 Task: Look for space in Arroyito, Argentina from 5th July, 2023 to 11th July, 2023 for 2 adults in price range Rs.8000 to Rs.16000. Place can be entire place with 2 bedrooms having 2 beds and 1 bathroom. Property type can be flat. Amenities needed are: heating, . Booking option can be shelf check-in. Required host language is English.
Action: Mouse moved to (583, 105)
Screenshot: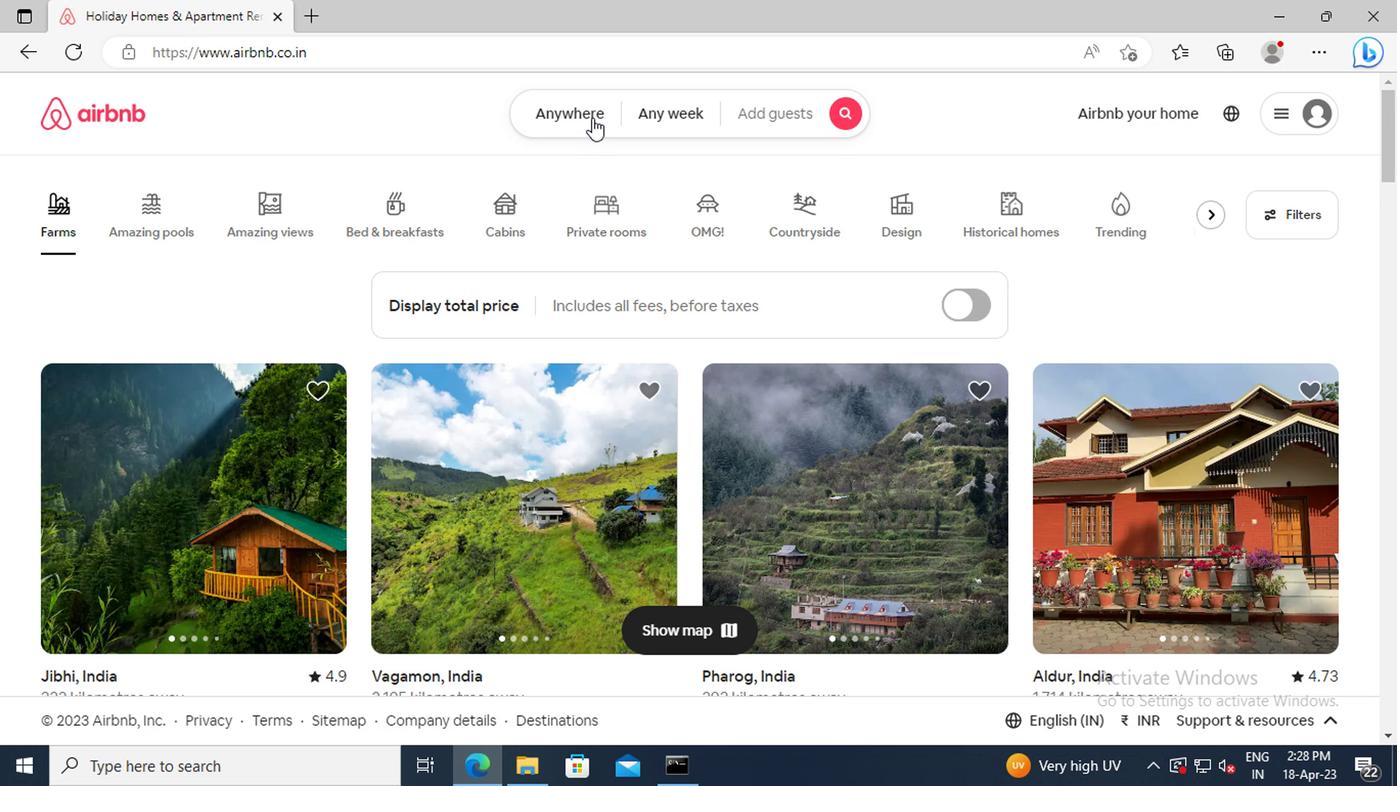 
Action: Mouse pressed left at (583, 105)
Screenshot: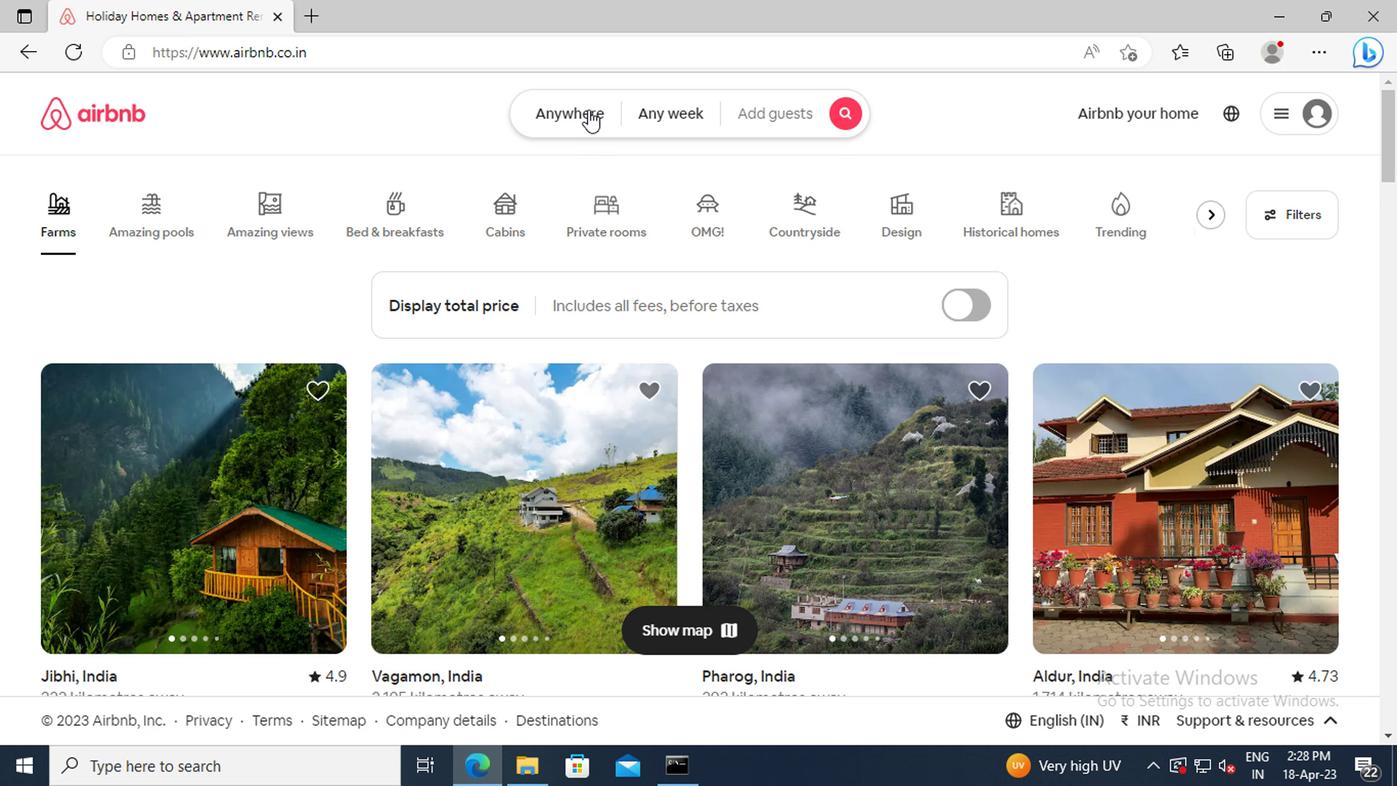 
Action: Mouse moved to (353, 190)
Screenshot: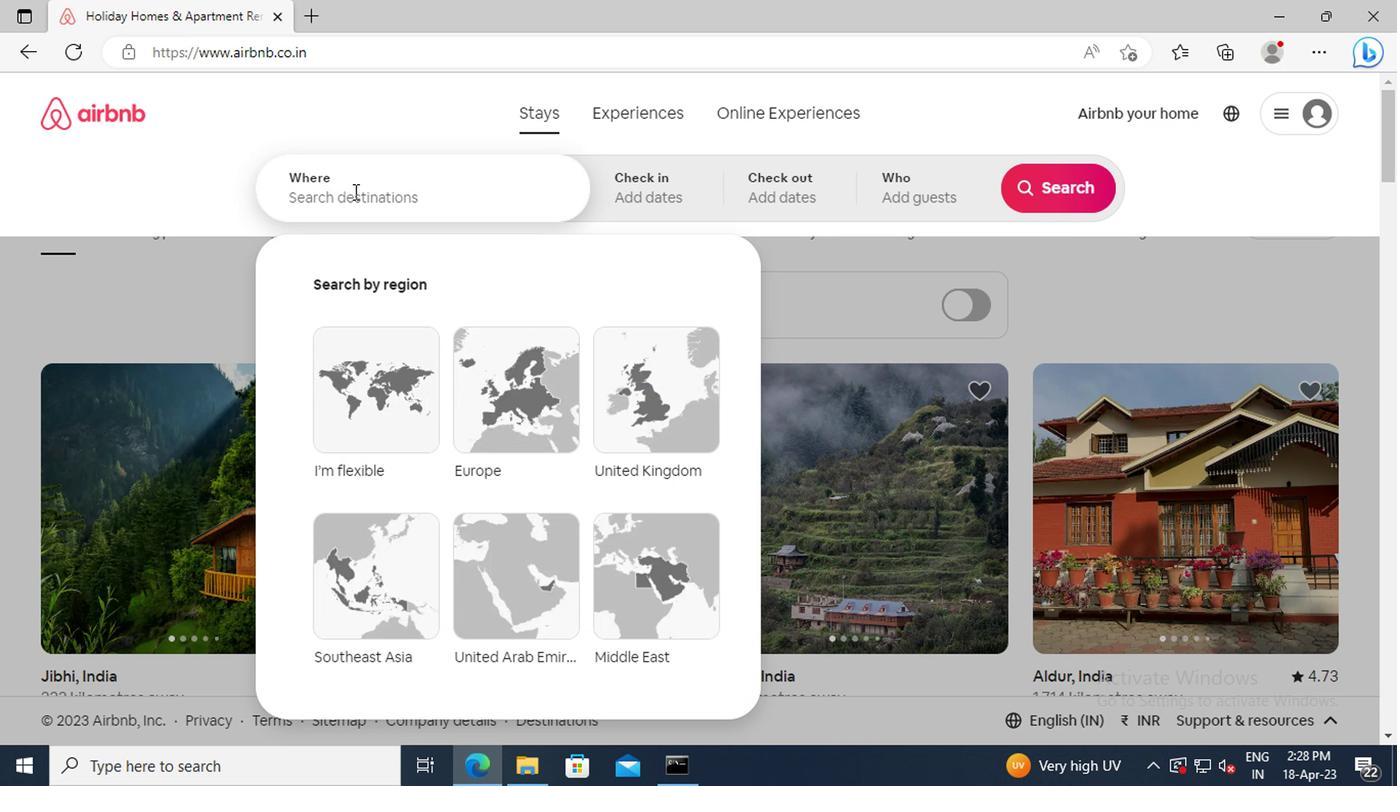 
Action: Mouse pressed left at (353, 190)
Screenshot: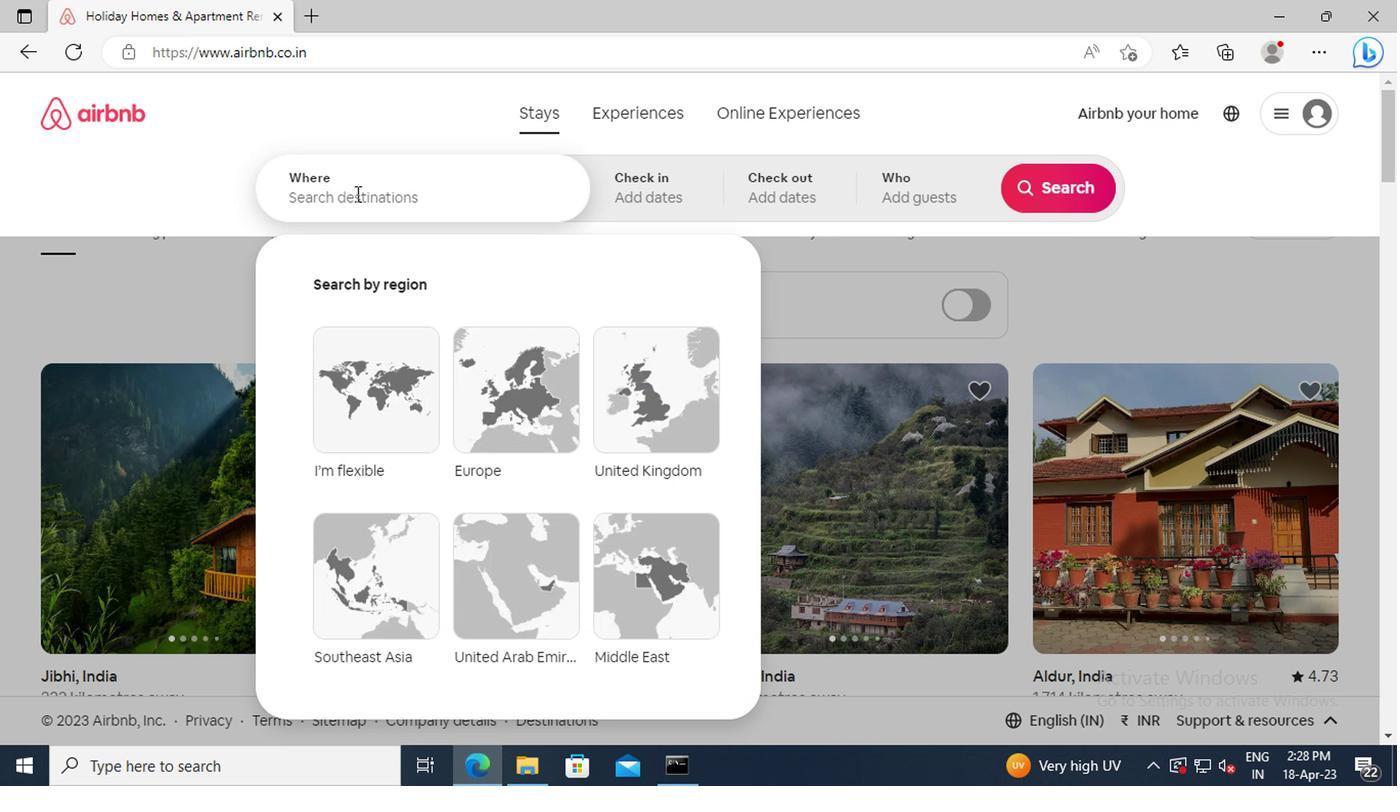 
Action: Key pressed <Key.shift_r>Arroyito,<Key.space><Key.shift_r>Argentina<Key.enter>
Screenshot: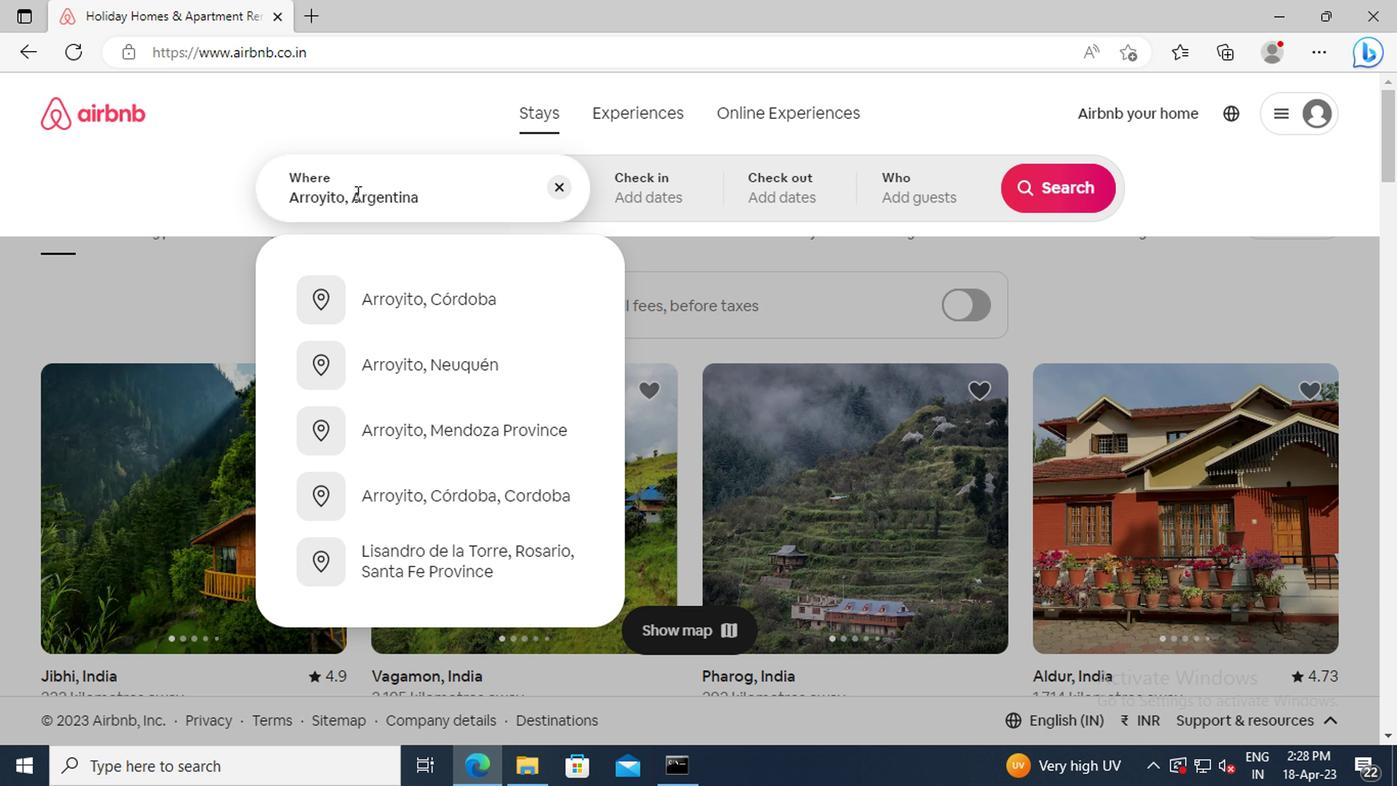 
Action: Mouse moved to (1037, 357)
Screenshot: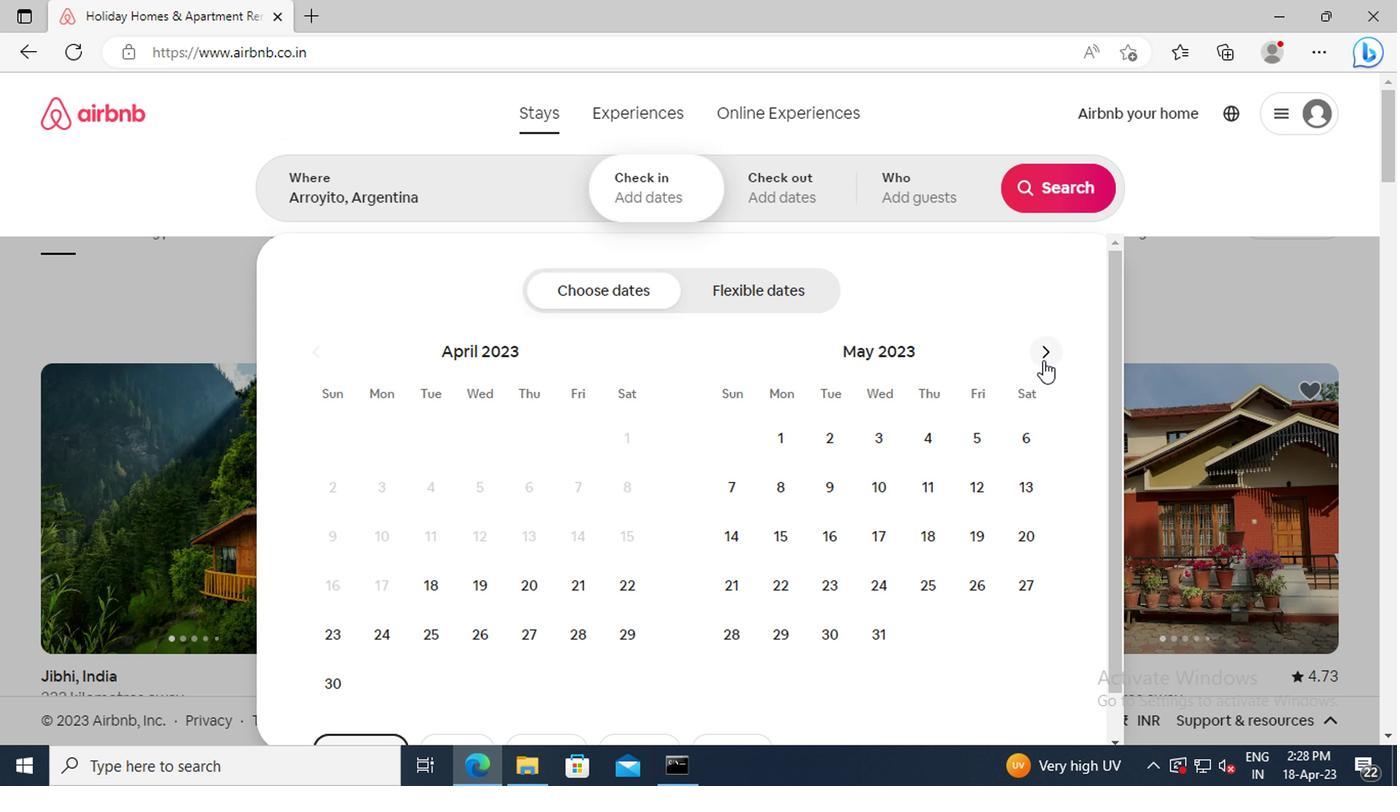 
Action: Mouse pressed left at (1037, 357)
Screenshot: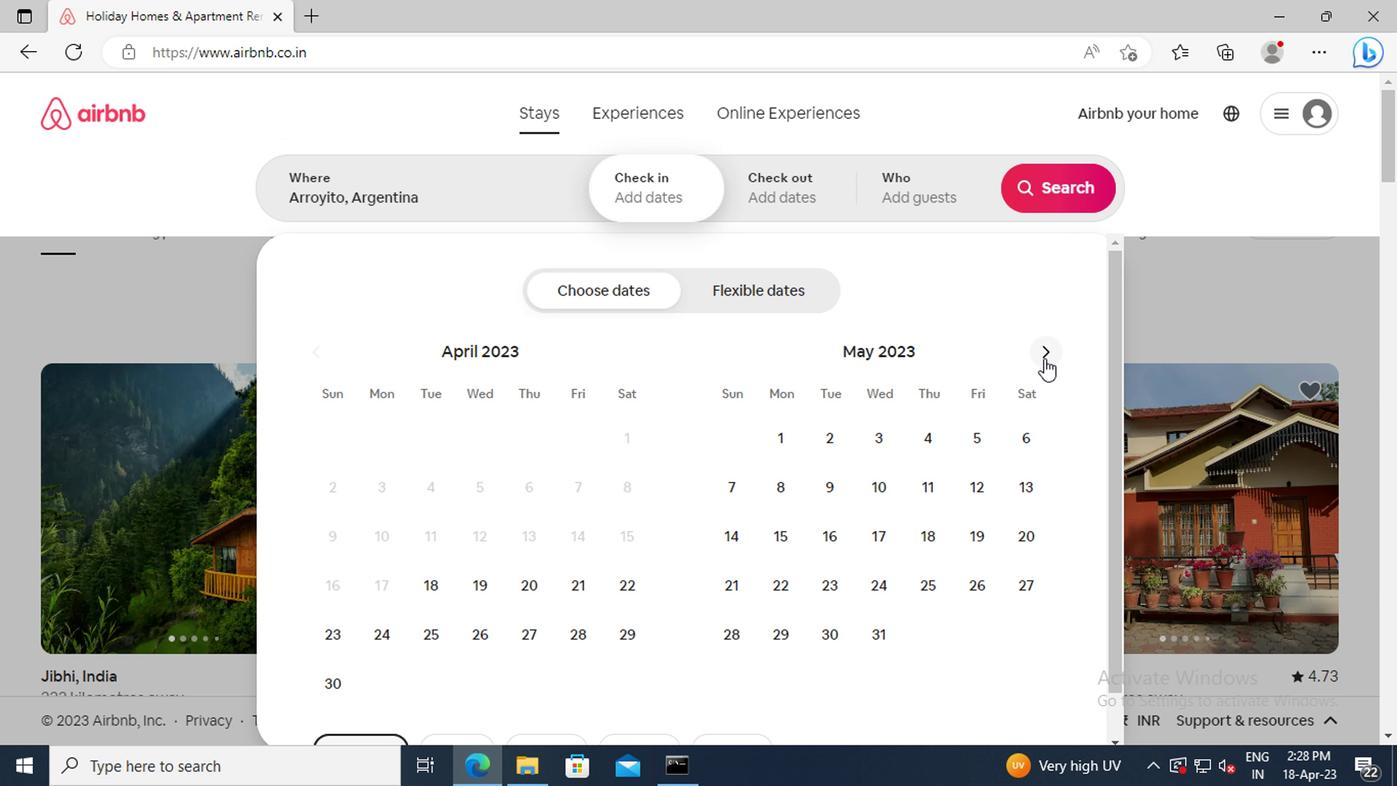 
Action: Mouse pressed left at (1037, 357)
Screenshot: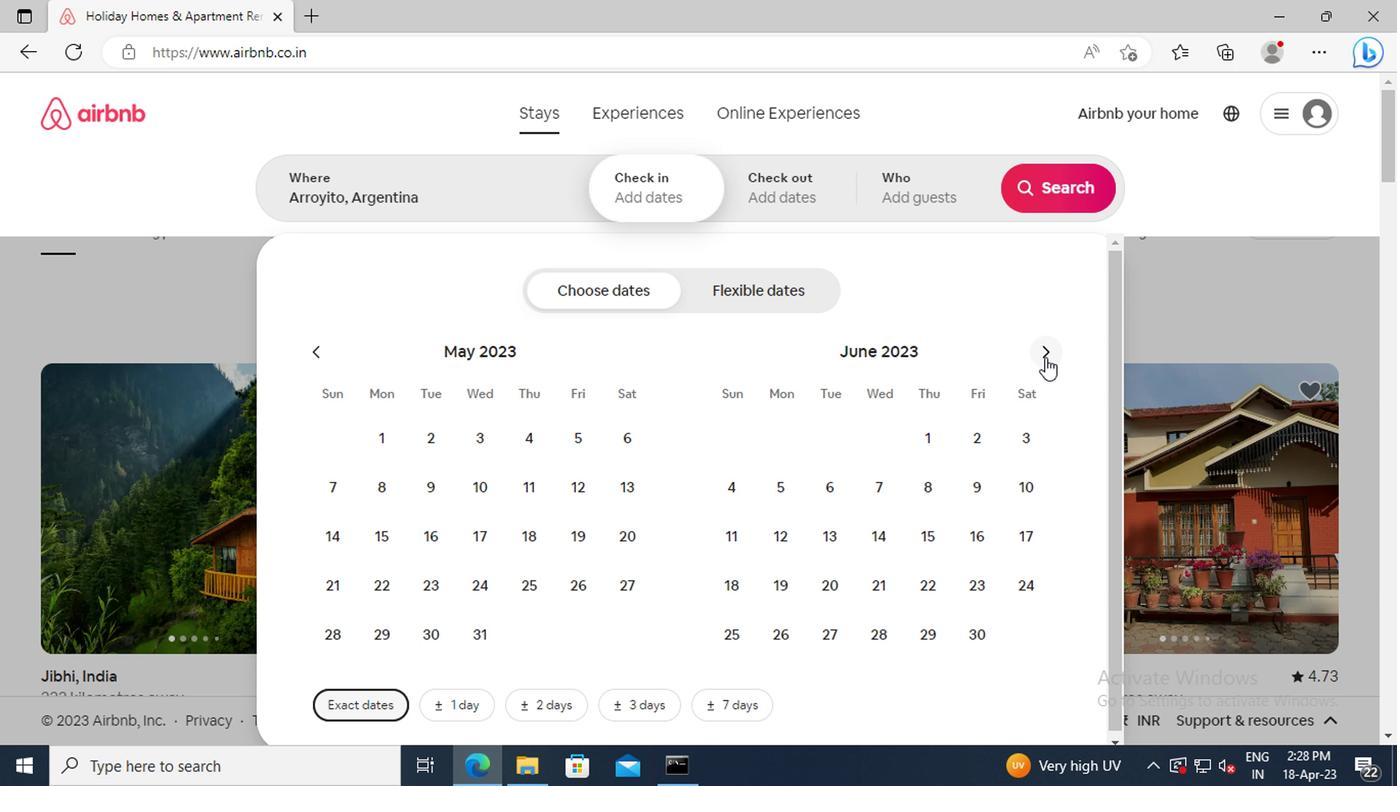 
Action: Mouse moved to (886, 484)
Screenshot: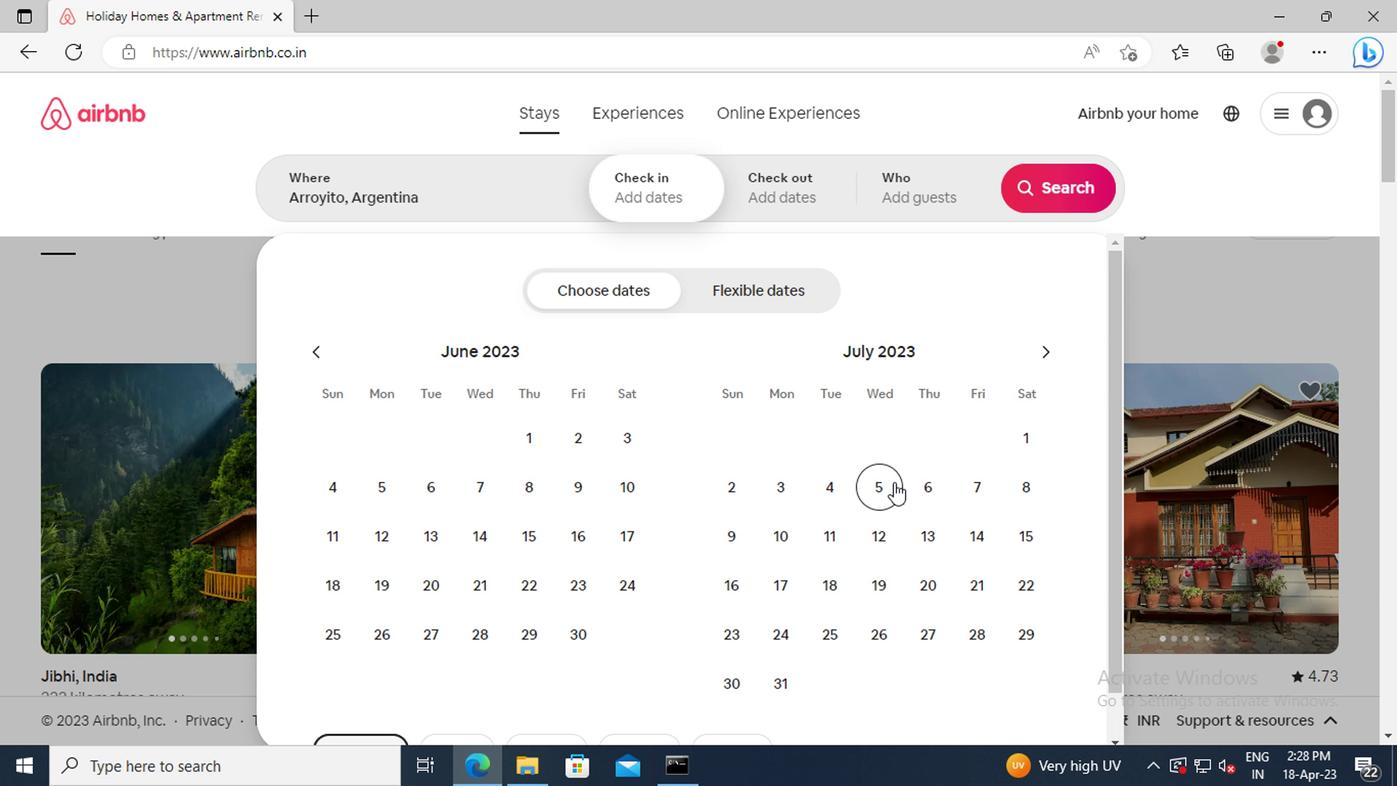 
Action: Mouse pressed left at (886, 484)
Screenshot: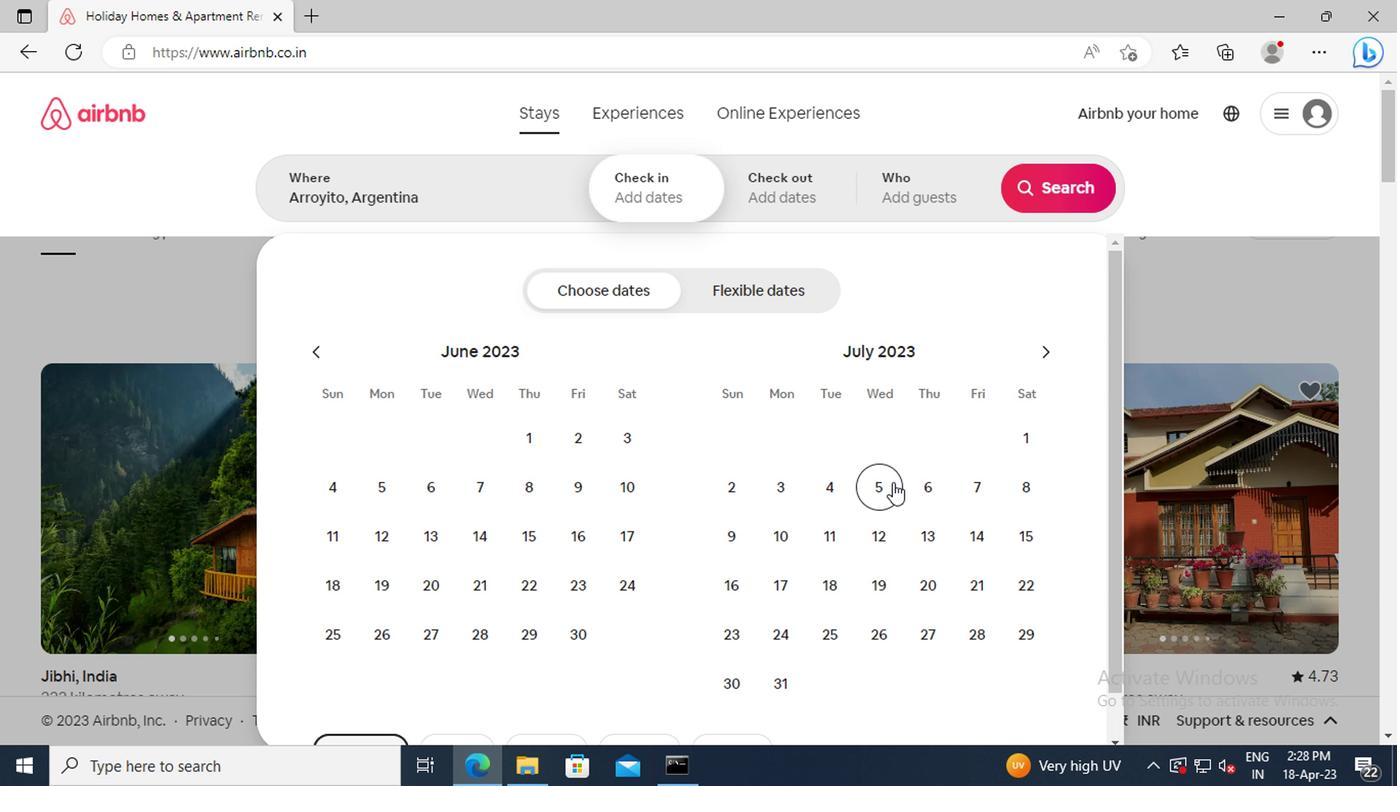 
Action: Mouse moved to (817, 542)
Screenshot: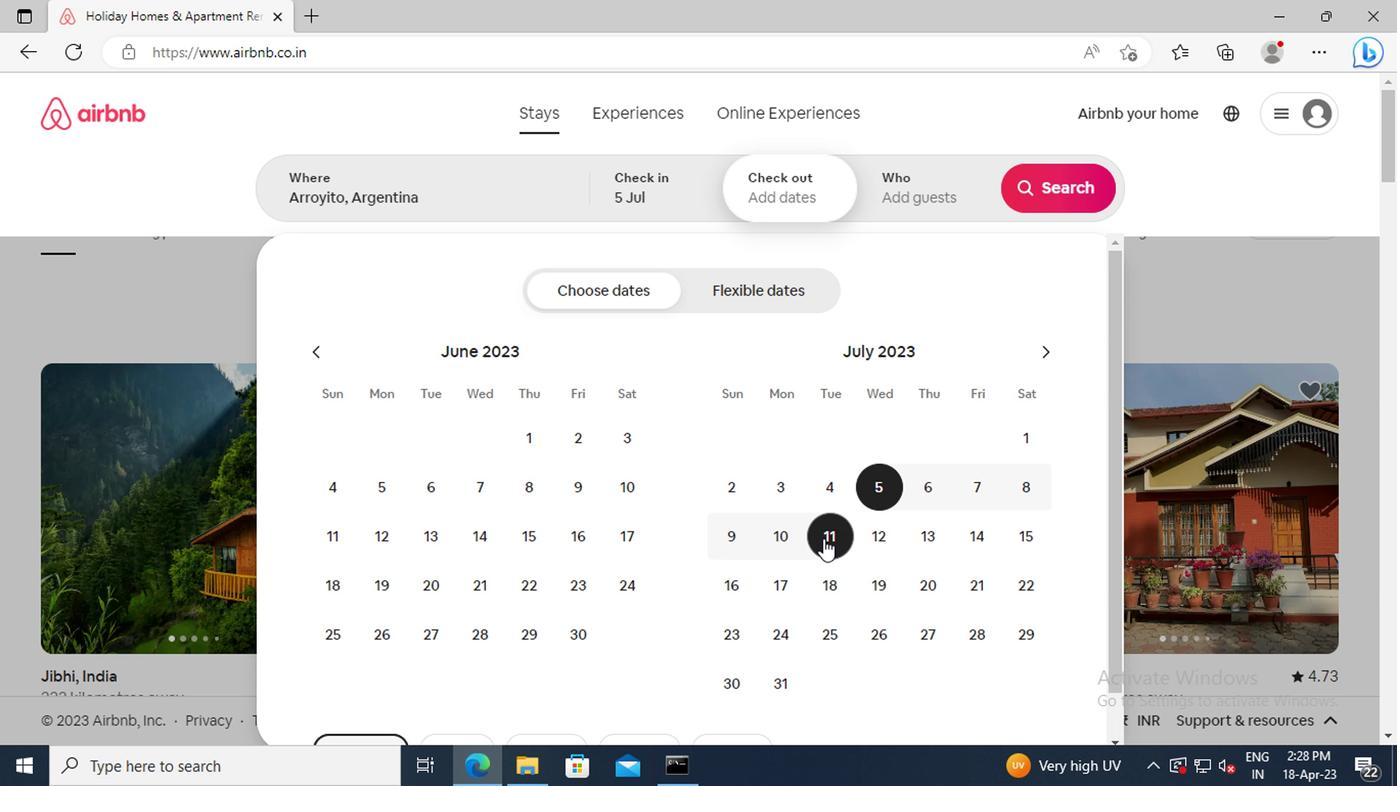 
Action: Mouse pressed left at (817, 542)
Screenshot: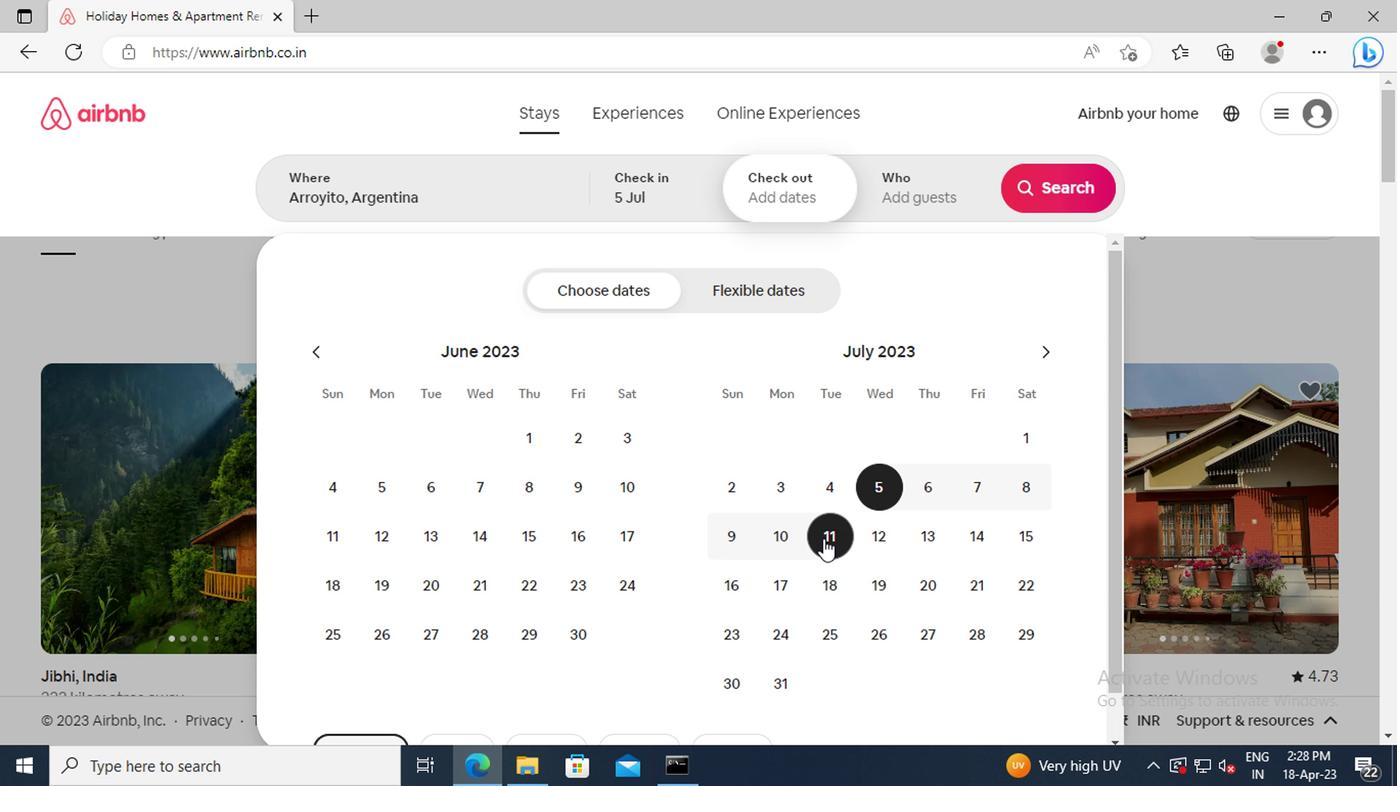 
Action: Mouse moved to (905, 188)
Screenshot: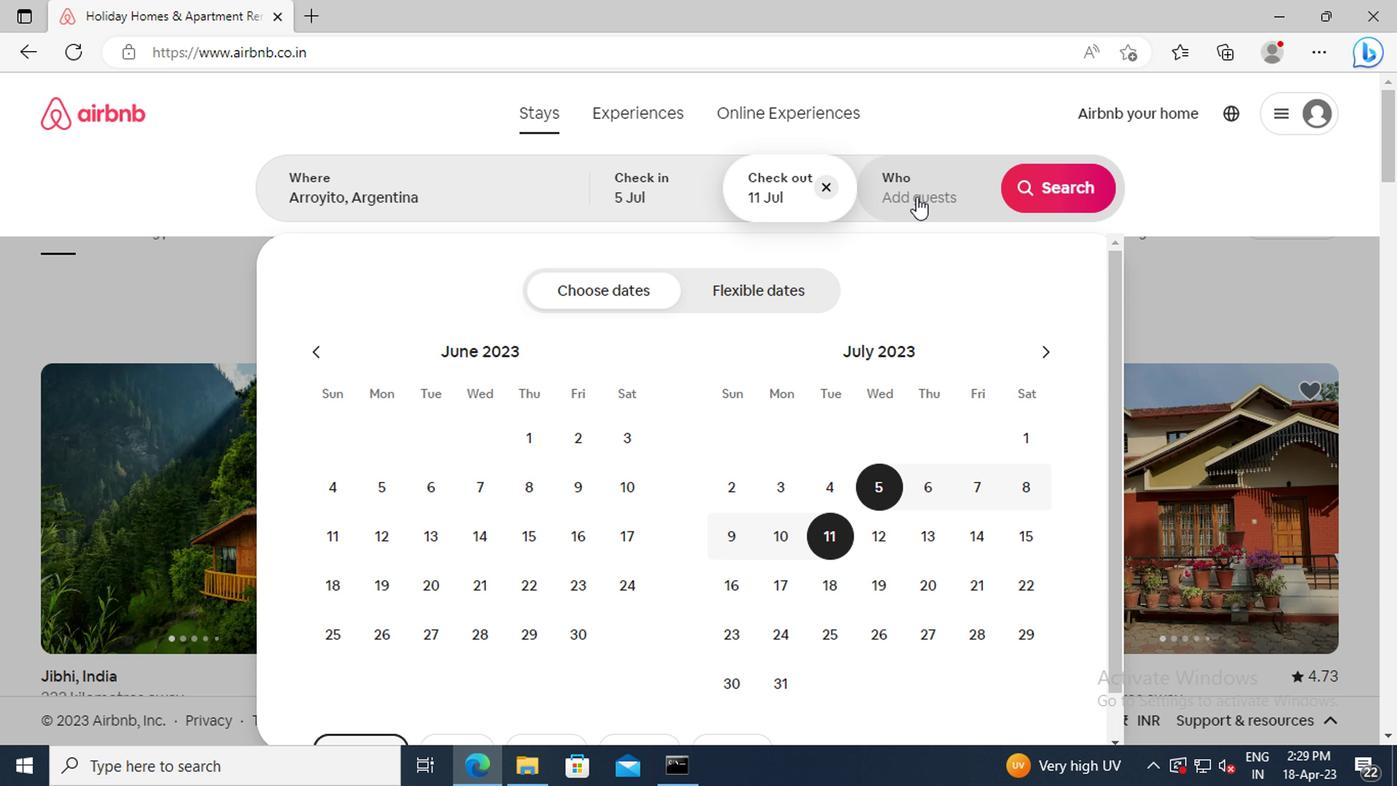 
Action: Mouse pressed left at (905, 188)
Screenshot: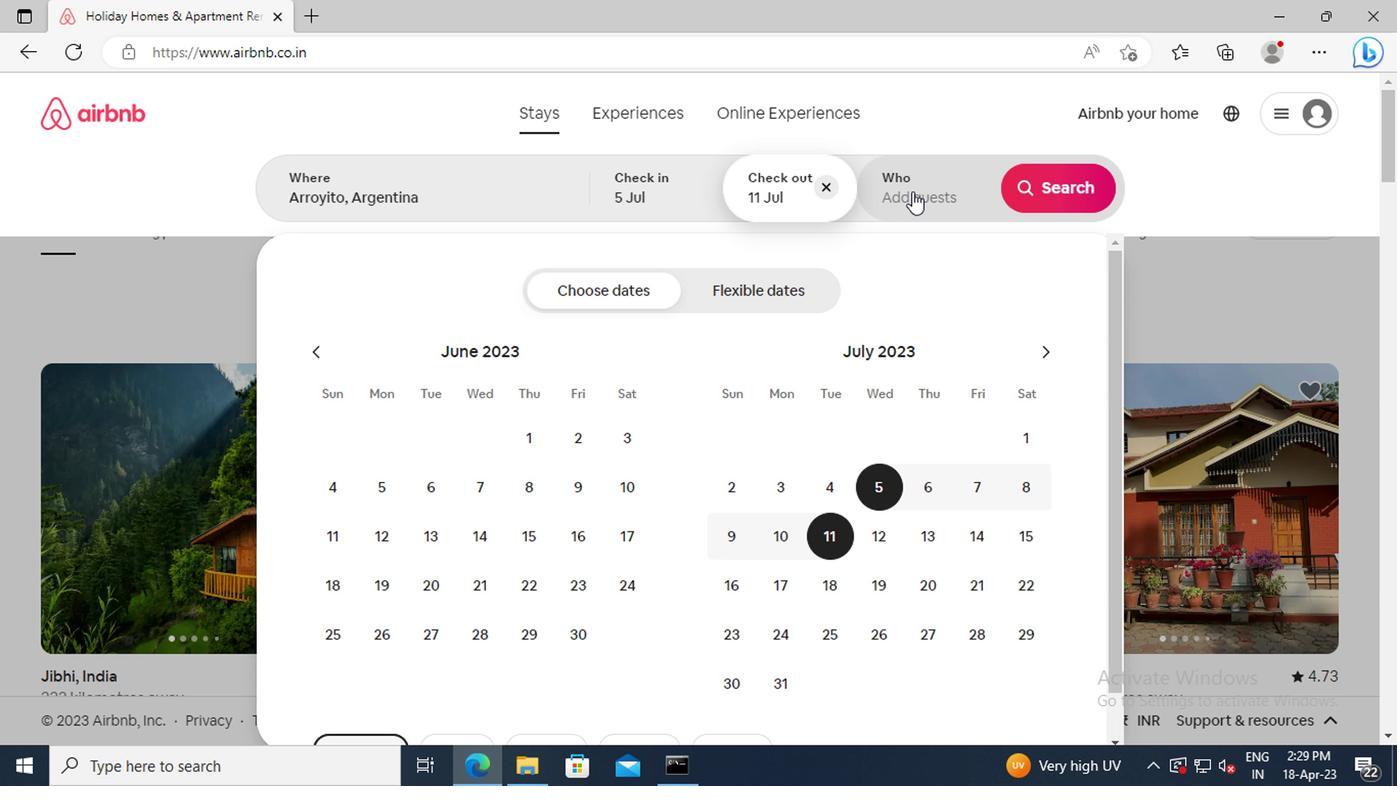 
Action: Mouse moved to (1046, 294)
Screenshot: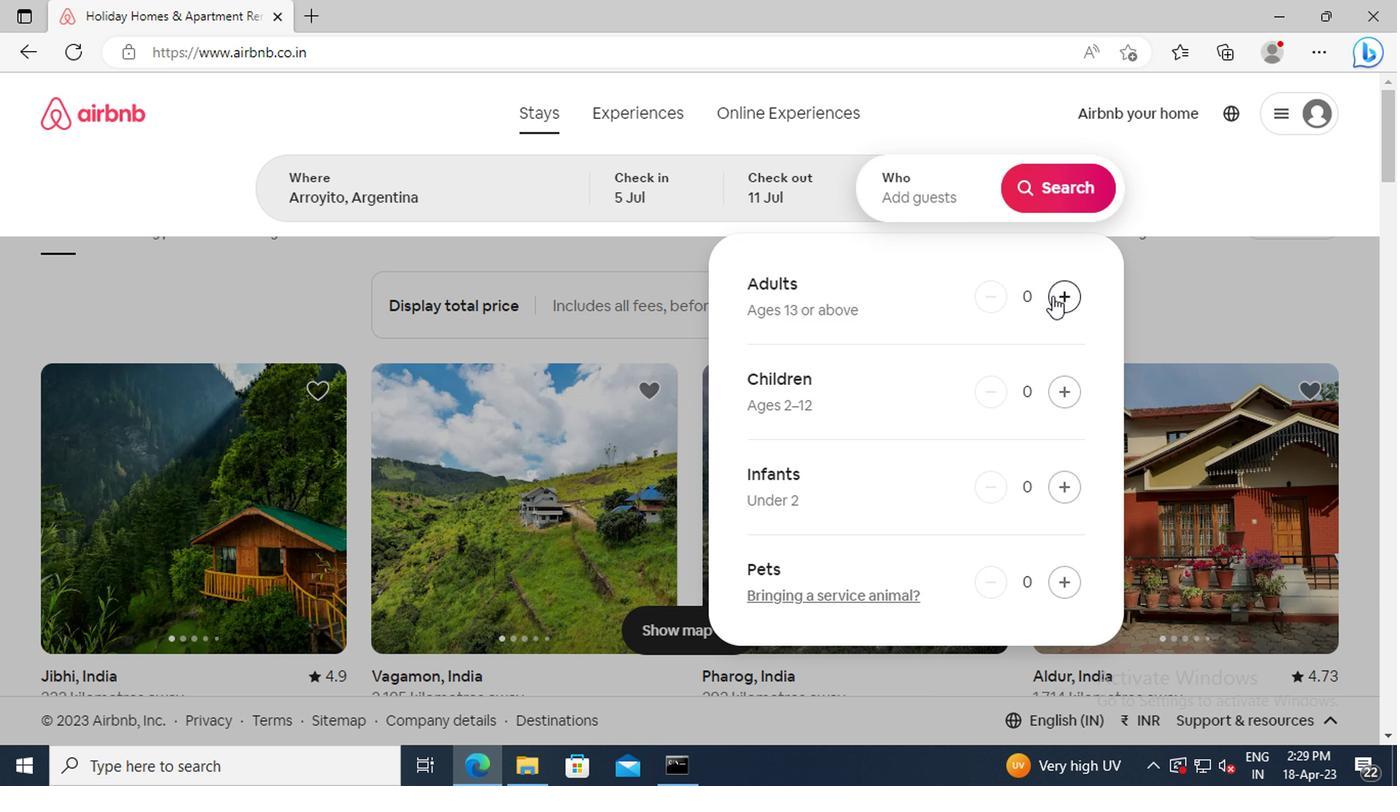 
Action: Mouse pressed left at (1046, 294)
Screenshot: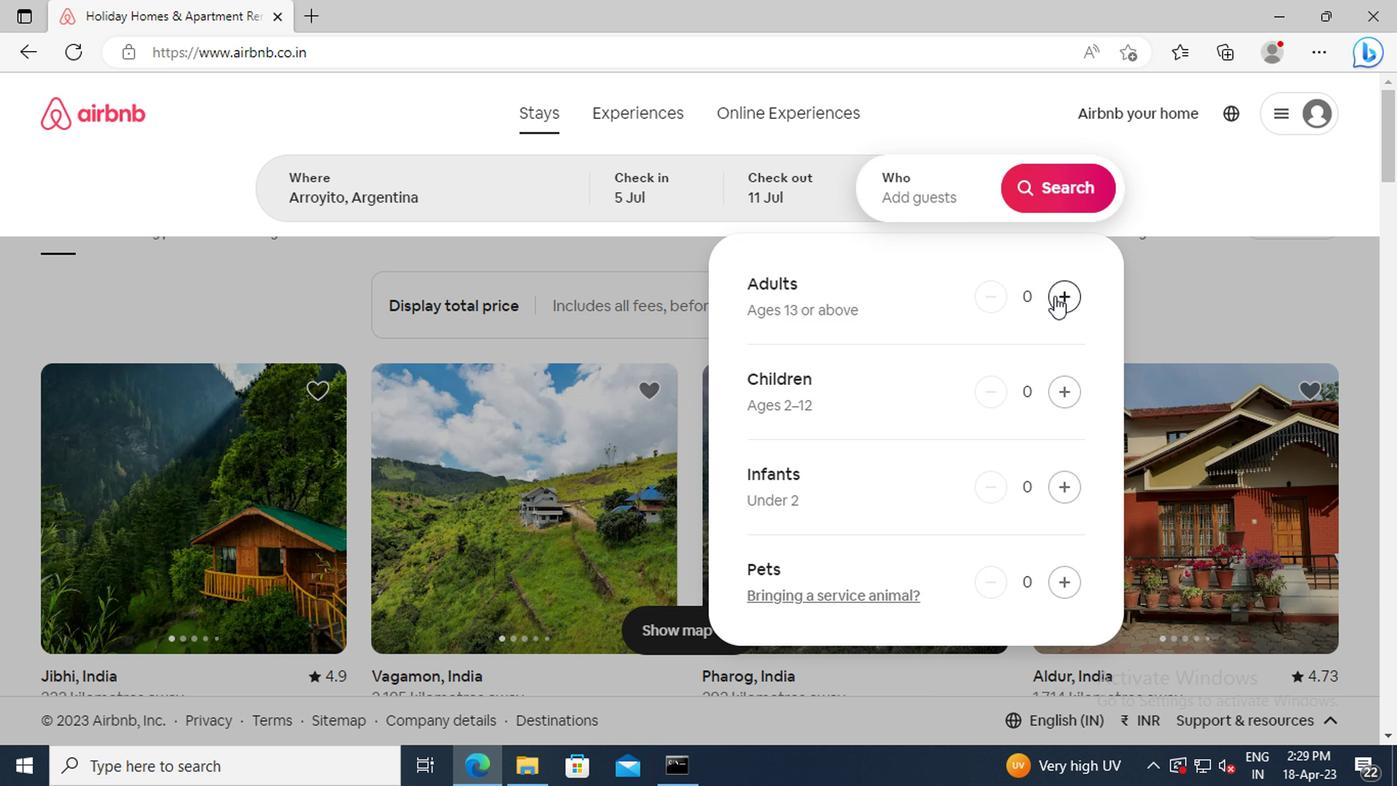 
Action: Mouse pressed left at (1046, 294)
Screenshot: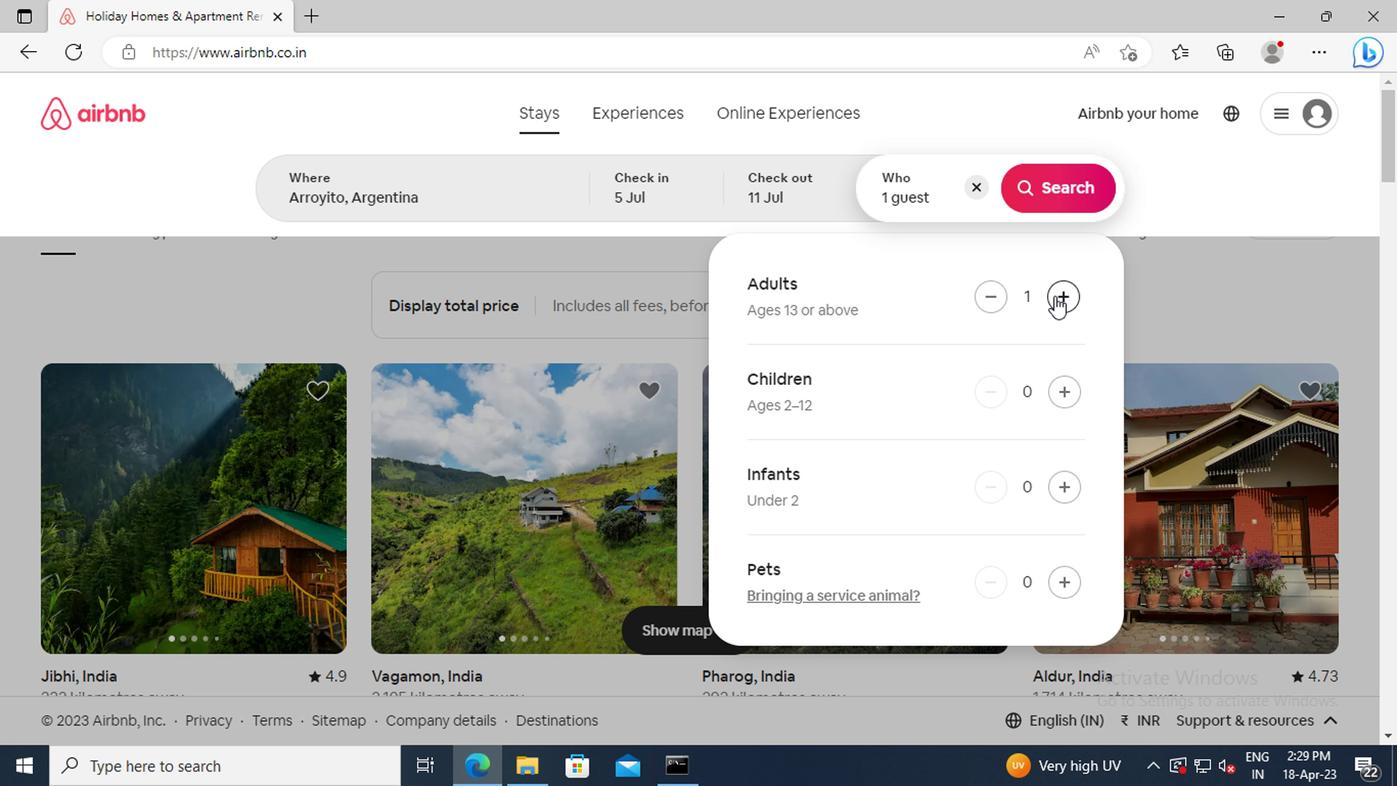 
Action: Mouse moved to (1028, 182)
Screenshot: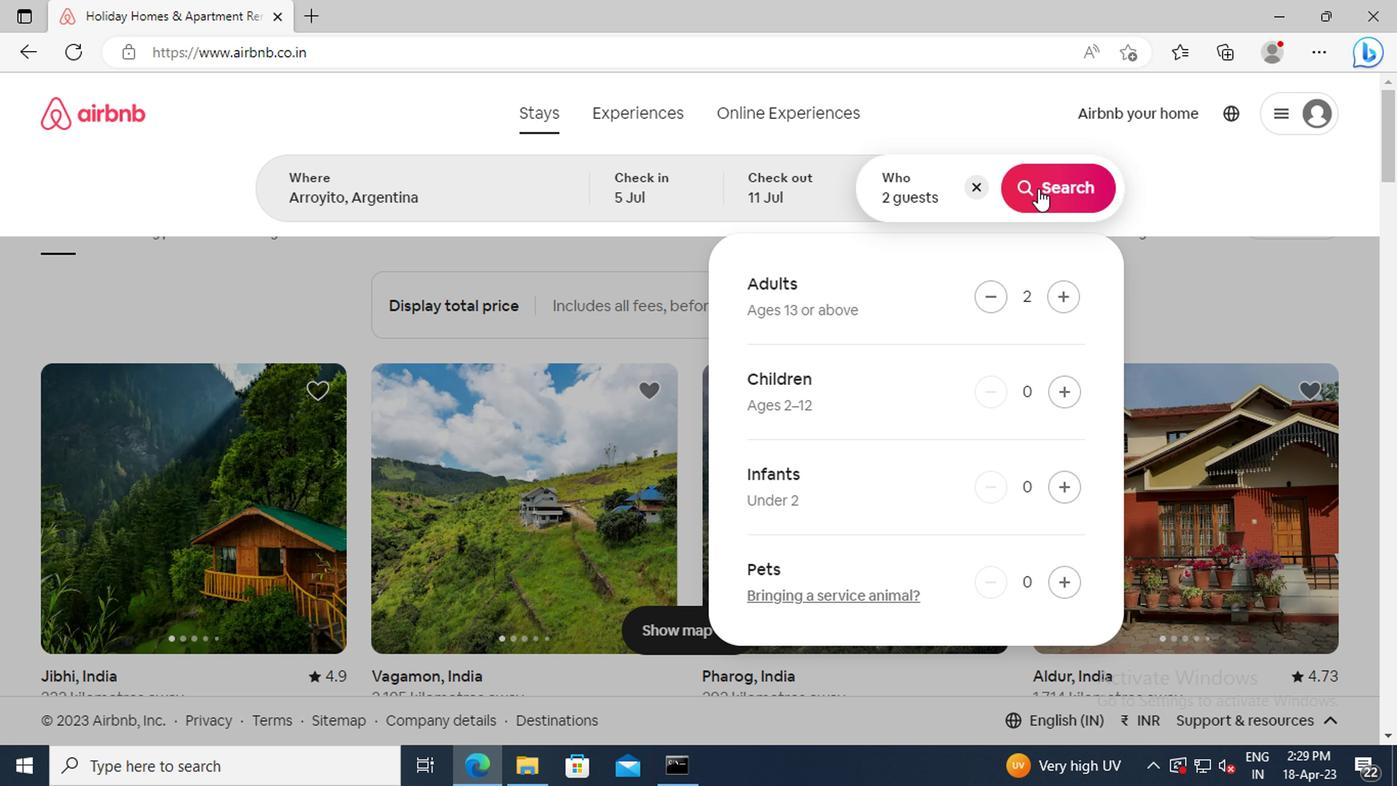 
Action: Mouse pressed left at (1028, 182)
Screenshot: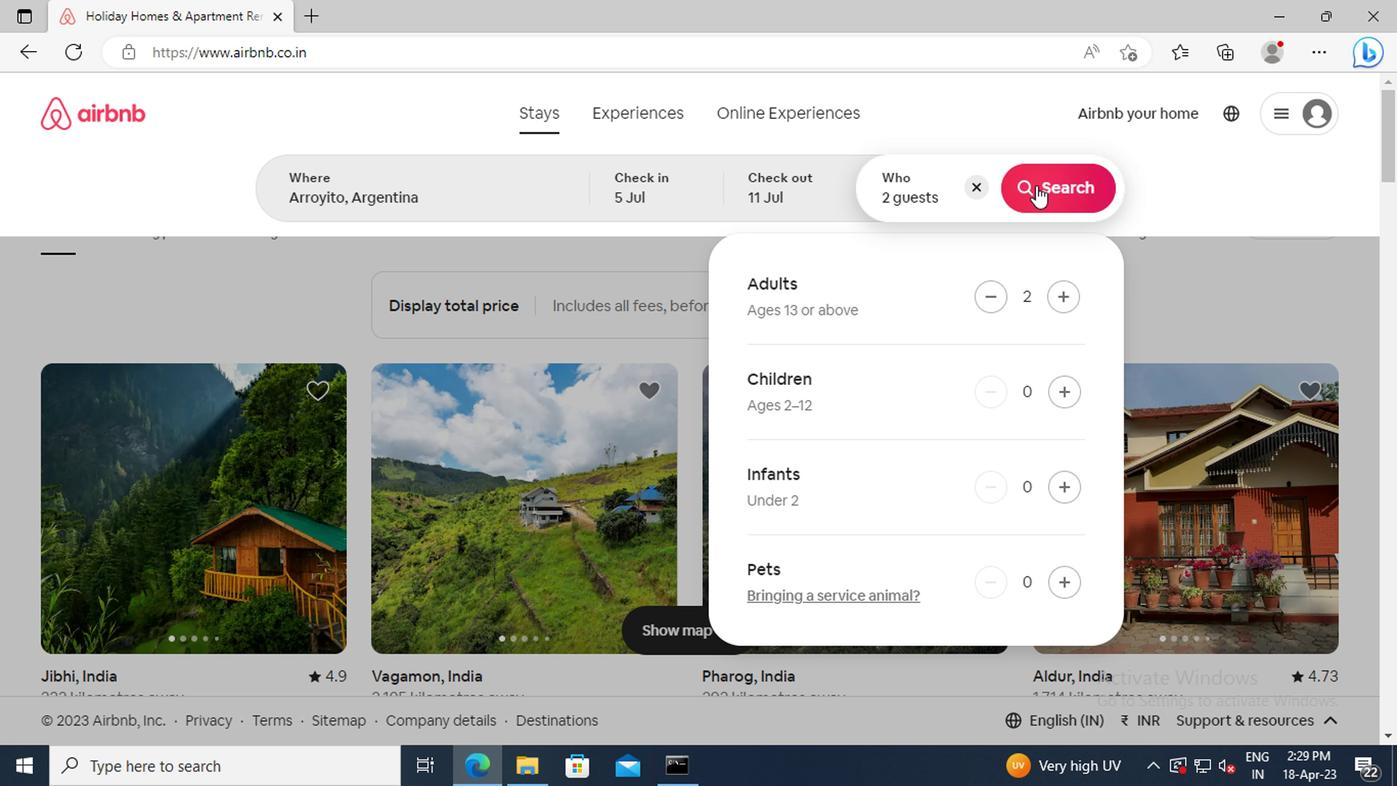 
Action: Mouse moved to (1274, 185)
Screenshot: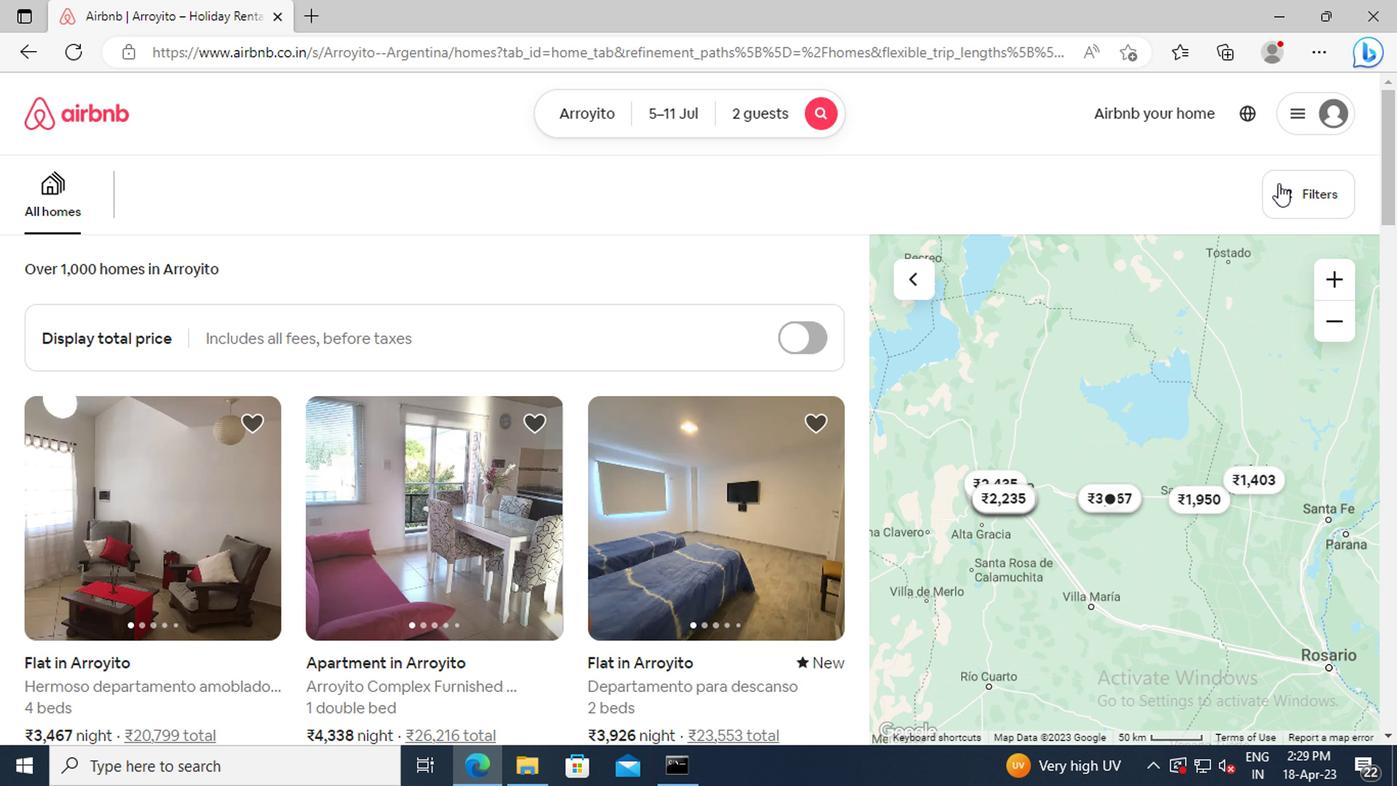 
Action: Mouse pressed left at (1274, 185)
Screenshot: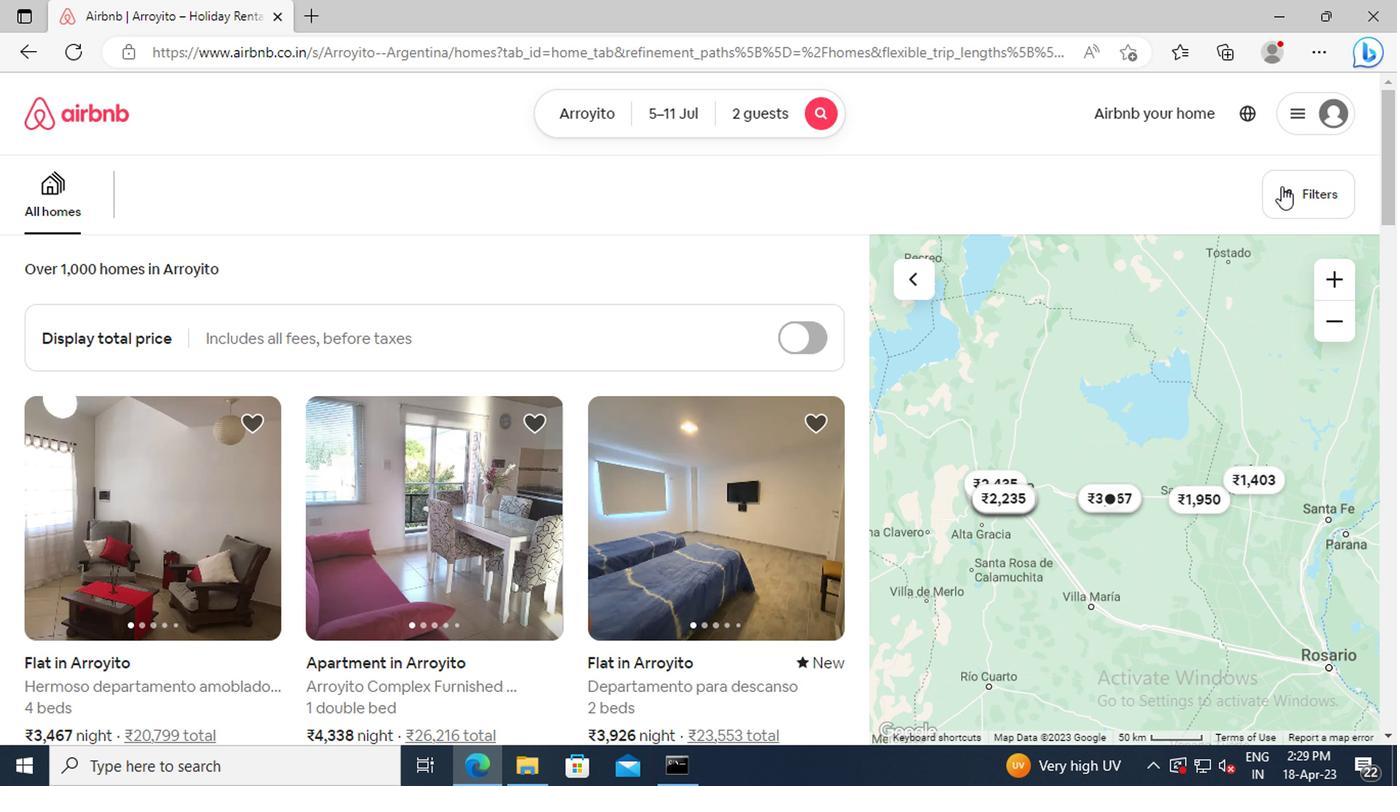 
Action: Mouse moved to (441, 455)
Screenshot: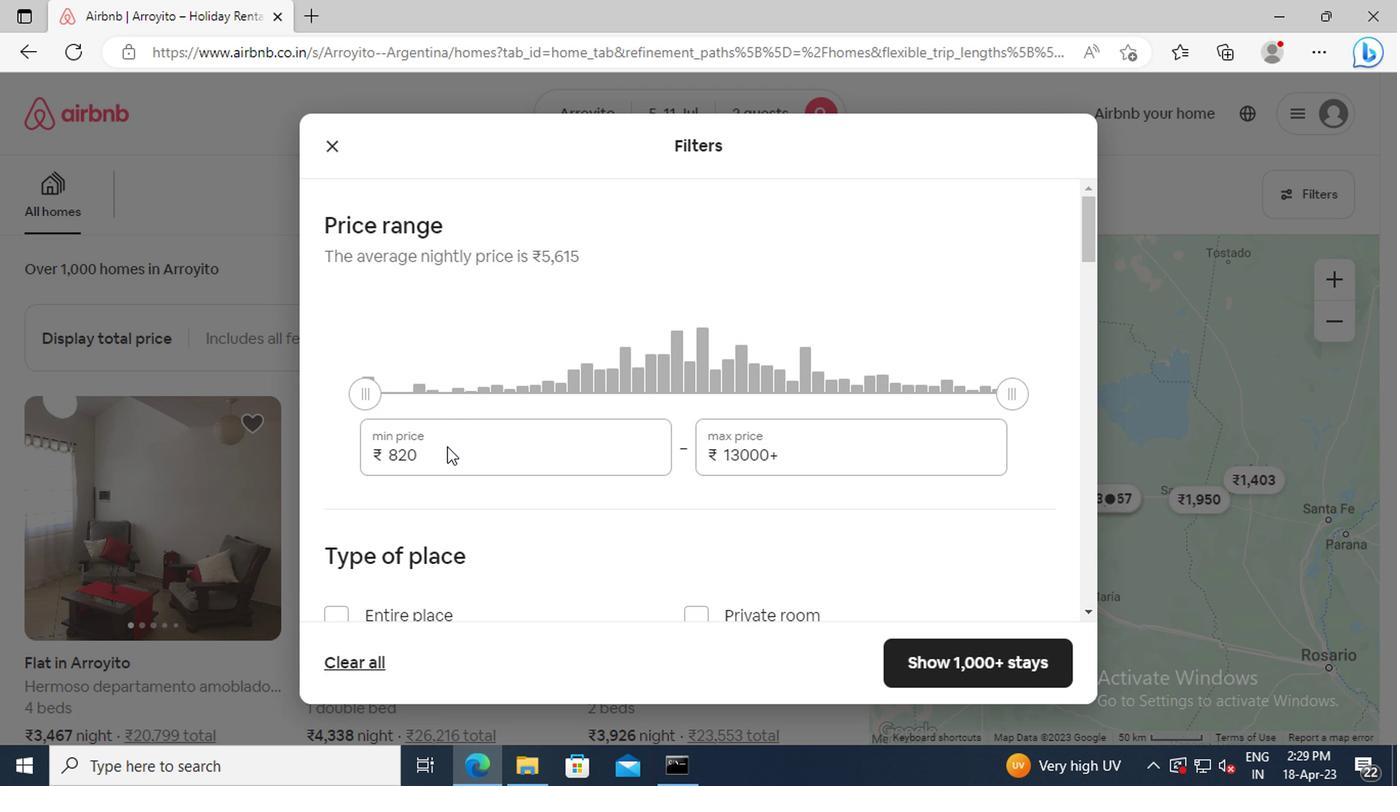 
Action: Mouse pressed left at (441, 455)
Screenshot: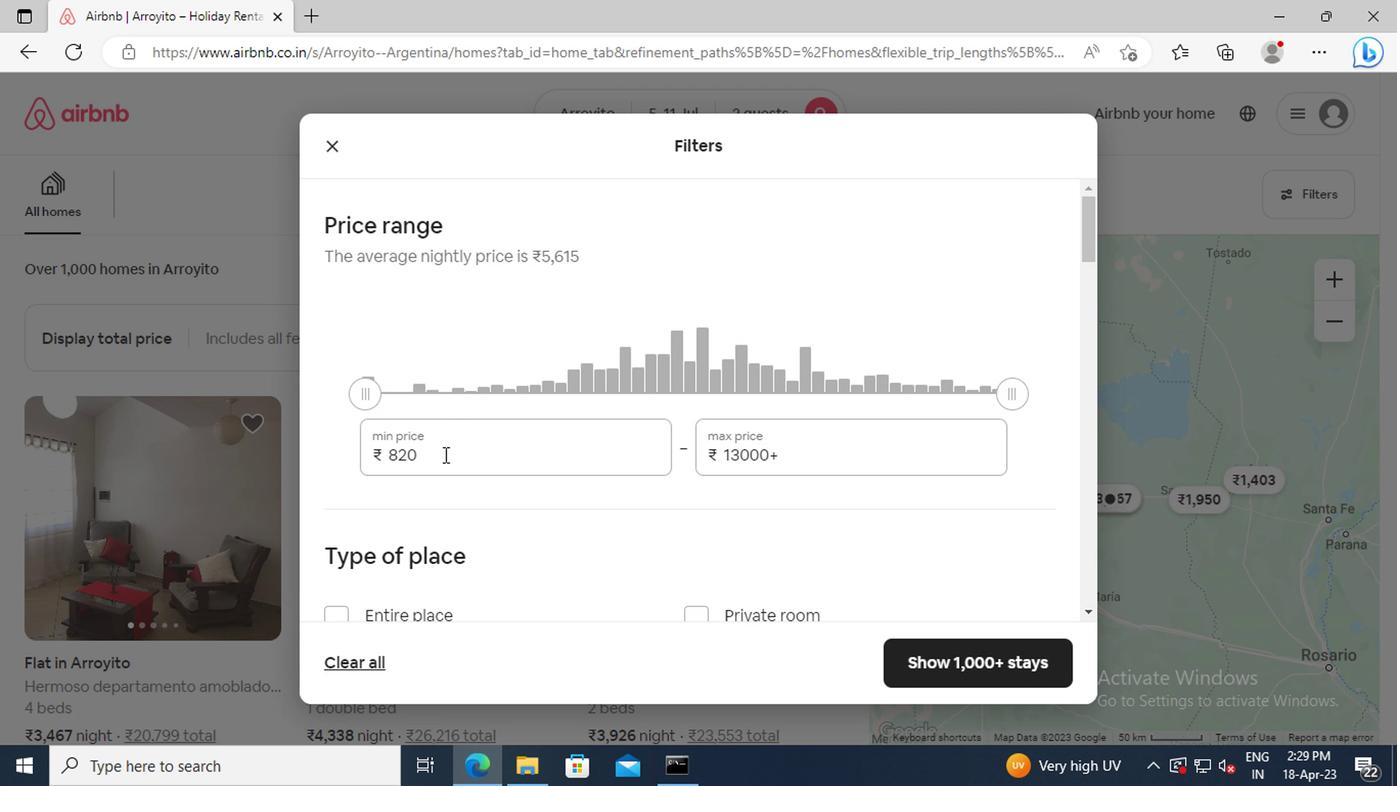
Action: Key pressed <Key.backspace><Key.backspace><Key.backspace>8000<Key.tab><Key.delete>16000
Screenshot: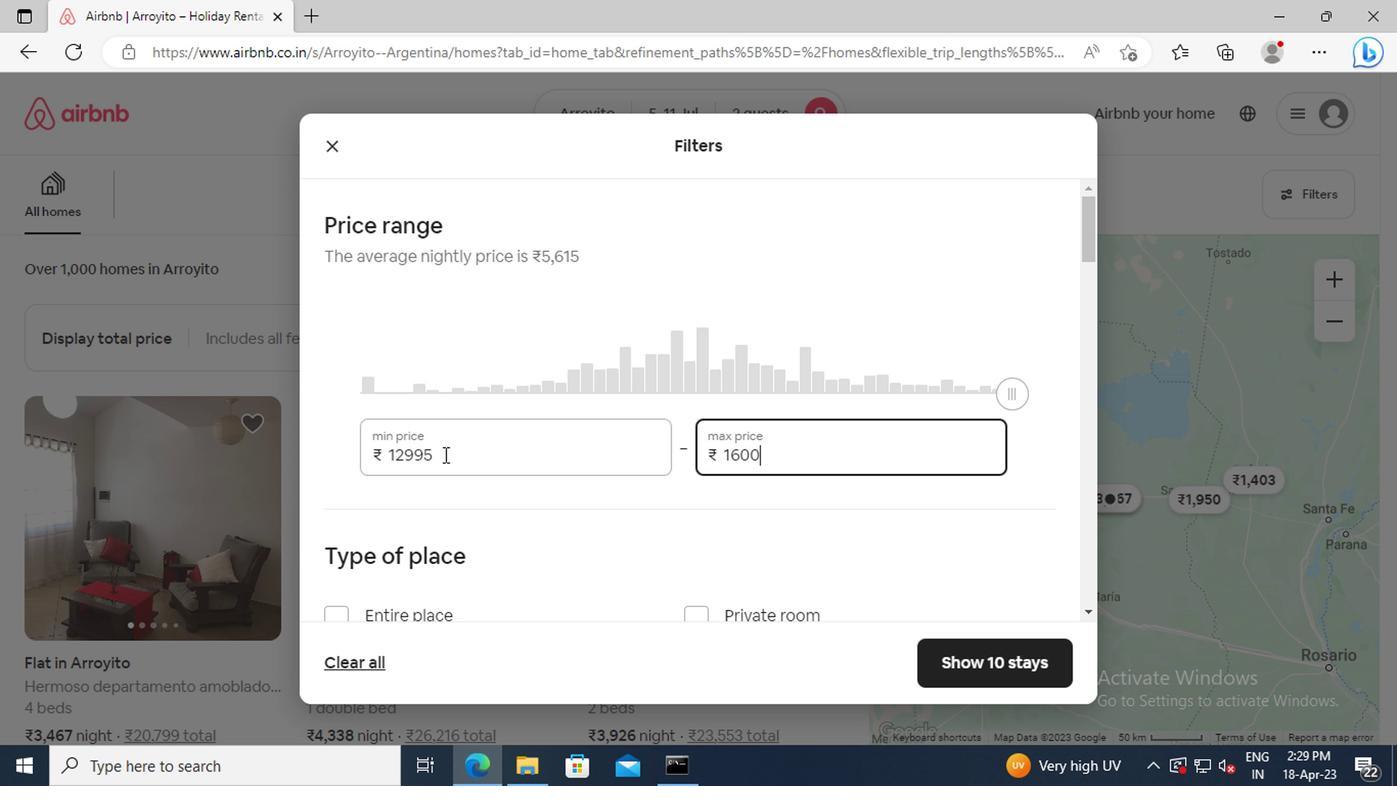 
Action: Mouse scrolled (441, 455) with delta (0, 0)
Screenshot: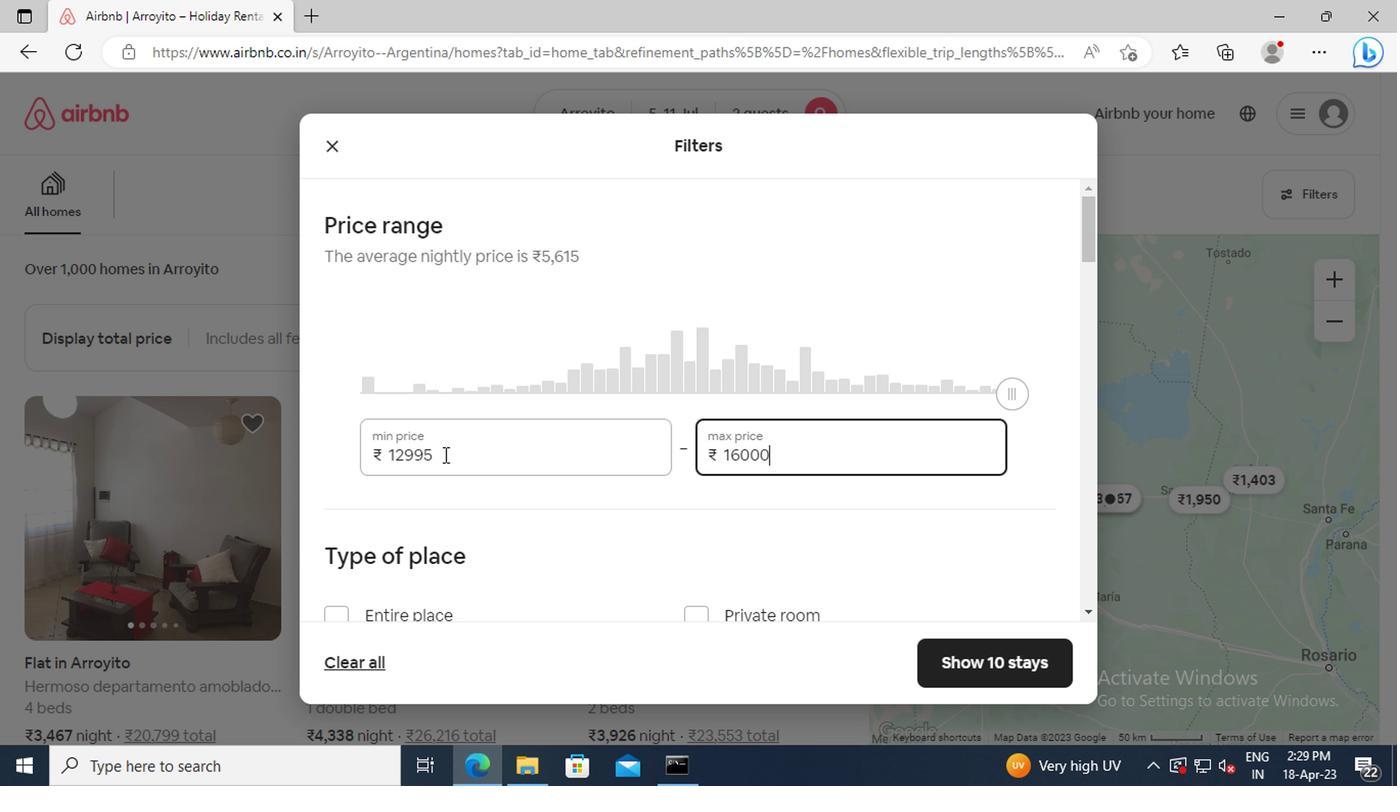 
Action: Mouse scrolled (441, 455) with delta (0, 0)
Screenshot: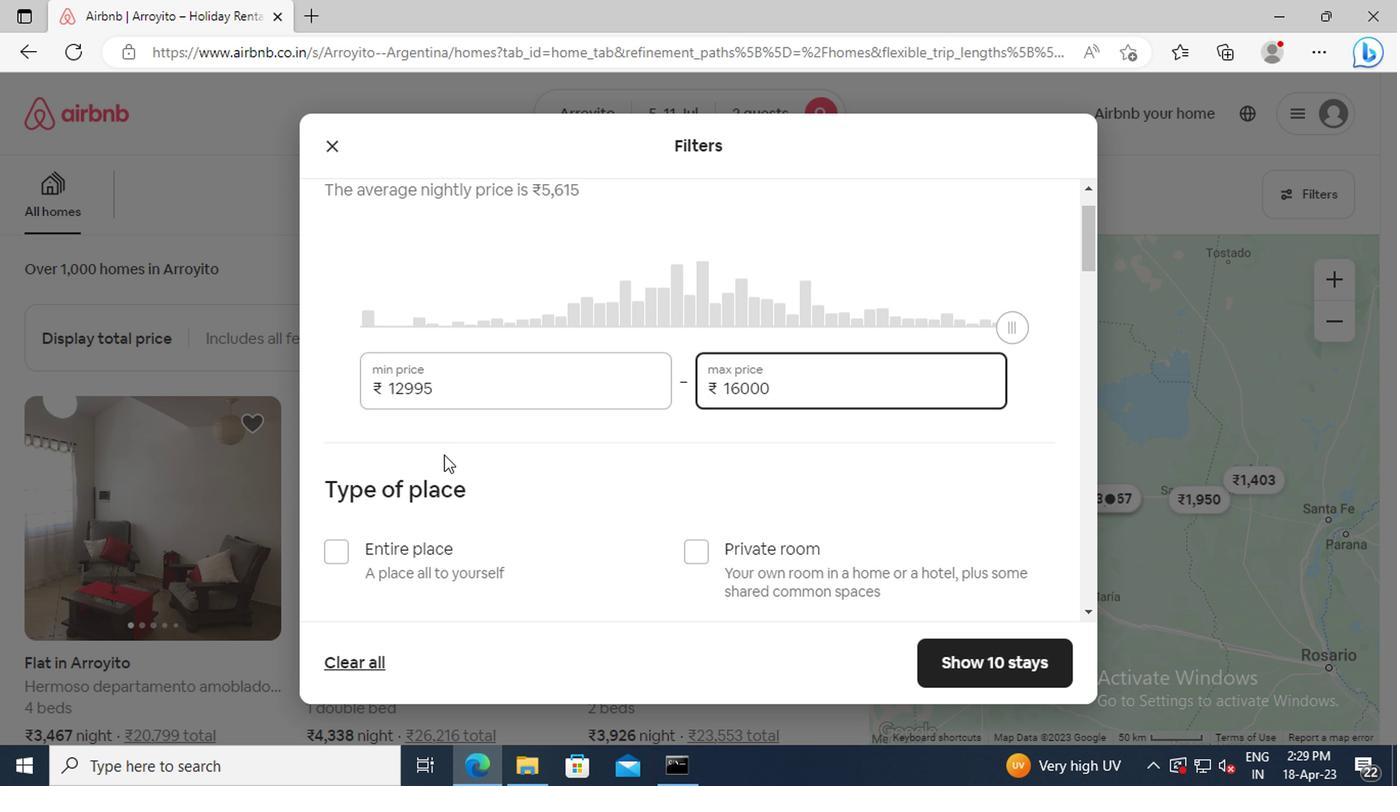 
Action: Mouse scrolled (441, 455) with delta (0, 0)
Screenshot: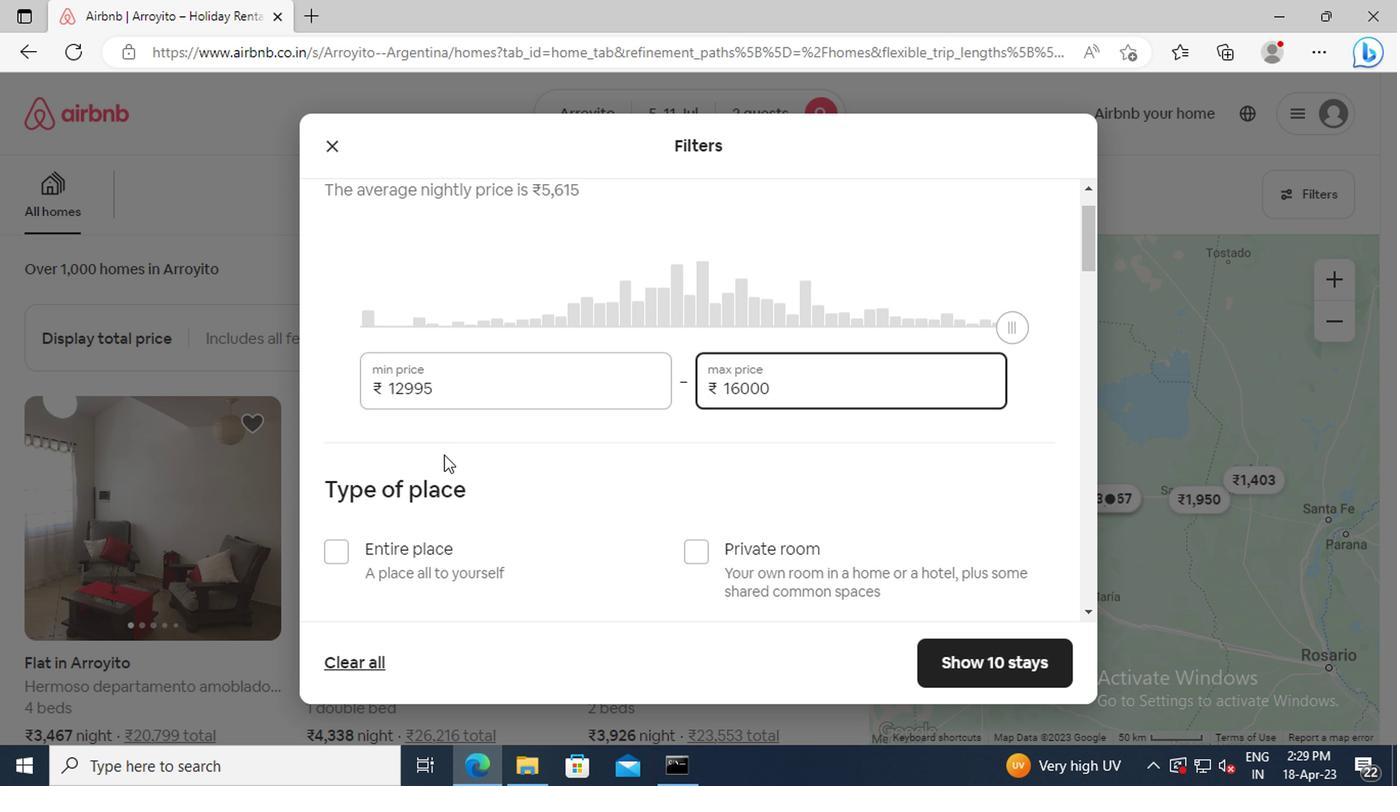 
Action: Mouse moved to (343, 421)
Screenshot: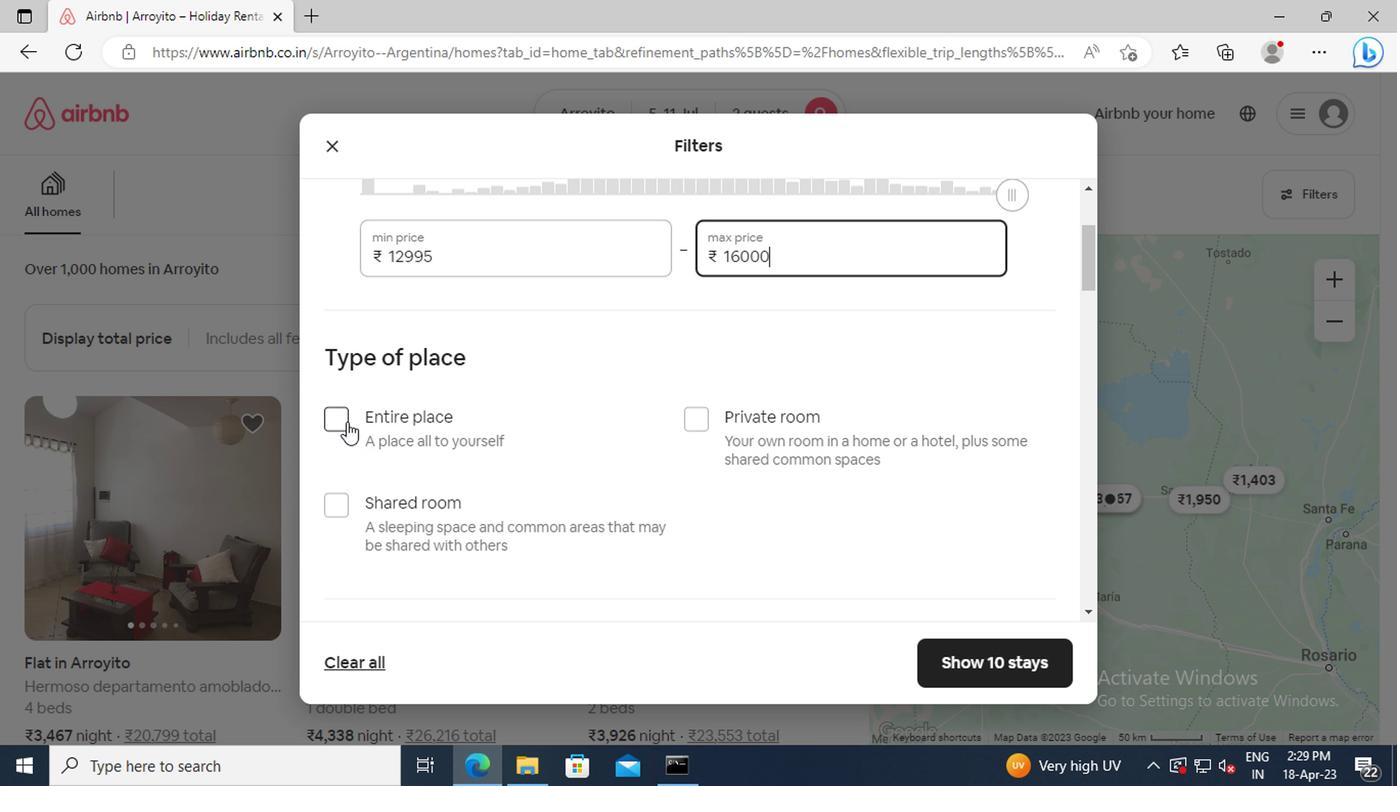 
Action: Mouse pressed left at (343, 421)
Screenshot: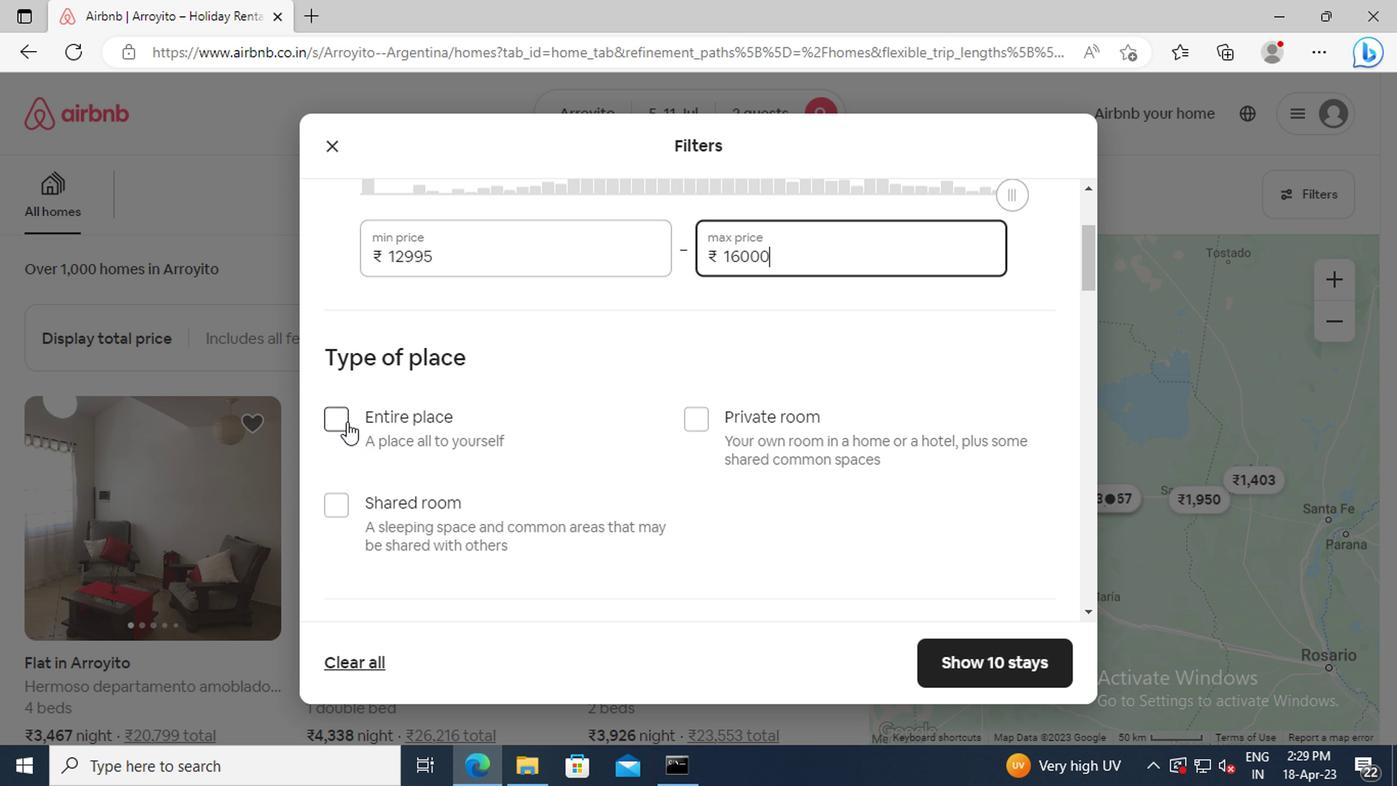 
Action: Mouse moved to (529, 438)
Screenshot: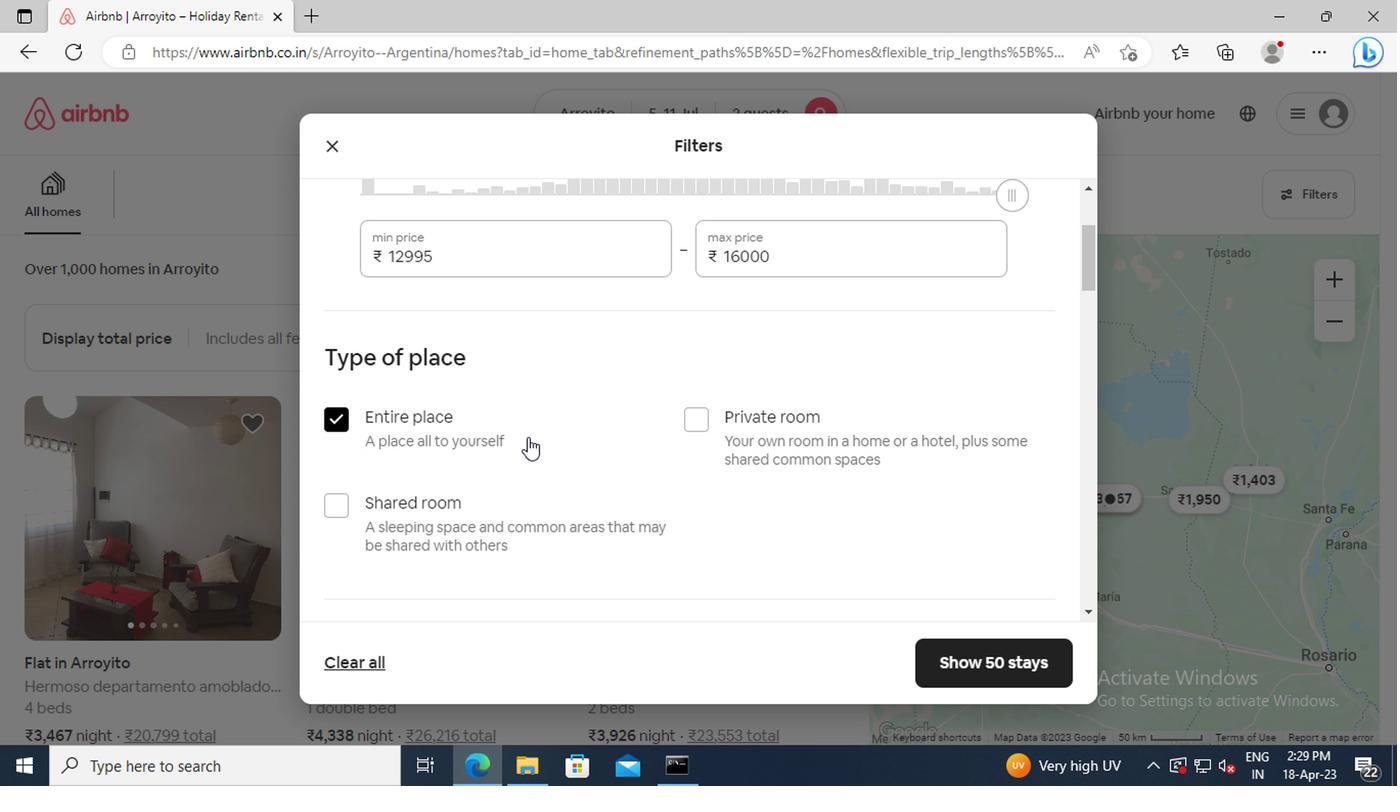 
Action: Mouse scrolled (529, 437) with delta (0, 0)
Screenshot: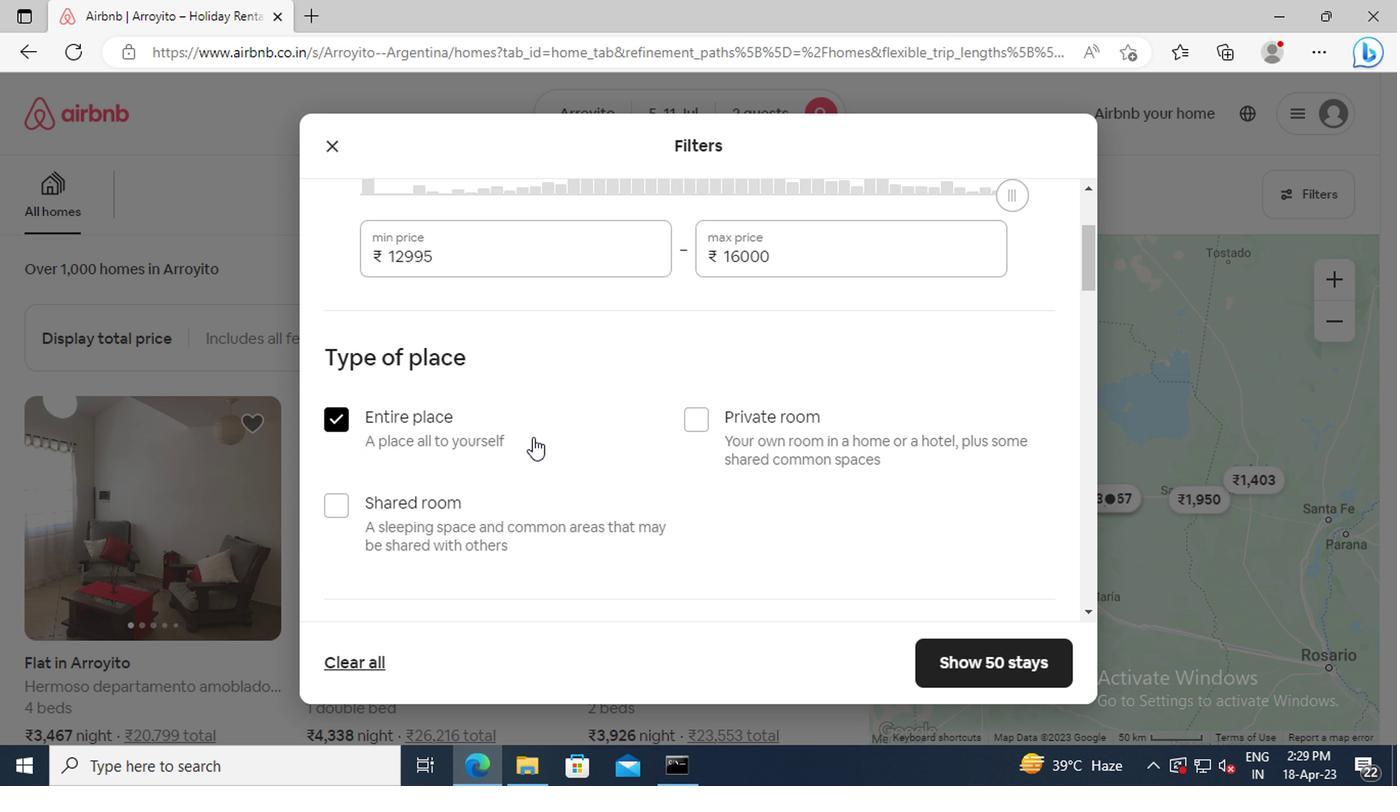 
Action: Mouse scrolled (529, 437) with delta (0, 0)
Screenshot: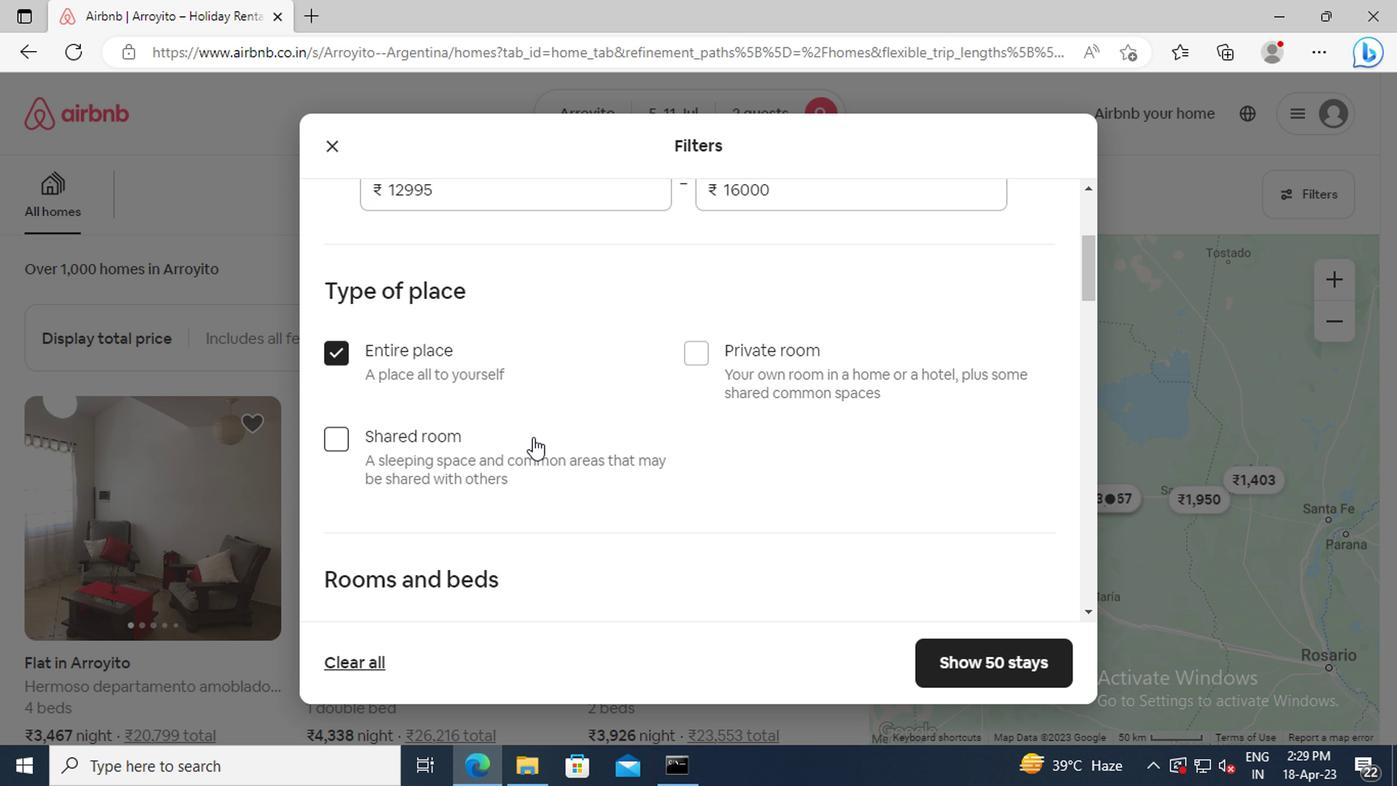 
Action: Mouse scrolled (529, 437) with delta (0, 0)
Screenshot: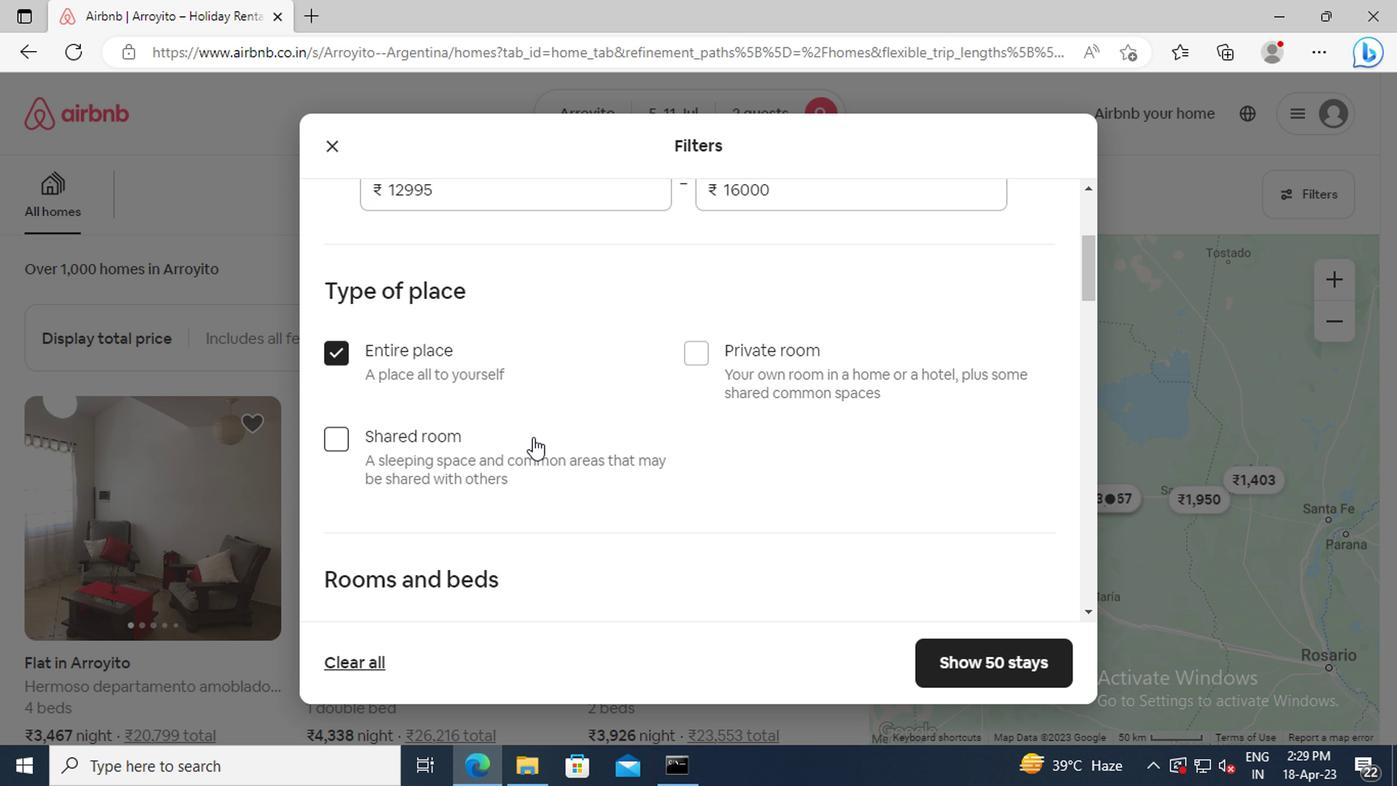 
Action: Mouse scrolled (529, 437) with delta (0, 0)
Screenshot: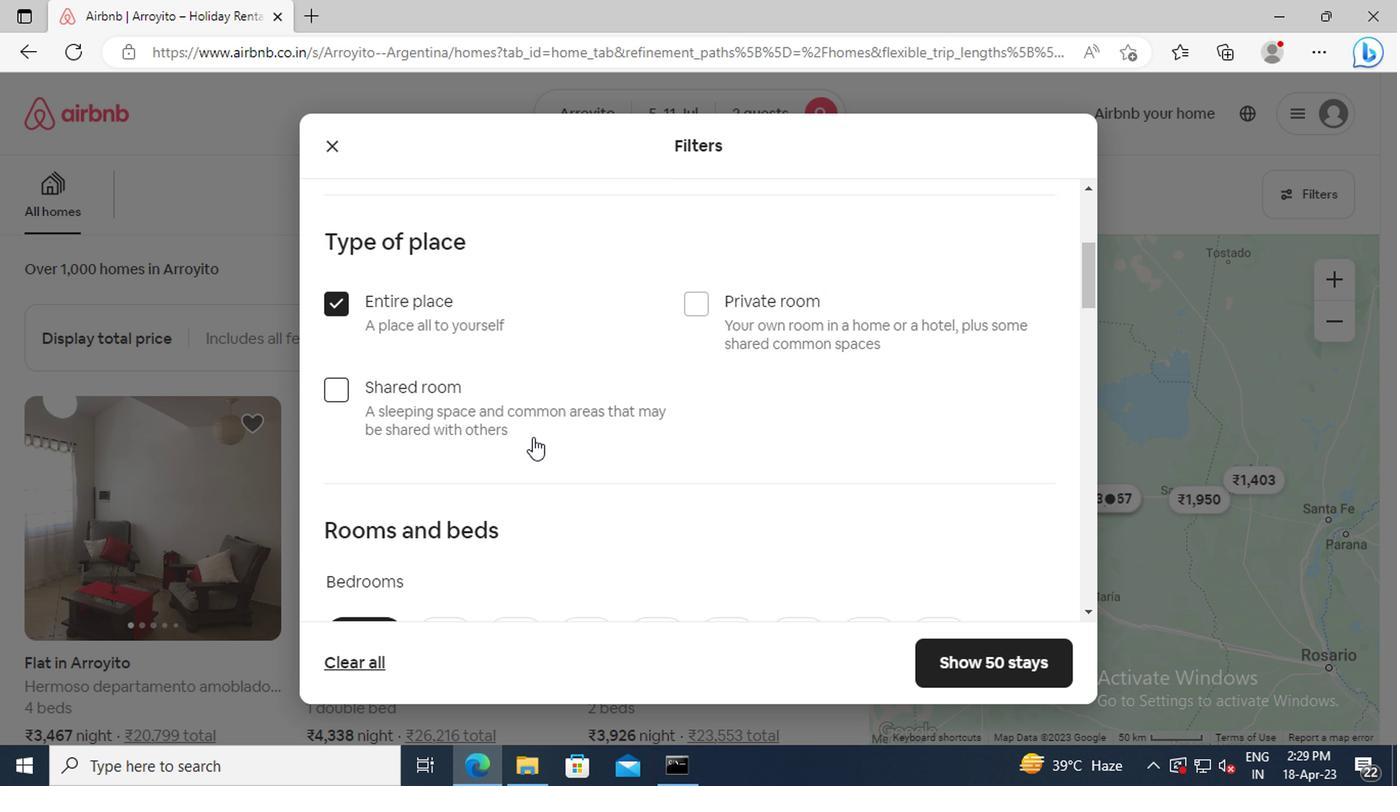 
Action: Mouse scrolled (529, 437) with delta (0, 0)
Screenshot: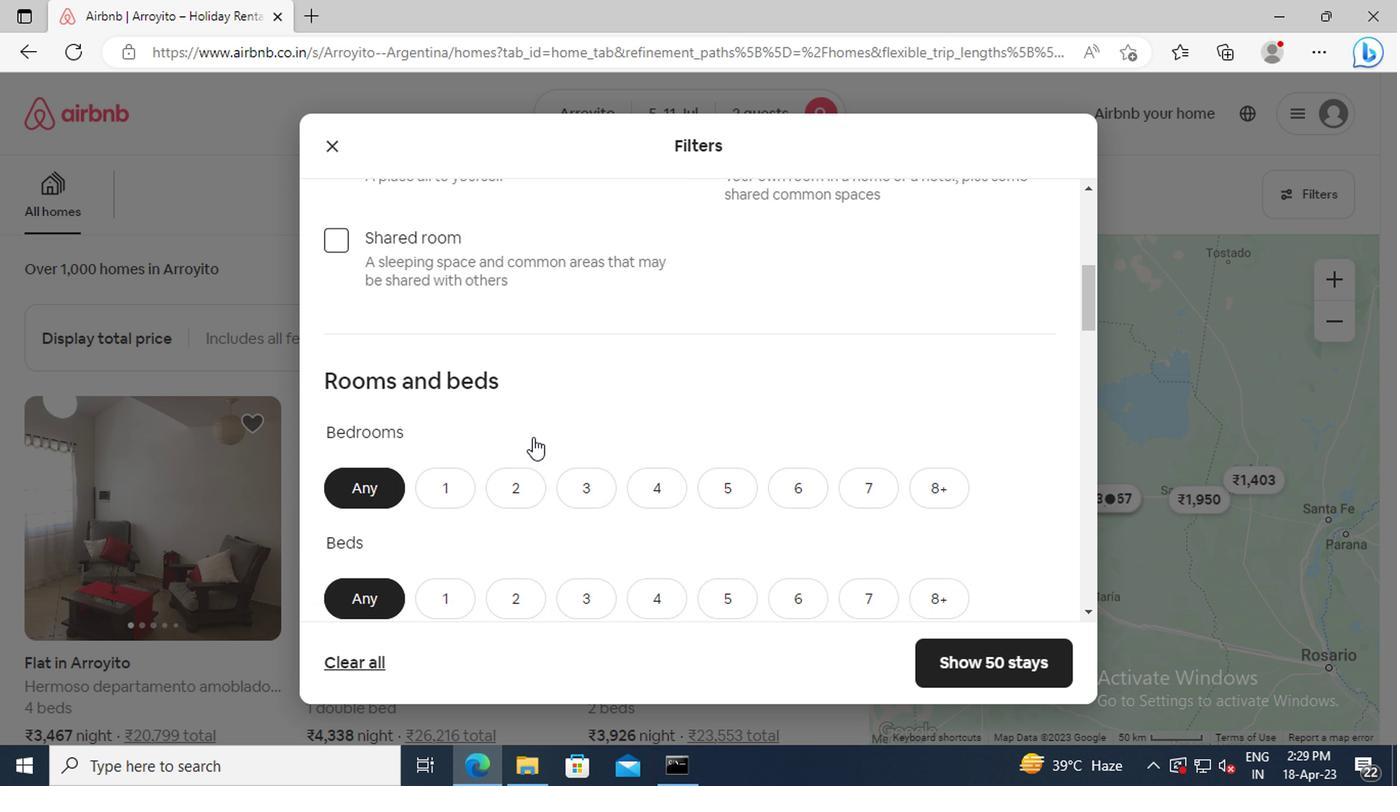 
Action: Mouse moved to (516, 428)
Screenshot: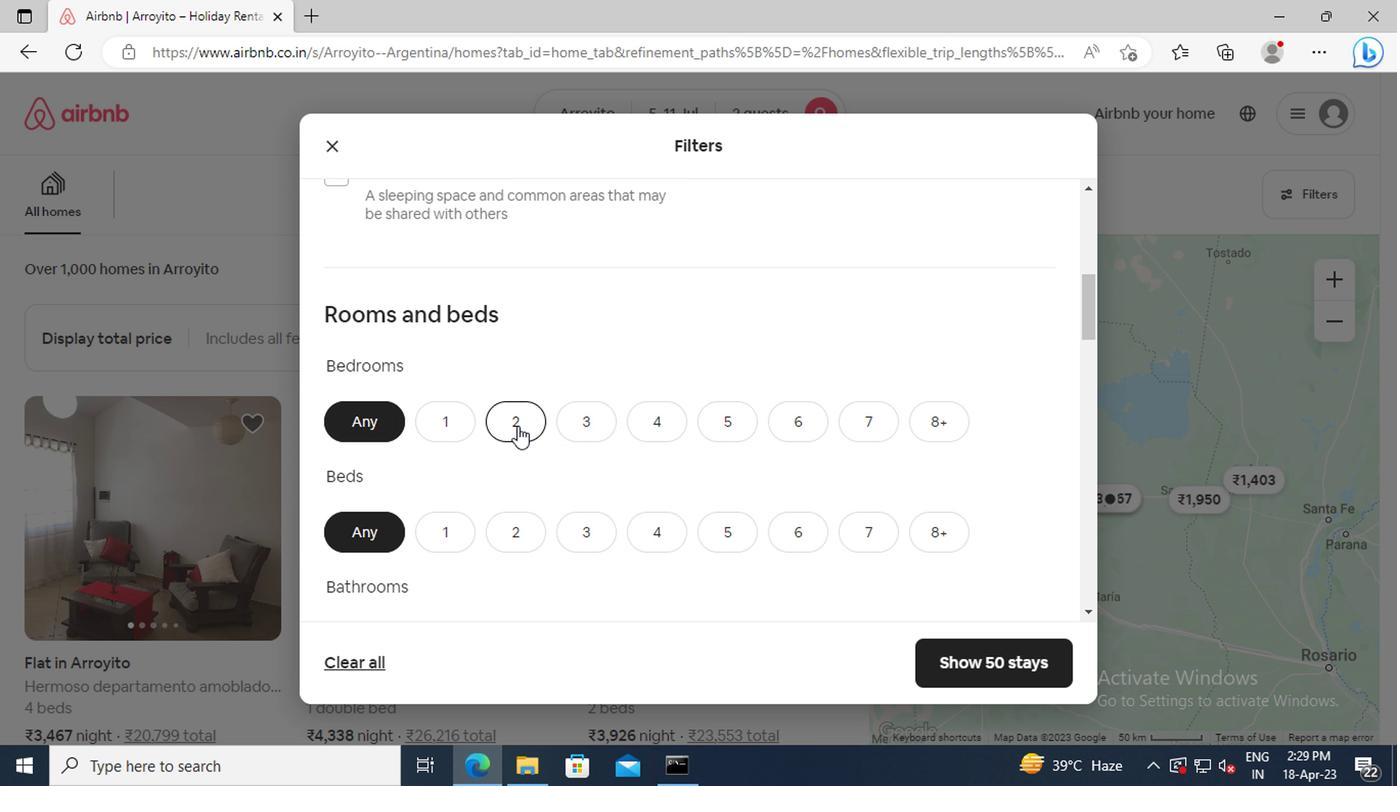 
Action: Mouse pressed left at (516, 428)
Screenshot: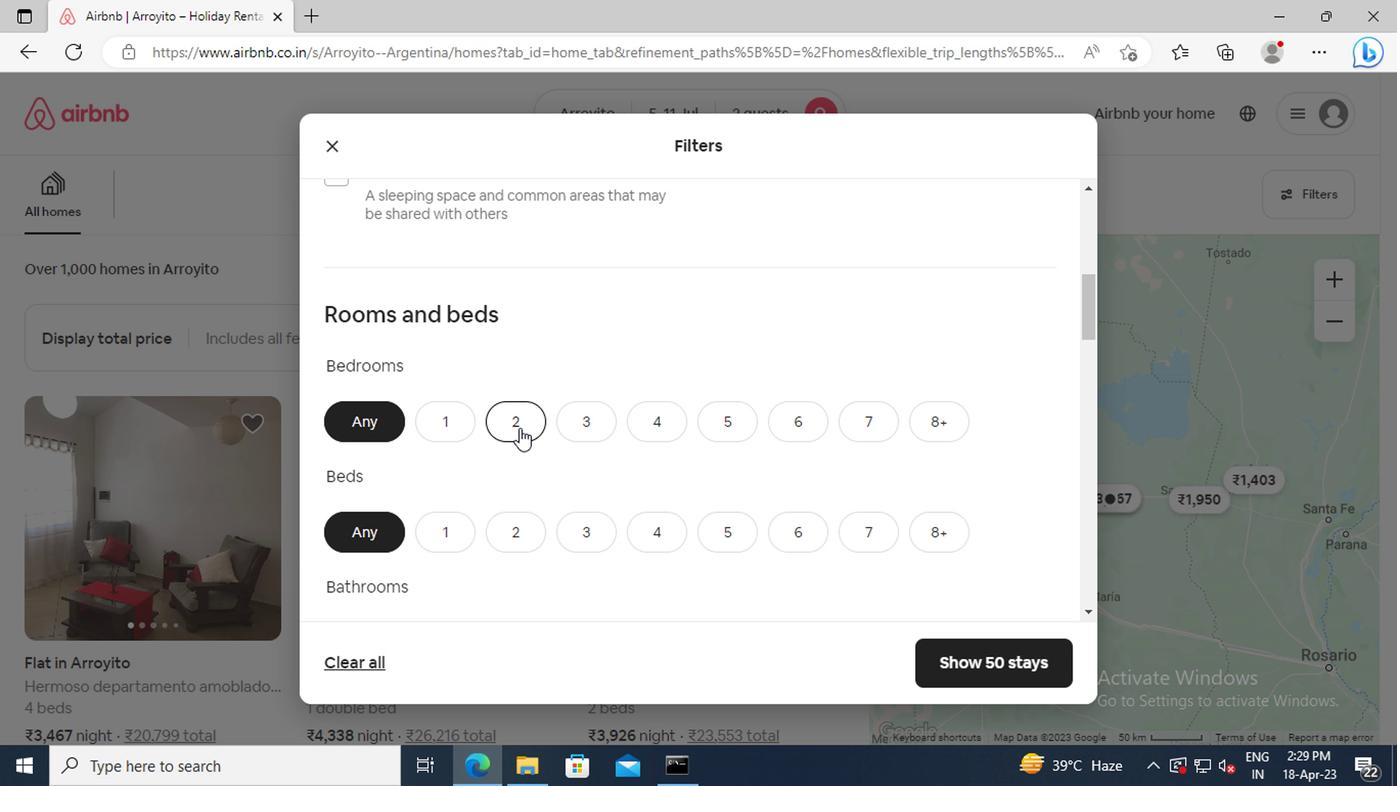 
Action: Mouse scrolled (516, 428) with delta (0, 0)
Screenshot: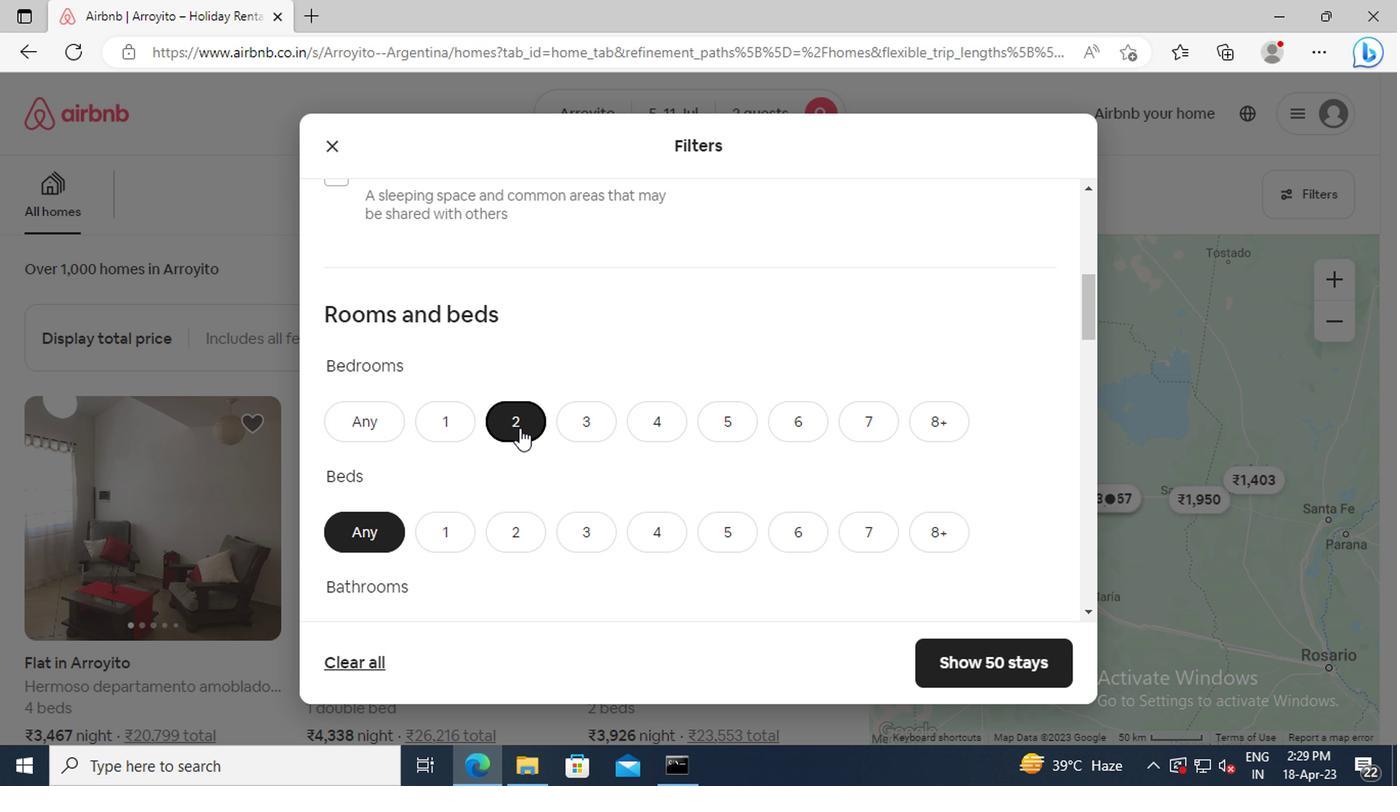 
Action: Mouse scrolled (516, 428) with delta (0, 0)
Screenshot: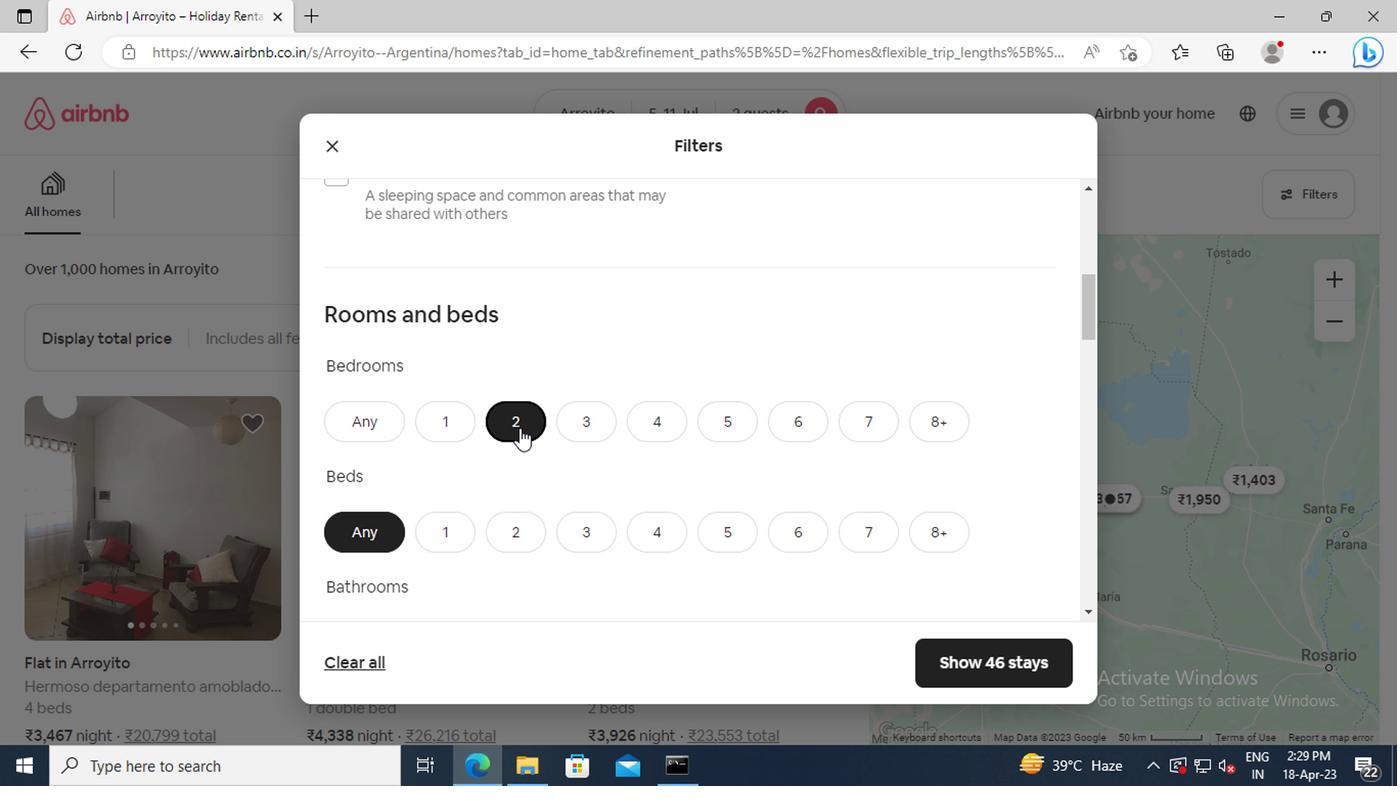 
Action: Mouse moved to (516, 413)
Screenshot: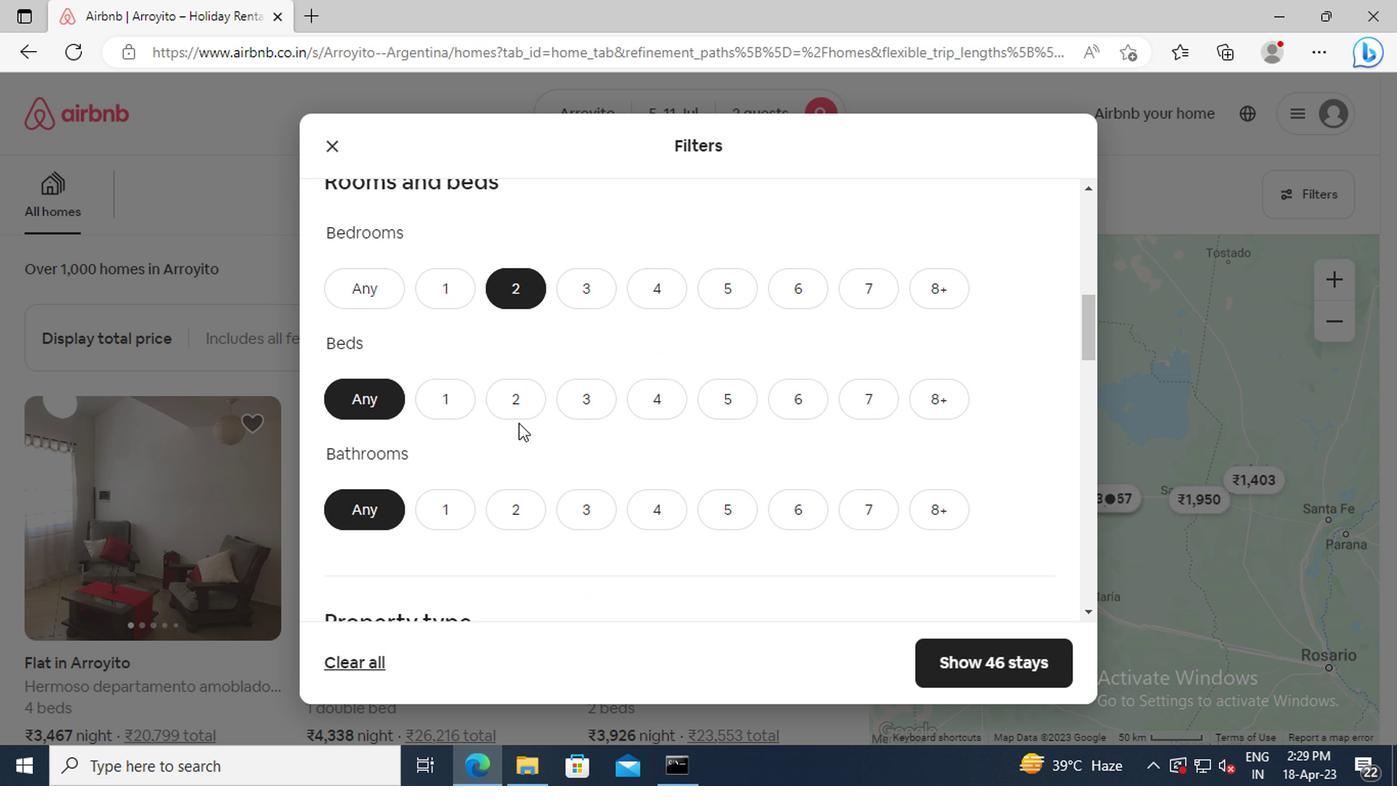 
Action: Mouse pressed left at (516, 413)
Screenshot: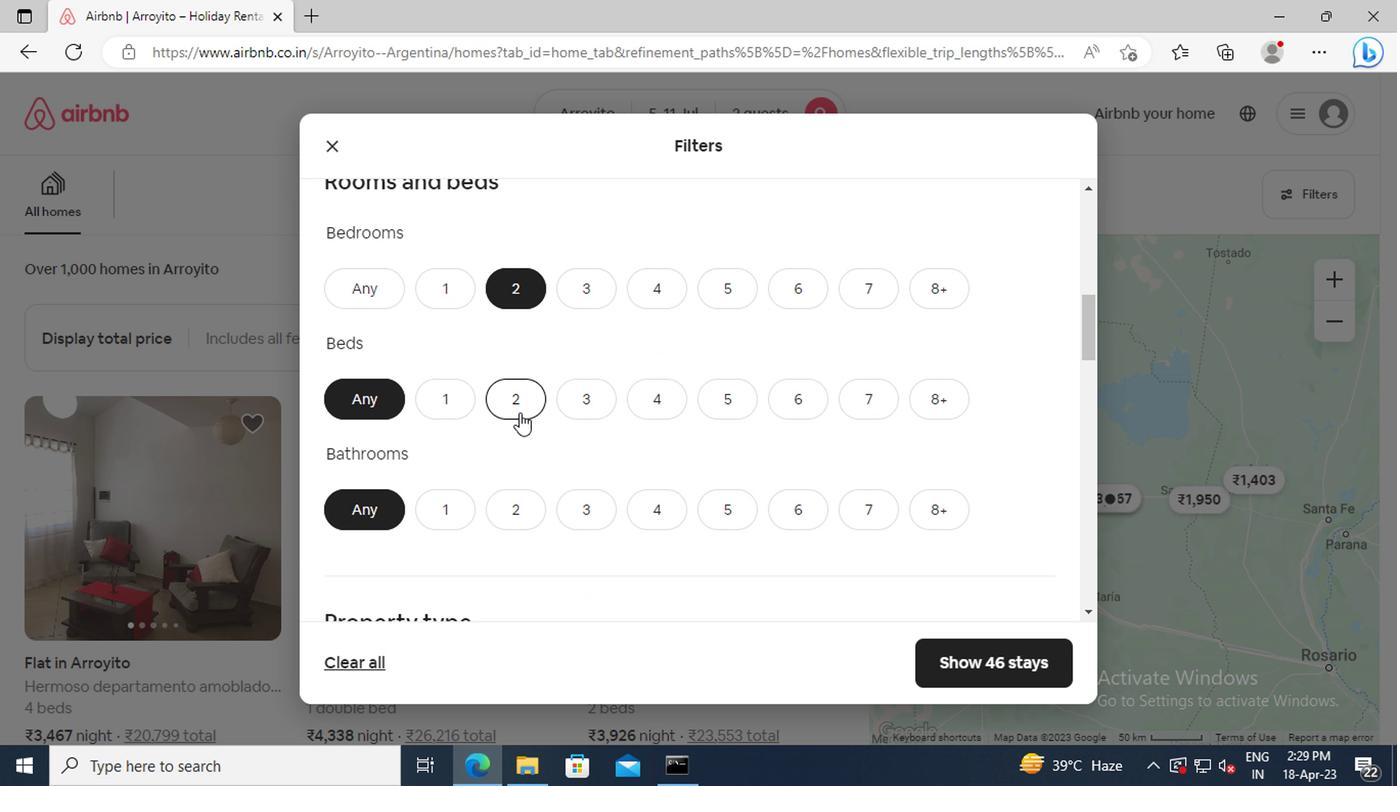 
Action: Mouse scrolled (516, 412) with delta (0, -1)
Screenshot: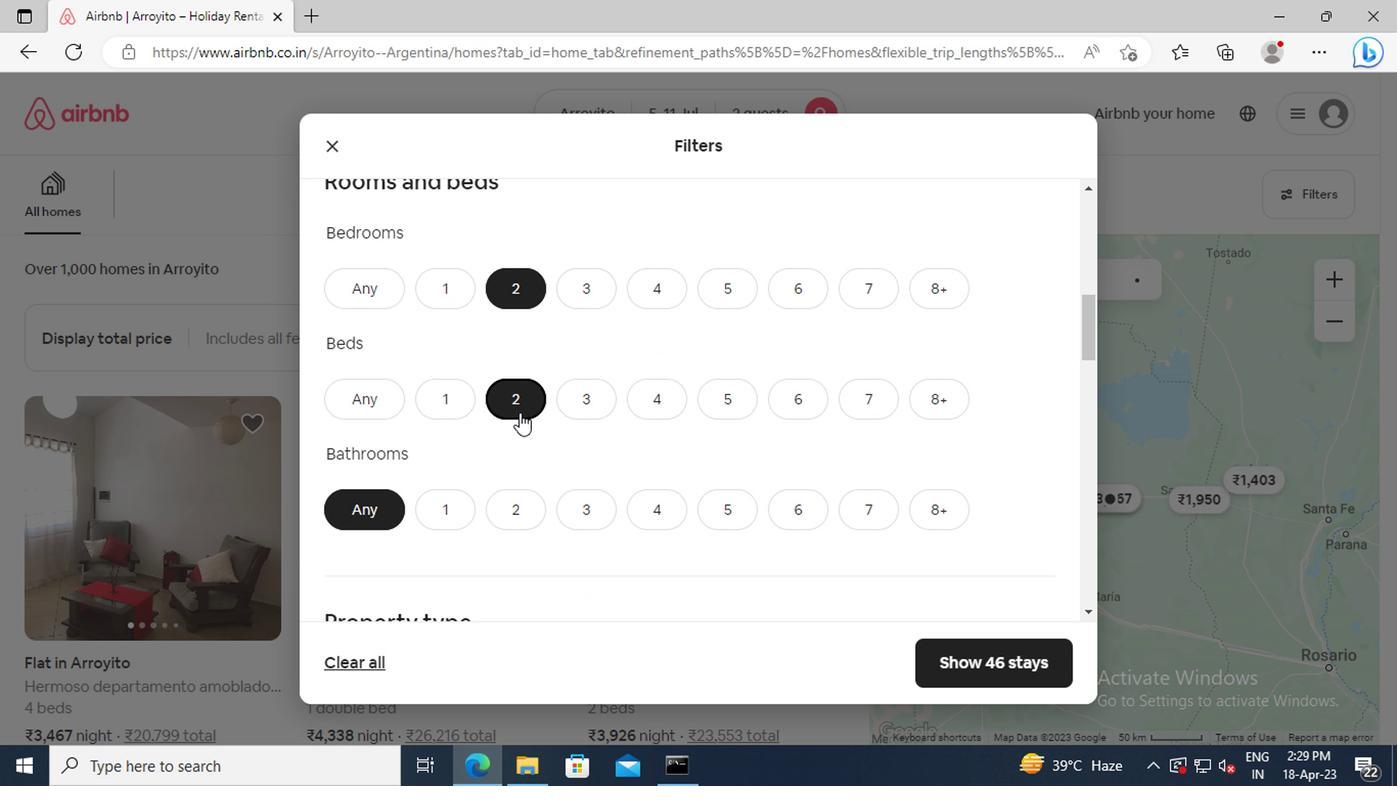 
Action: Mouse moved to (453, 442)
Screenshot: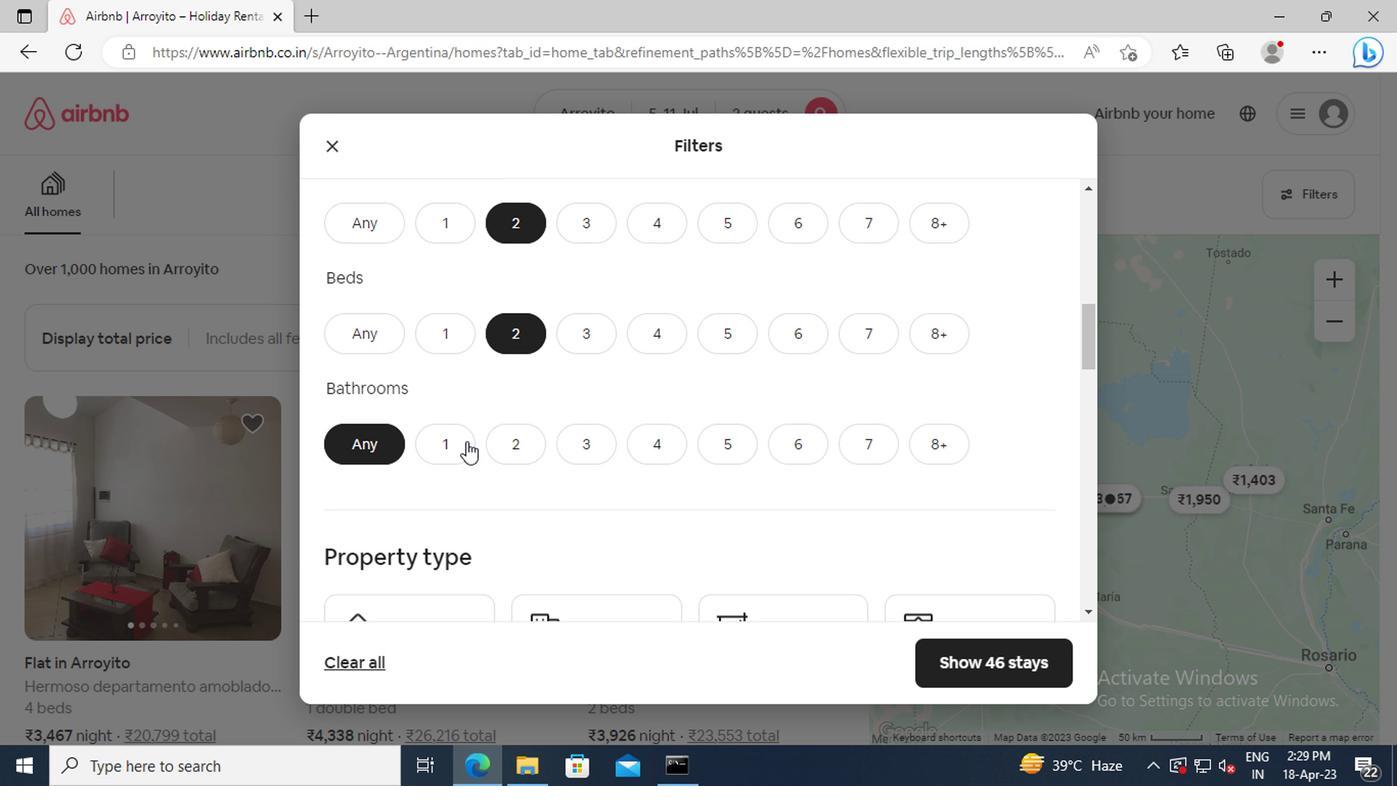 
Action: Mouse pressed left at (453, 442)
Screenshot: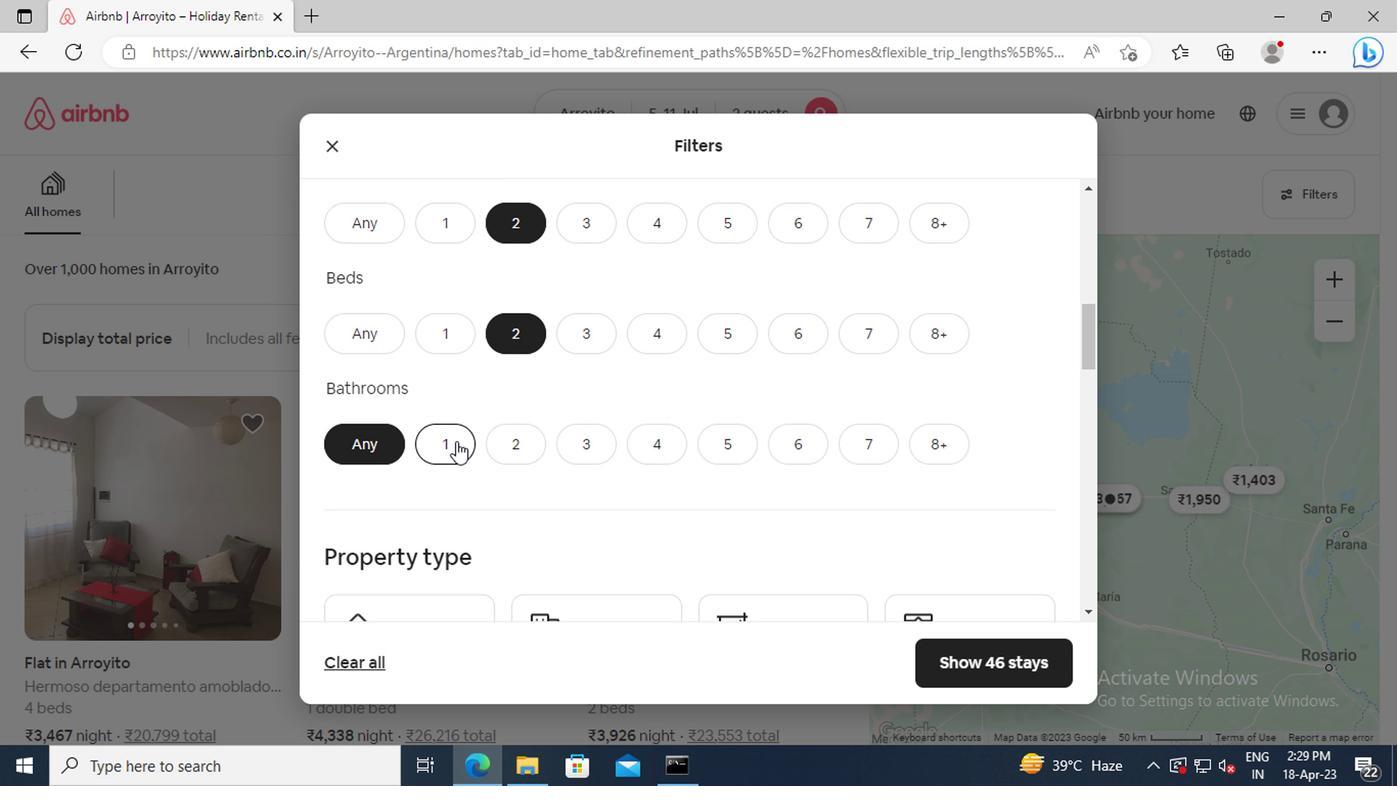
Action: Mouse scrolled (453, 441) with delta (0, -1)
Screenshot: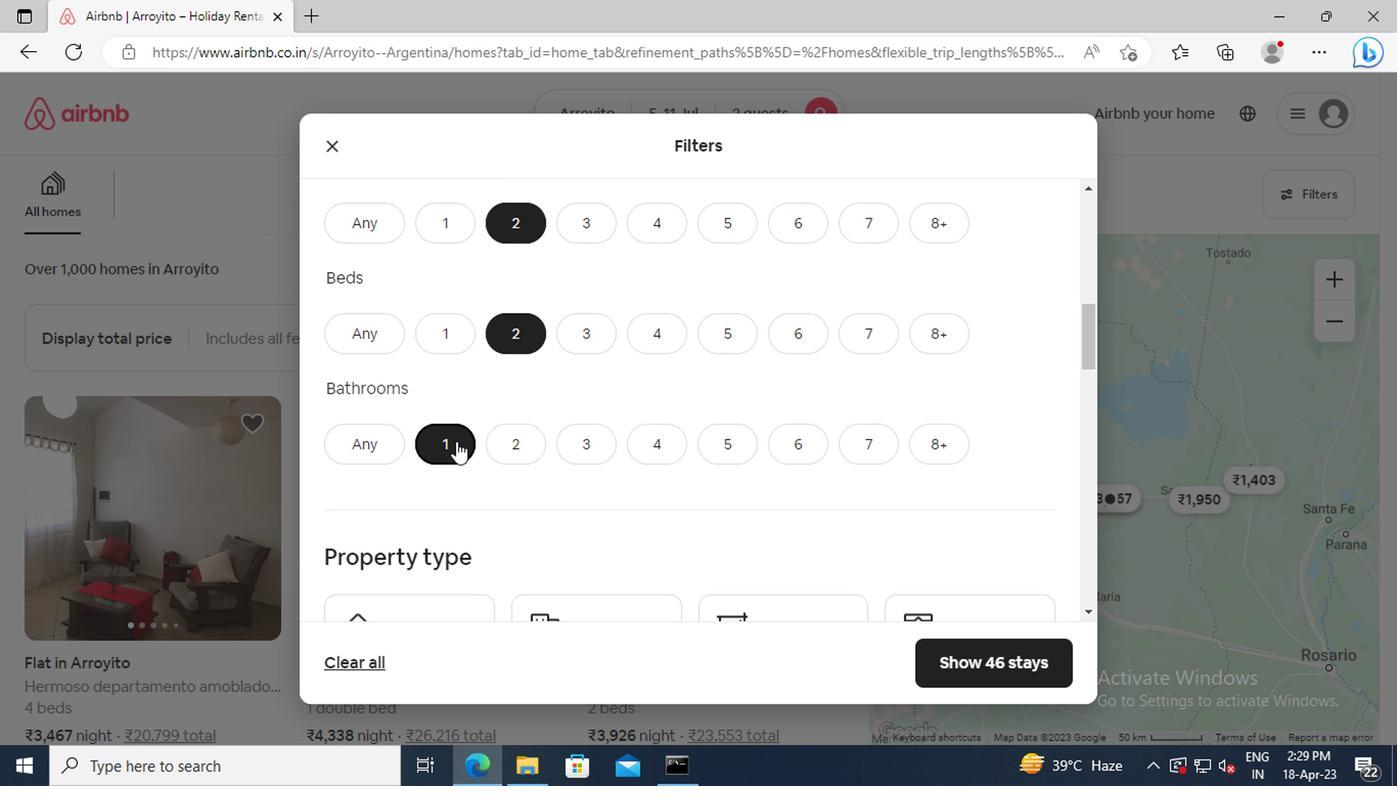 
Action: Mouse scrolled (453, 441) with delta (0, -1)
Screenshot: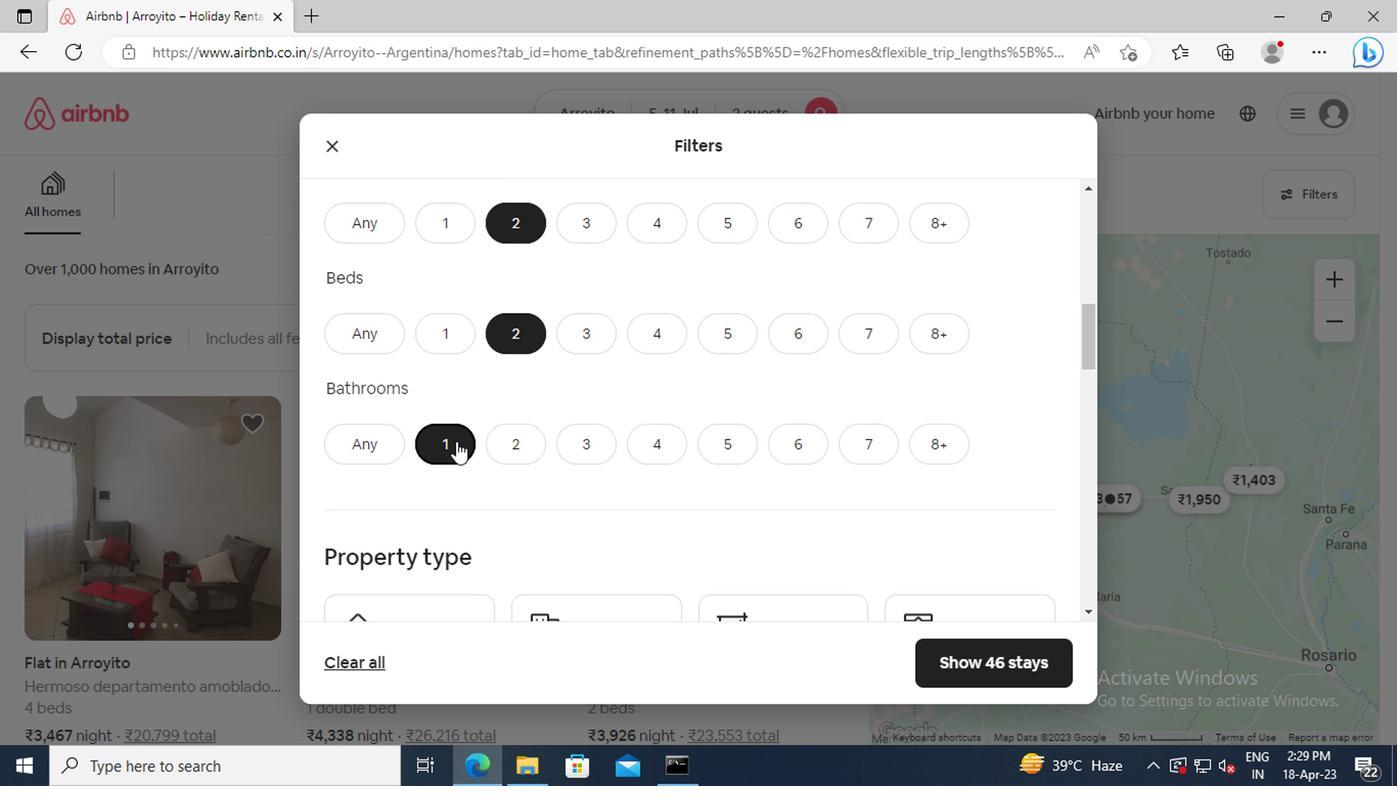 
Action: Mouse scrolled (453, 441) with delta (0, -1)
Screenshot: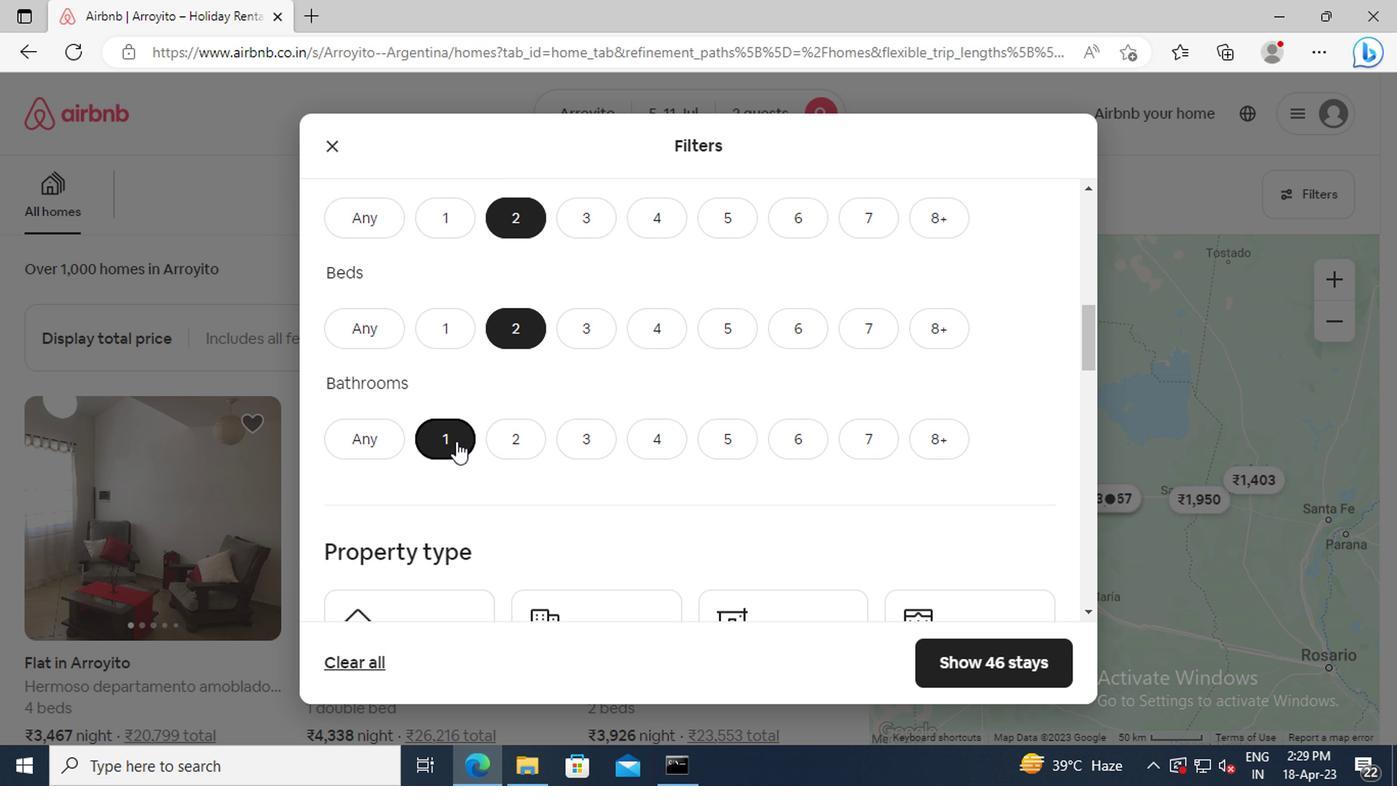 
Action: Mouse moved to (554, 462)
Screenshot: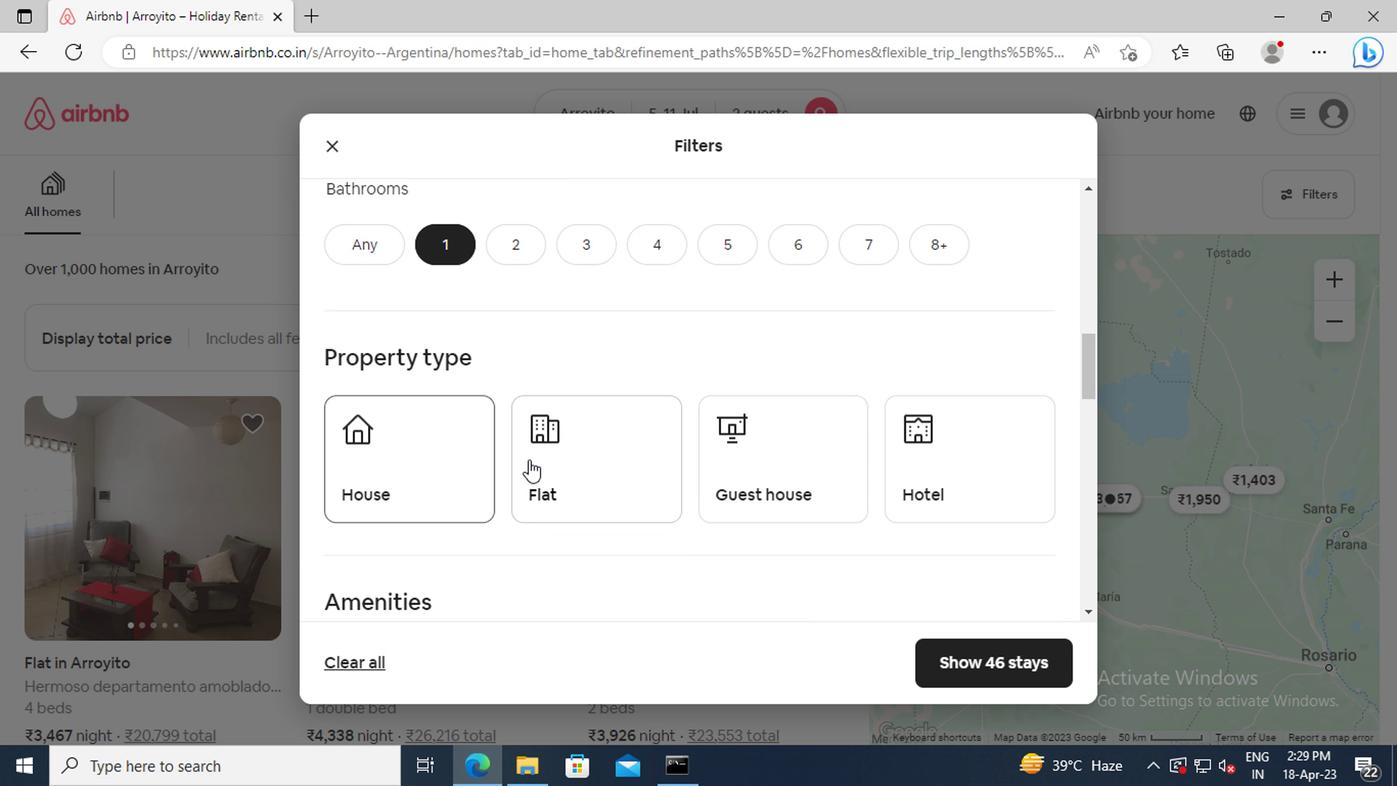 
Action: Mouse pressed left at (554, 462)
Screenshot: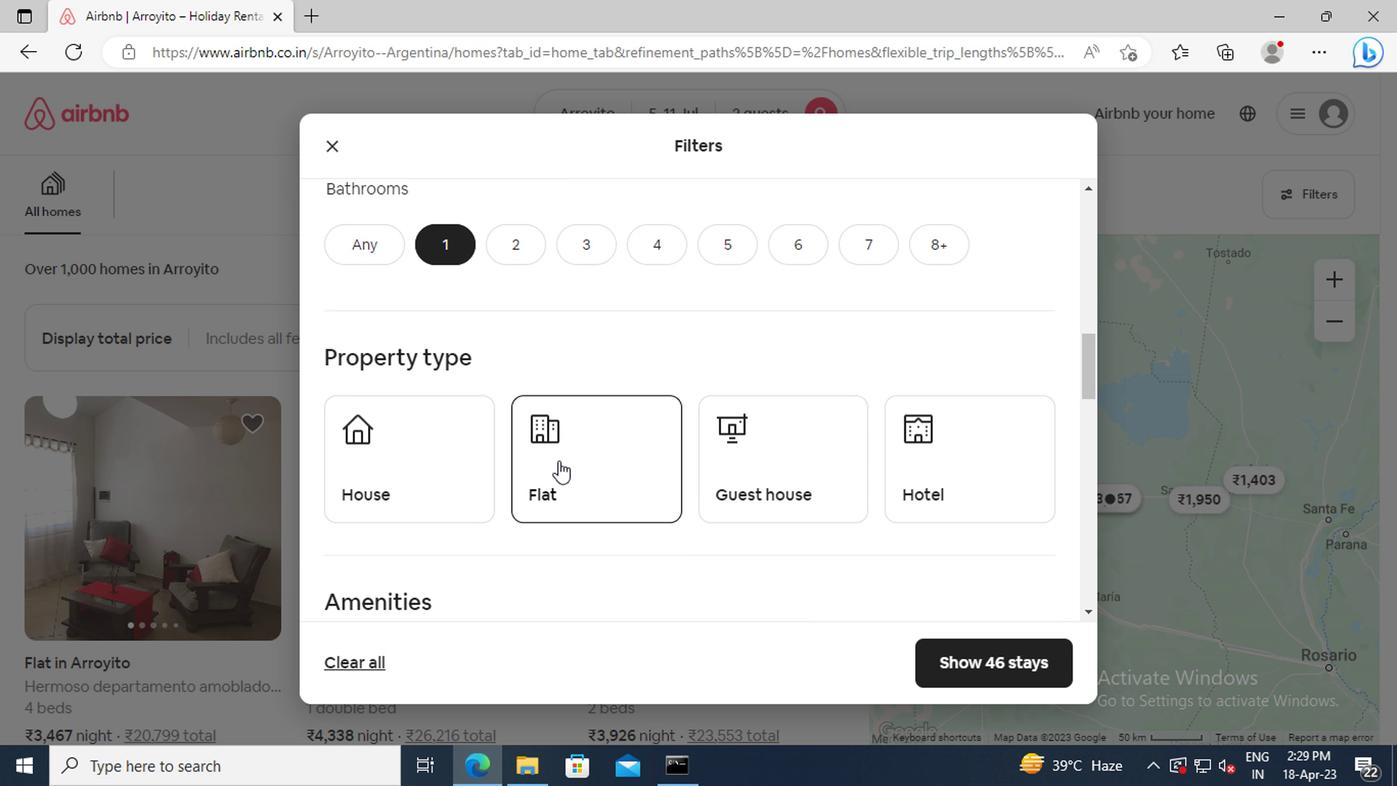 
Action: Mouse scrolled (554, 461) with delta (0, 0)
Screenshot: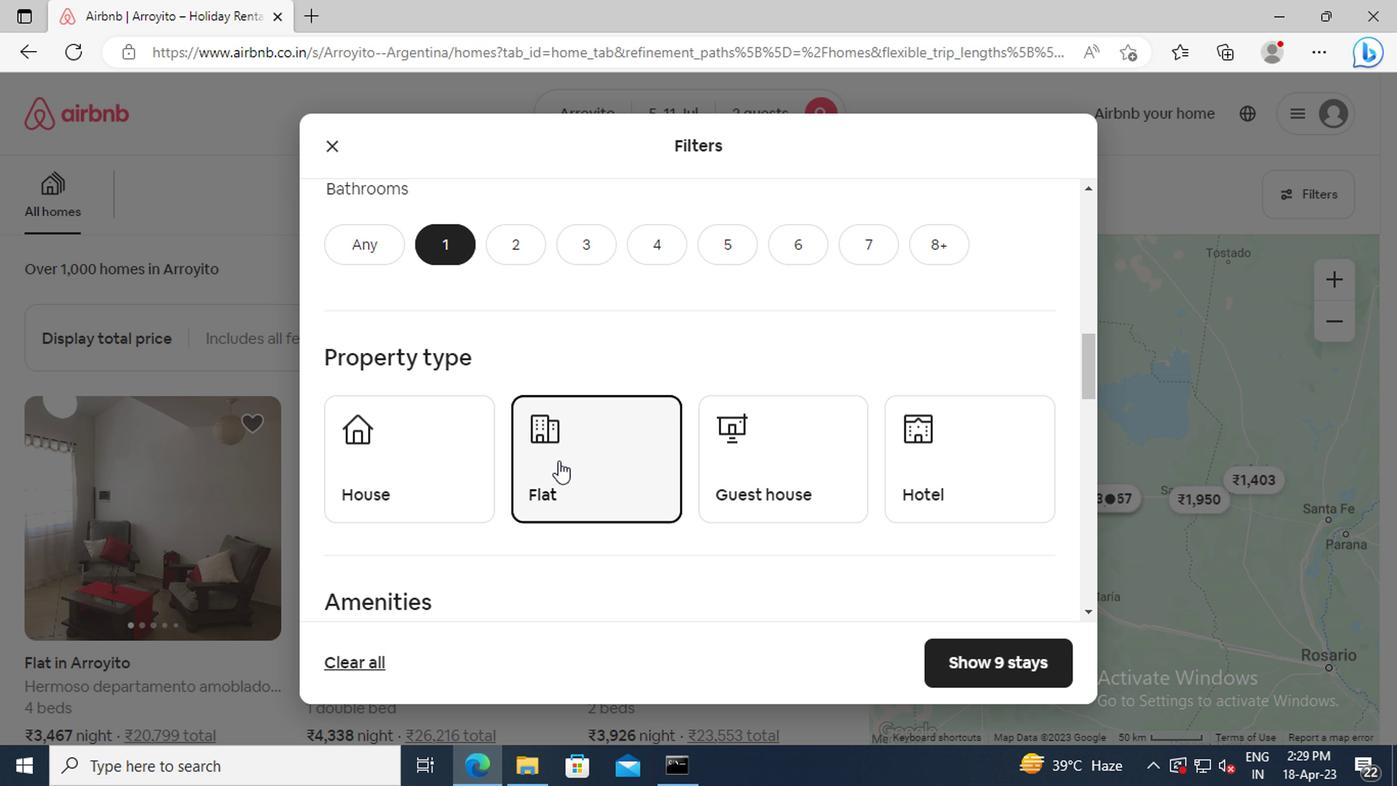 
Action: Mouse scrolled (554, 461) with delta (0, 0)
Screenshot: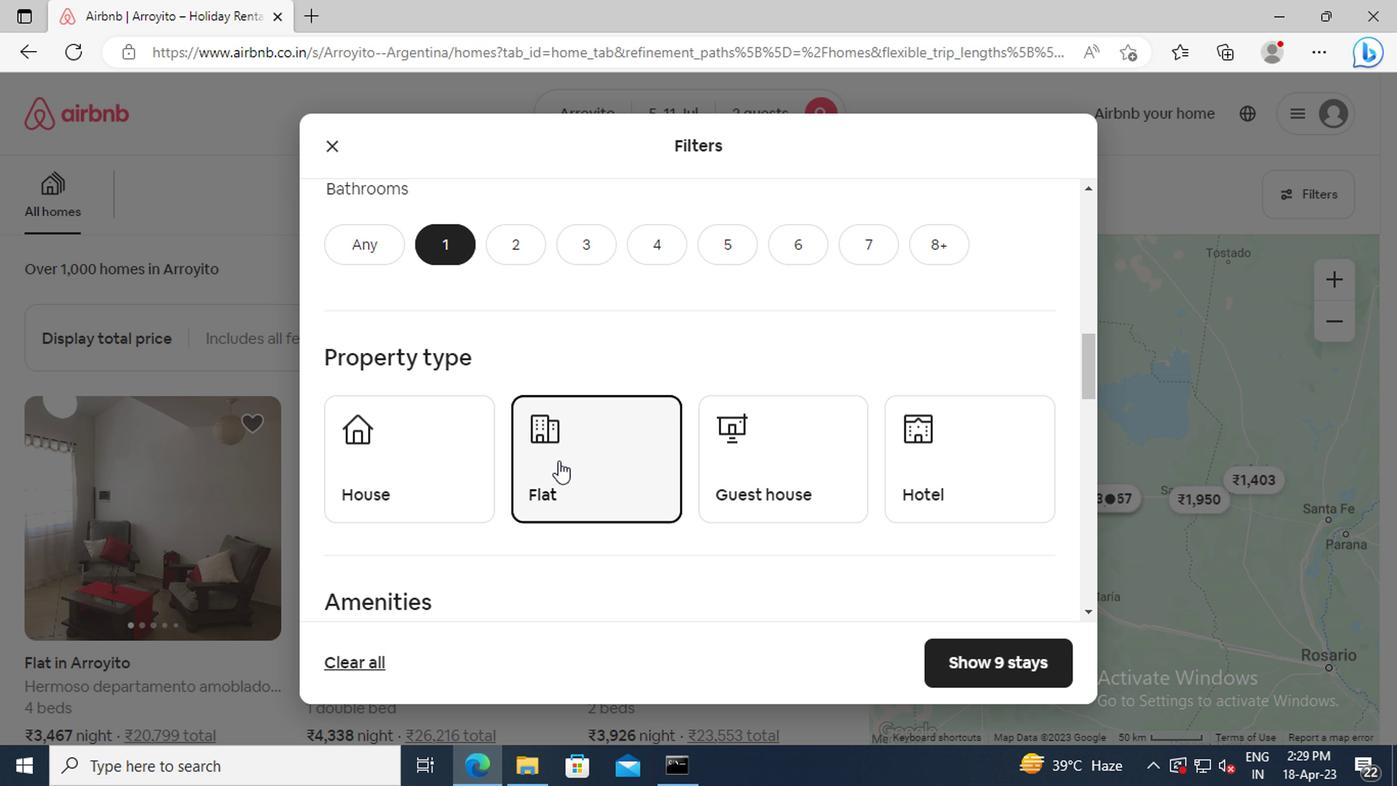 
Action: Mouse scrolled (554, 461) with delta (0, 0)
Screenshot: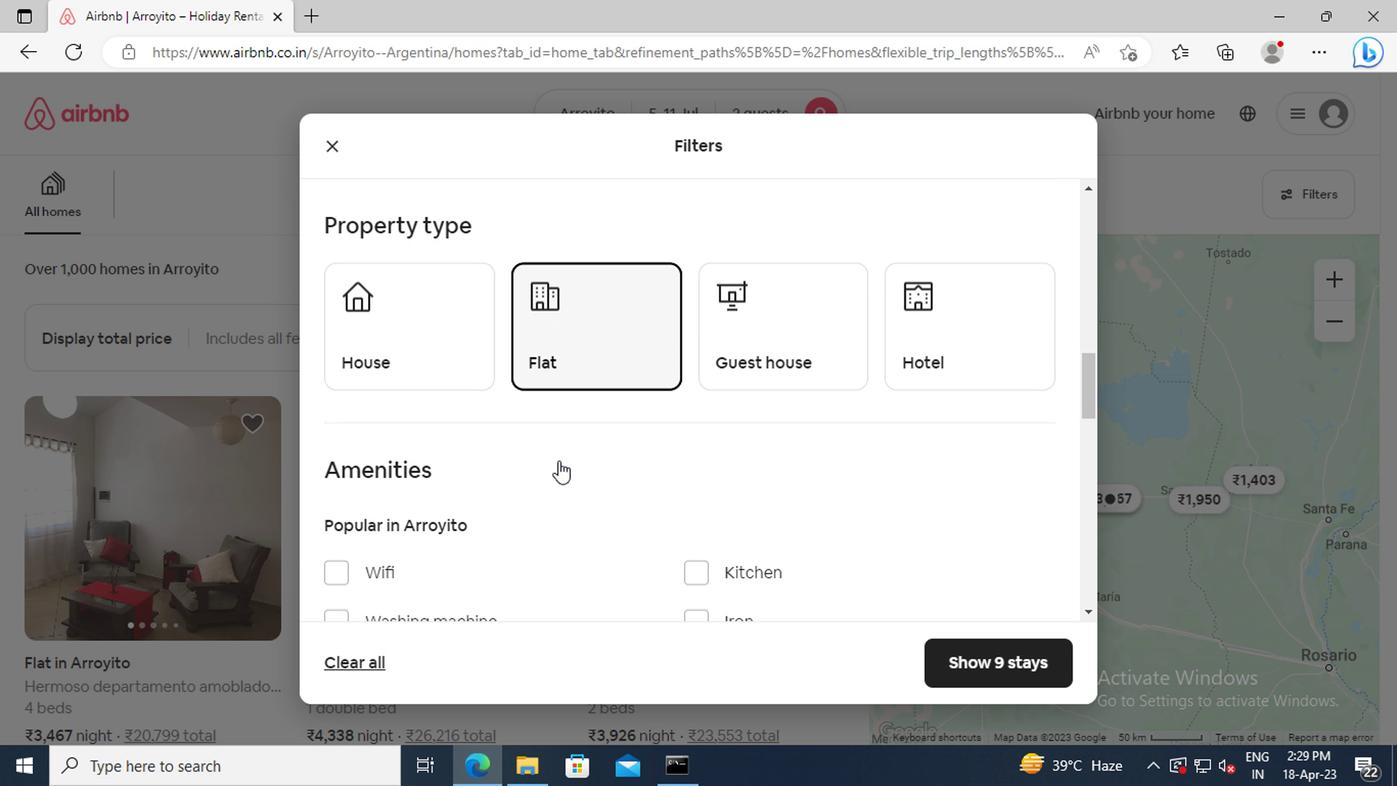 
Action: Mouse scrolled (554, 461) with delta (0, 0)
Screenshot: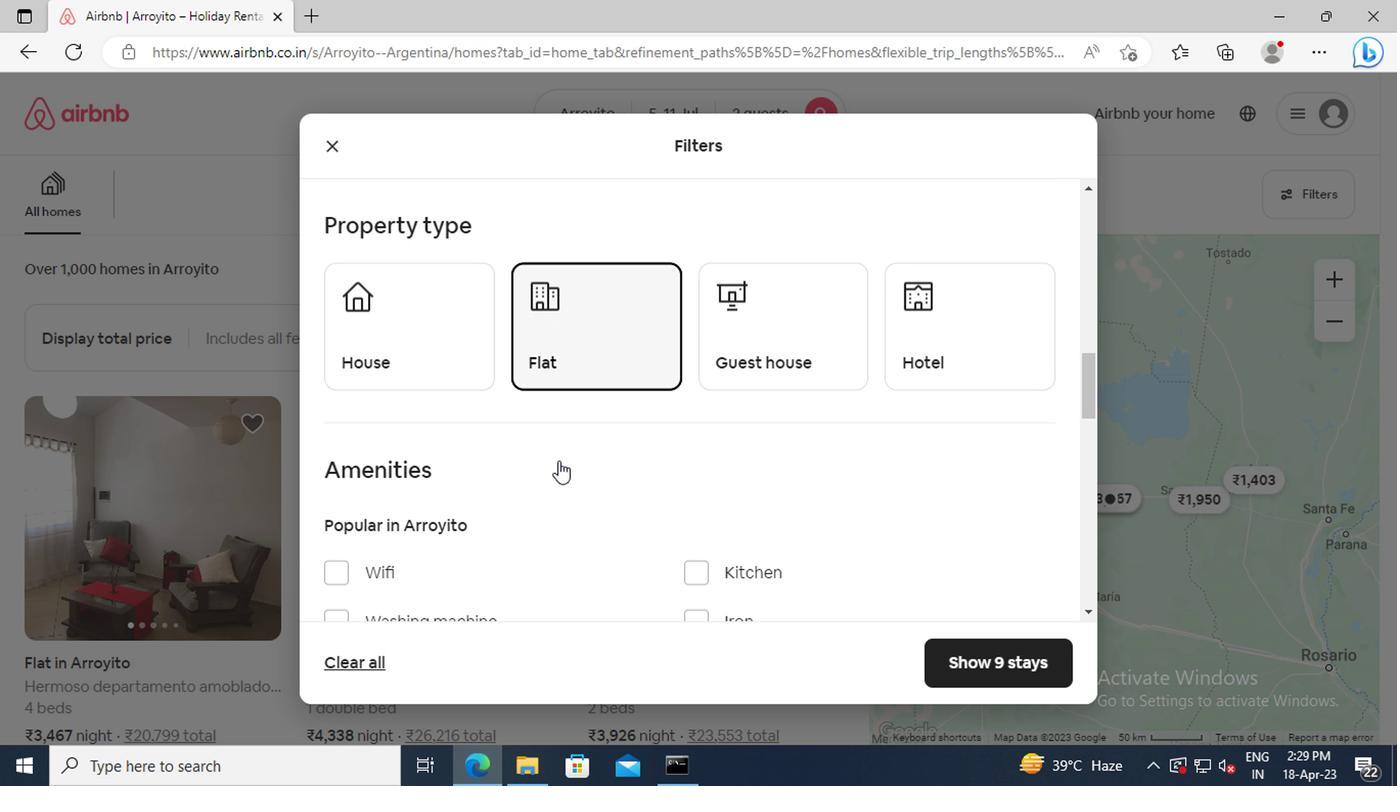 
Action: Mouse scrolled (554, 461) with delta (0, 0)
Screenshot: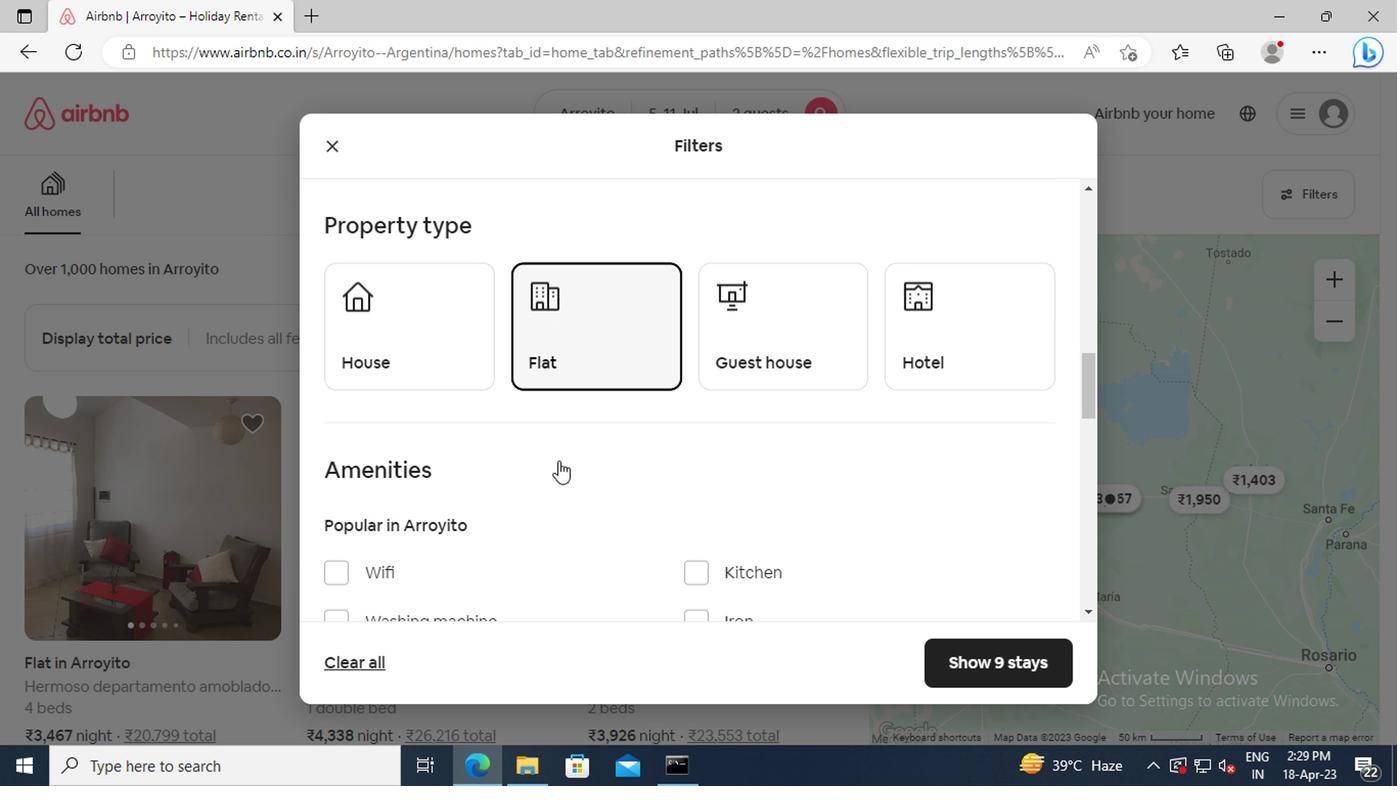
Action: Mouse moved to (400, 515)
Screenshot: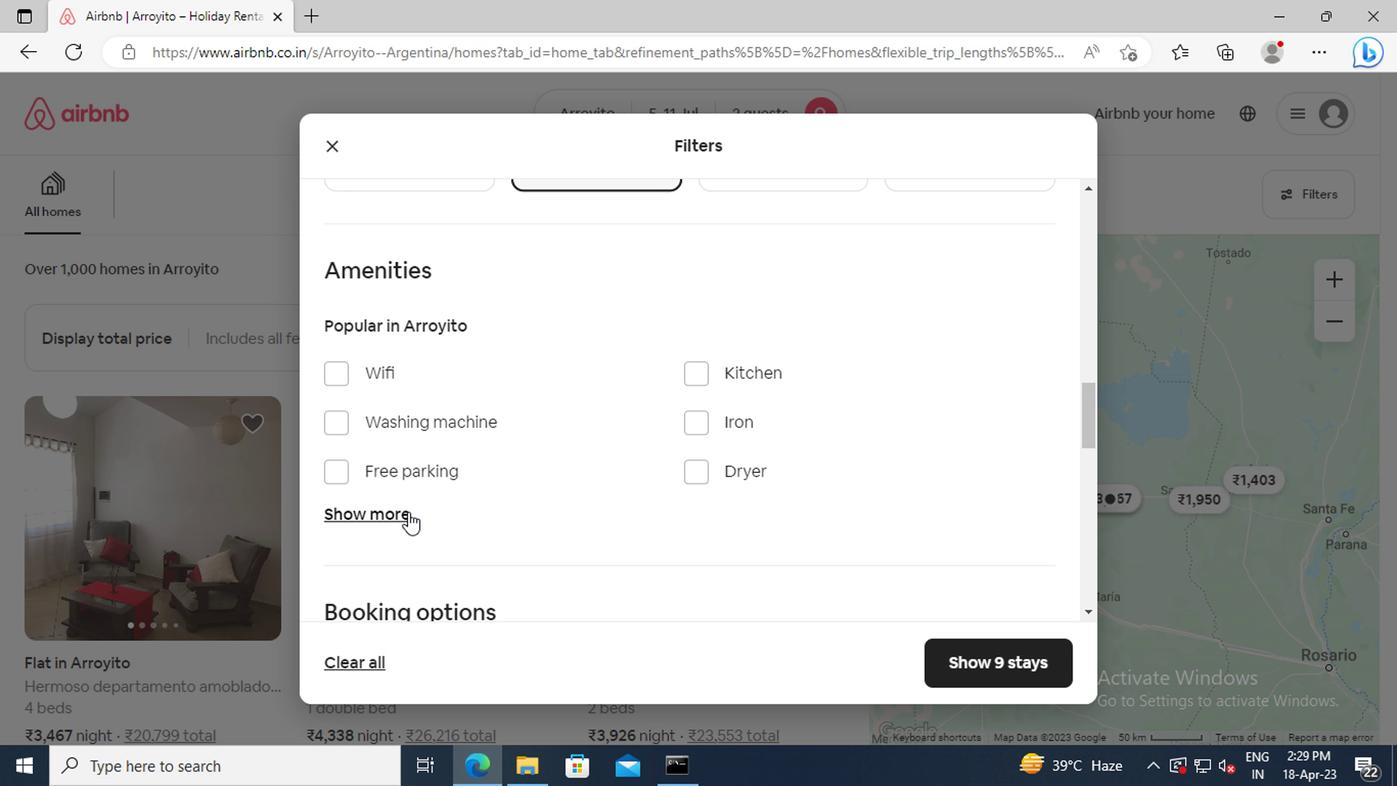 
Action: Mouse pressed left at (400, 515)
Screenshot: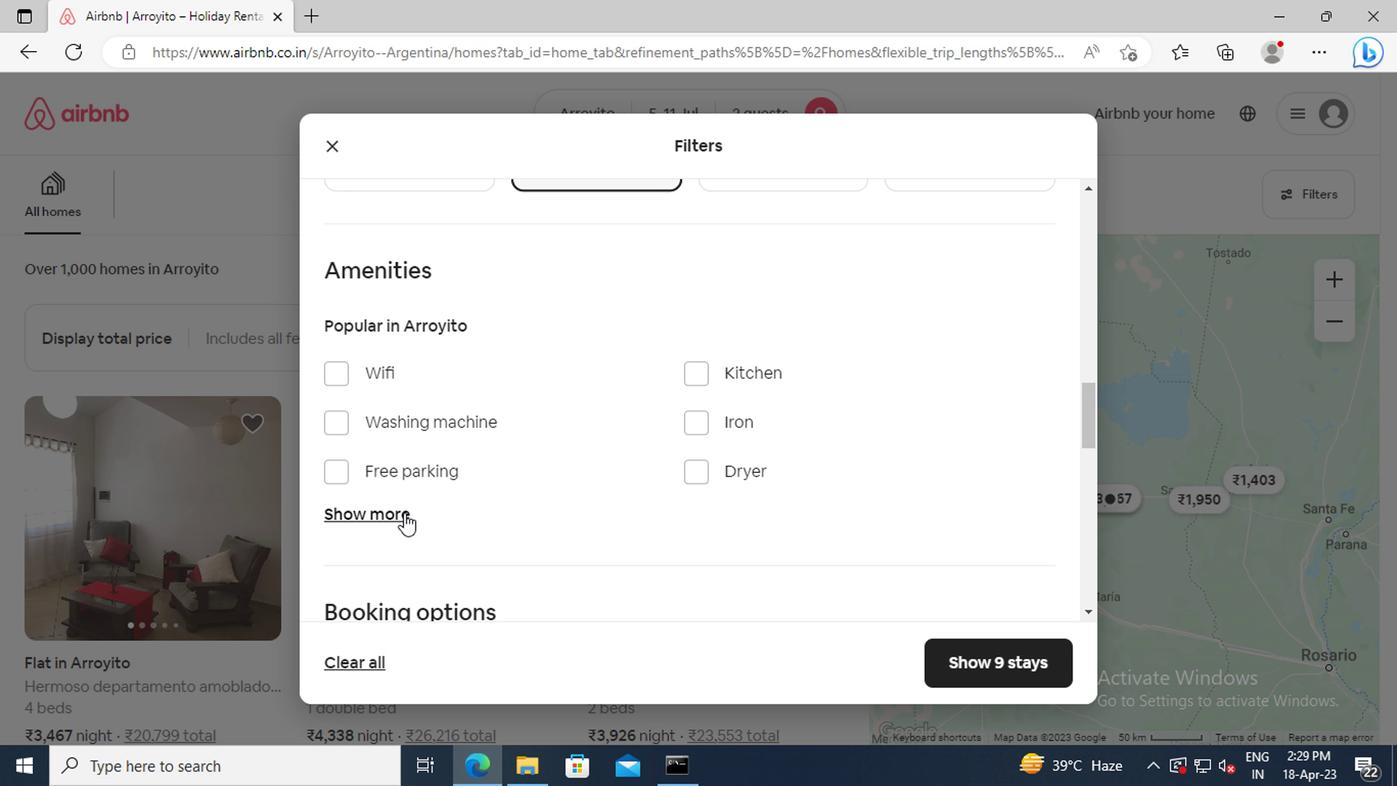 
Action: Mouse scrolled (400, 514) with delta (0, -1)
Screenshot: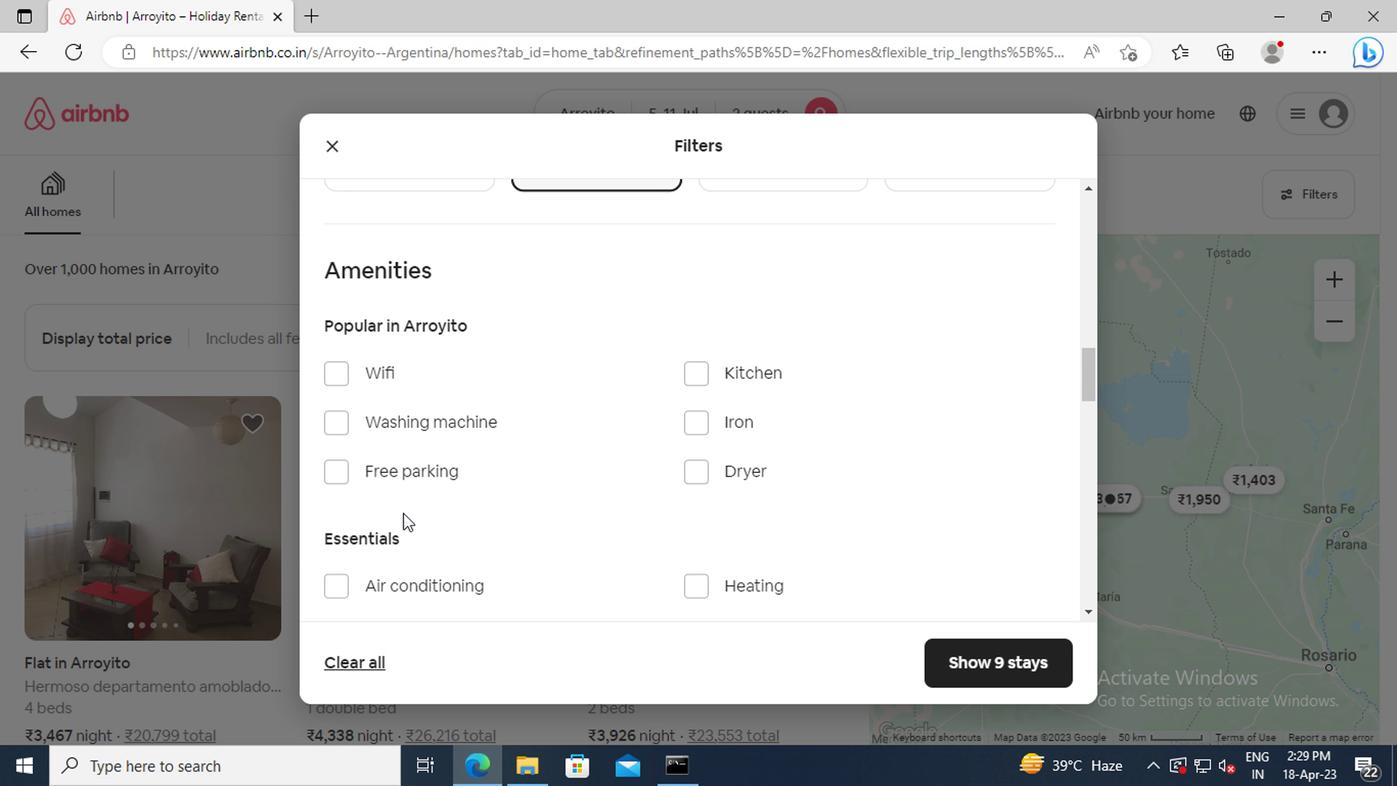 
Action: Mouse scrolled (400, 514) with delta (0, -1)
Screenshot: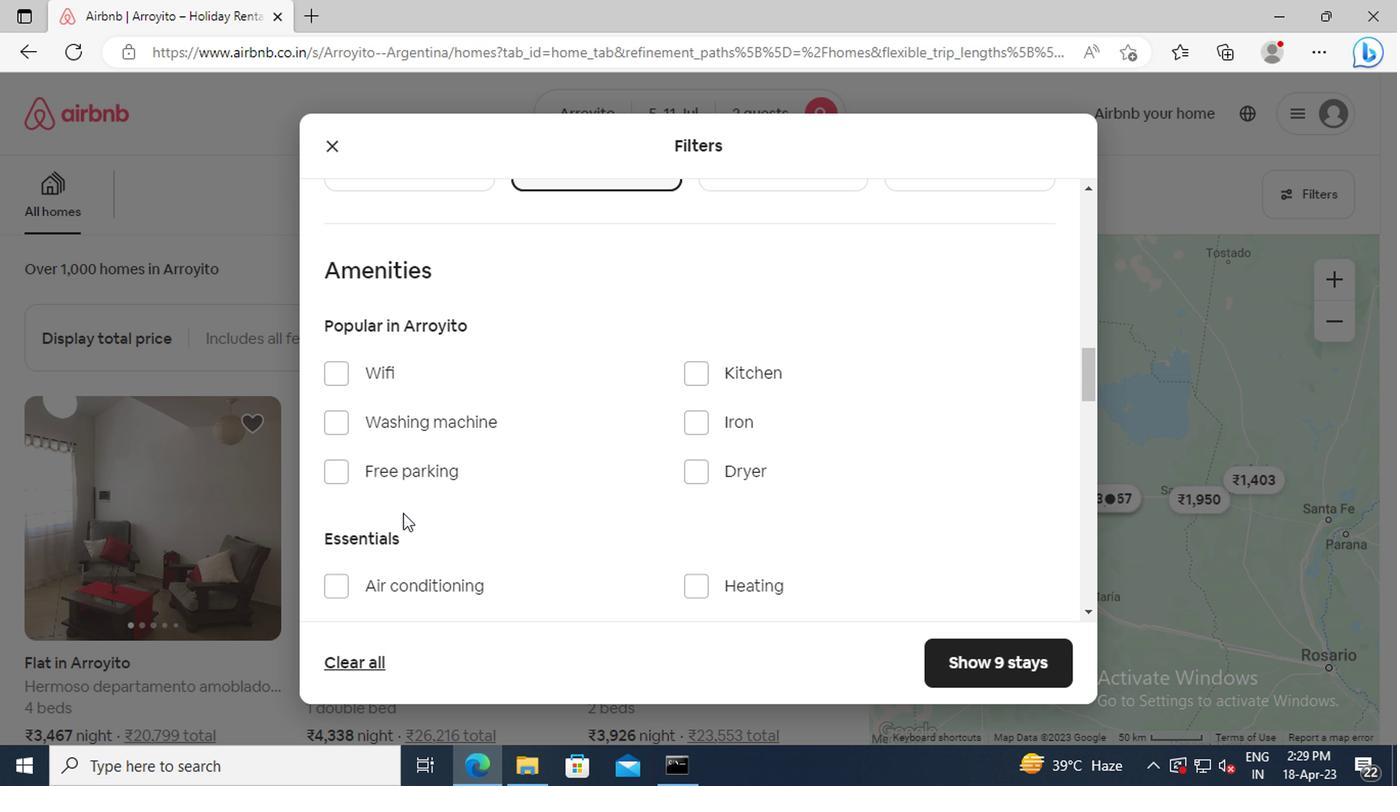 
Action: Mouse moved to (684, 464)
Screenshot: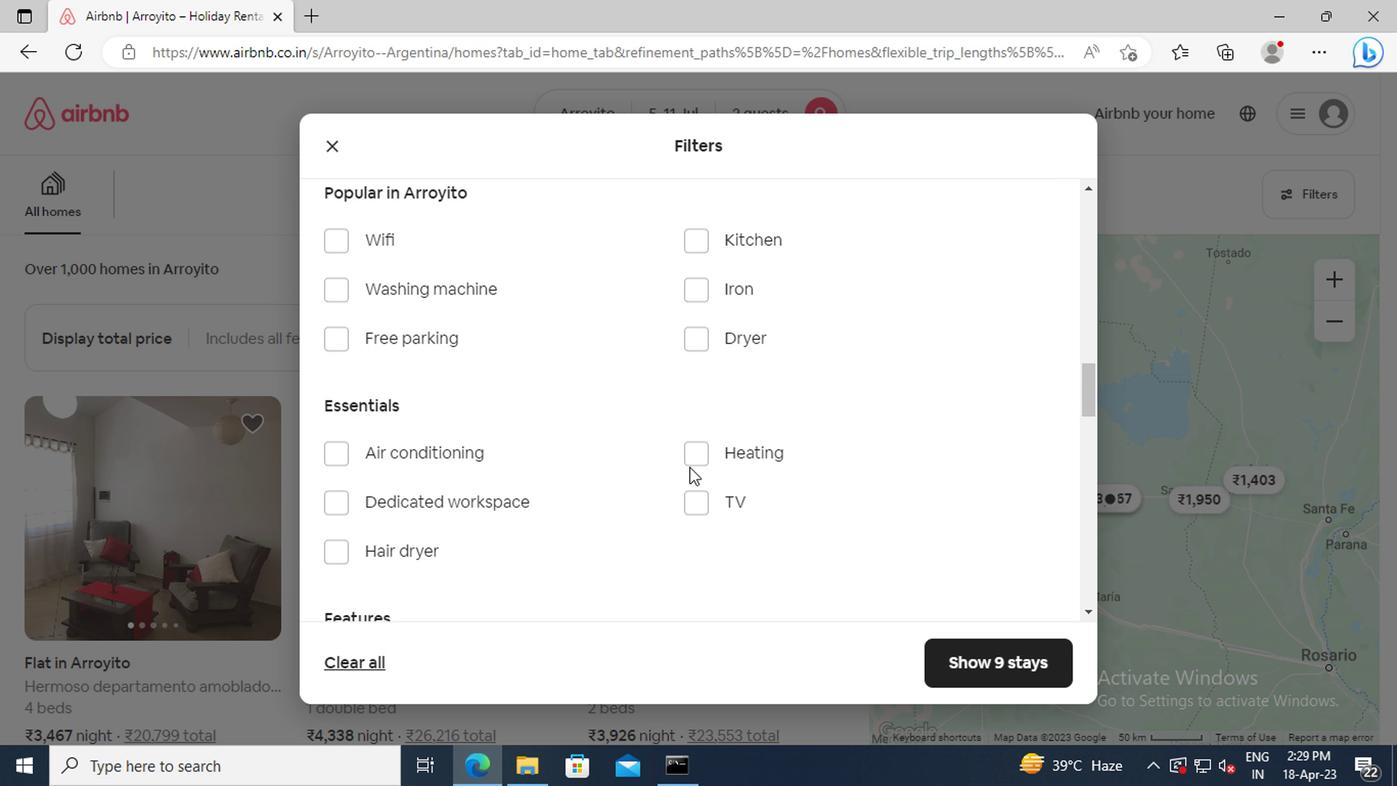 
Action: Mouse pressed left at (684, 464)
Screenshot: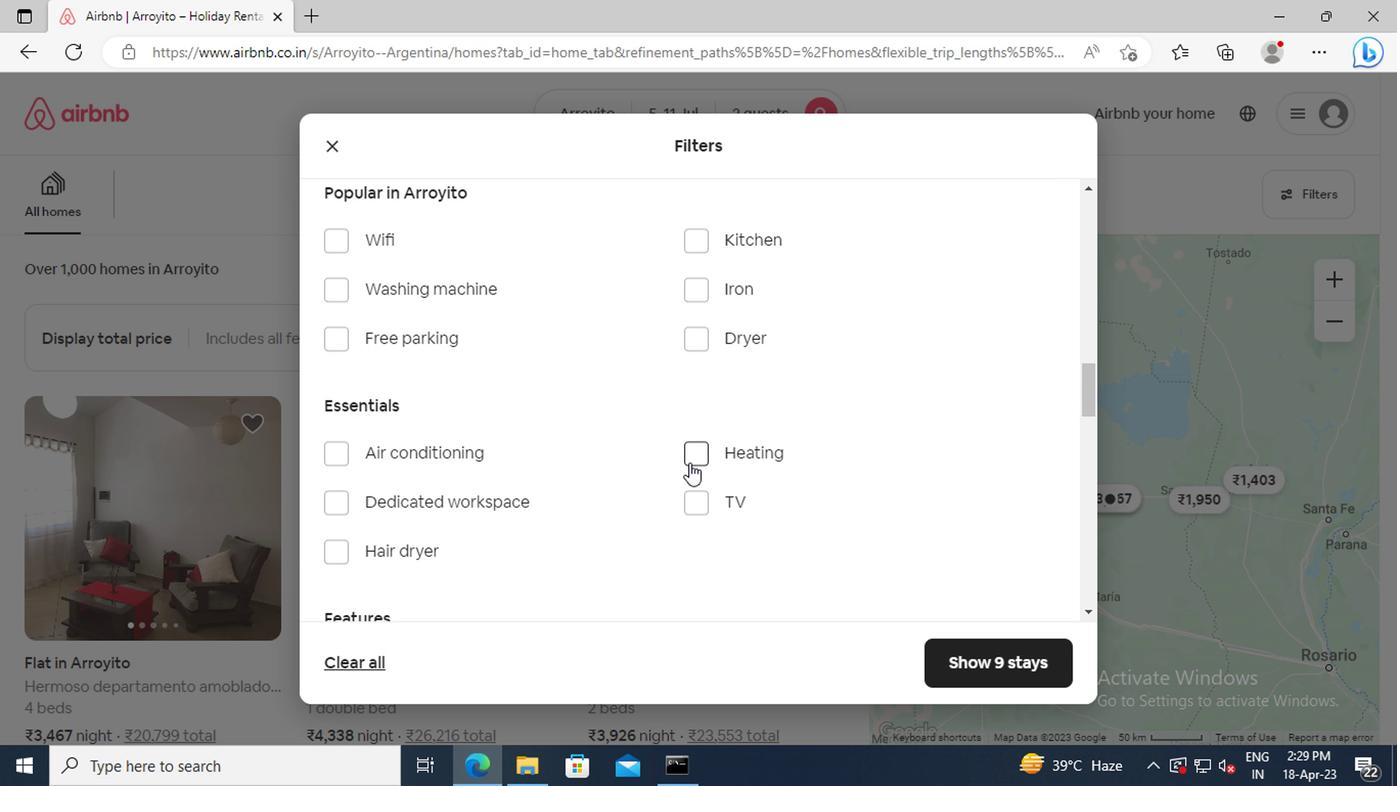 
Action: Mouse moved to (554, 444)
Screenshot: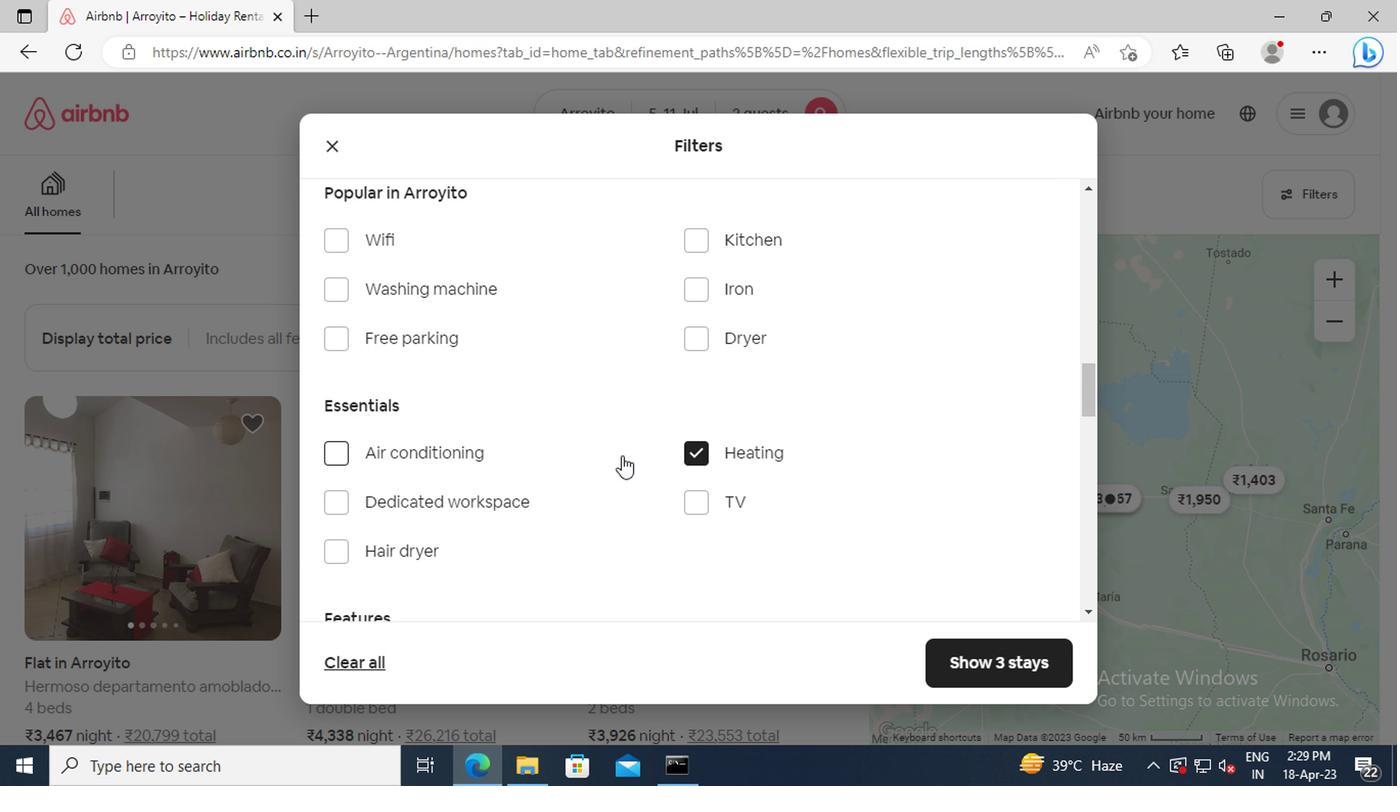 
Action: Mouse scrolled (554, 443) with delta (0, -1)
Screenshot: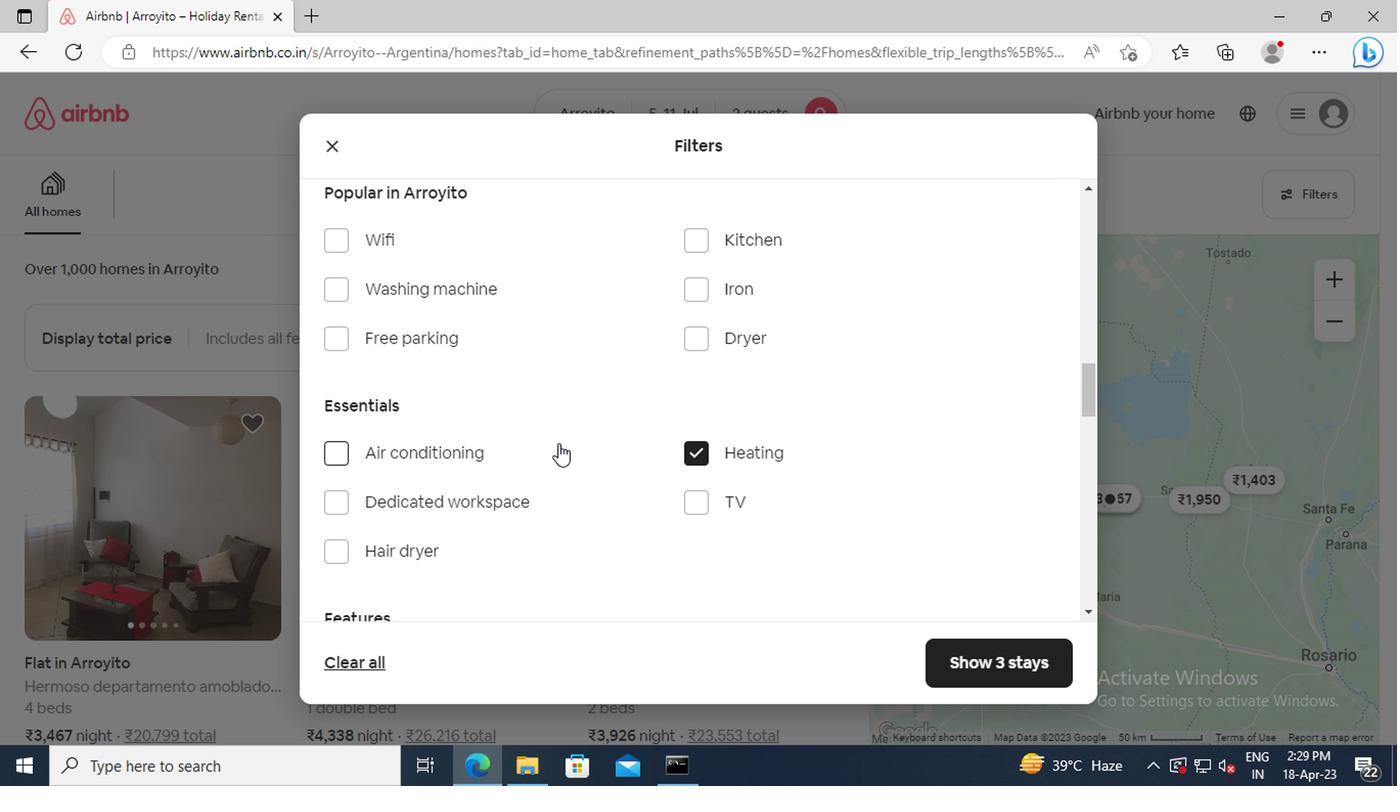 
Action: Mouse scrolled (554, 443) with delta (0, -1)
Screenshot: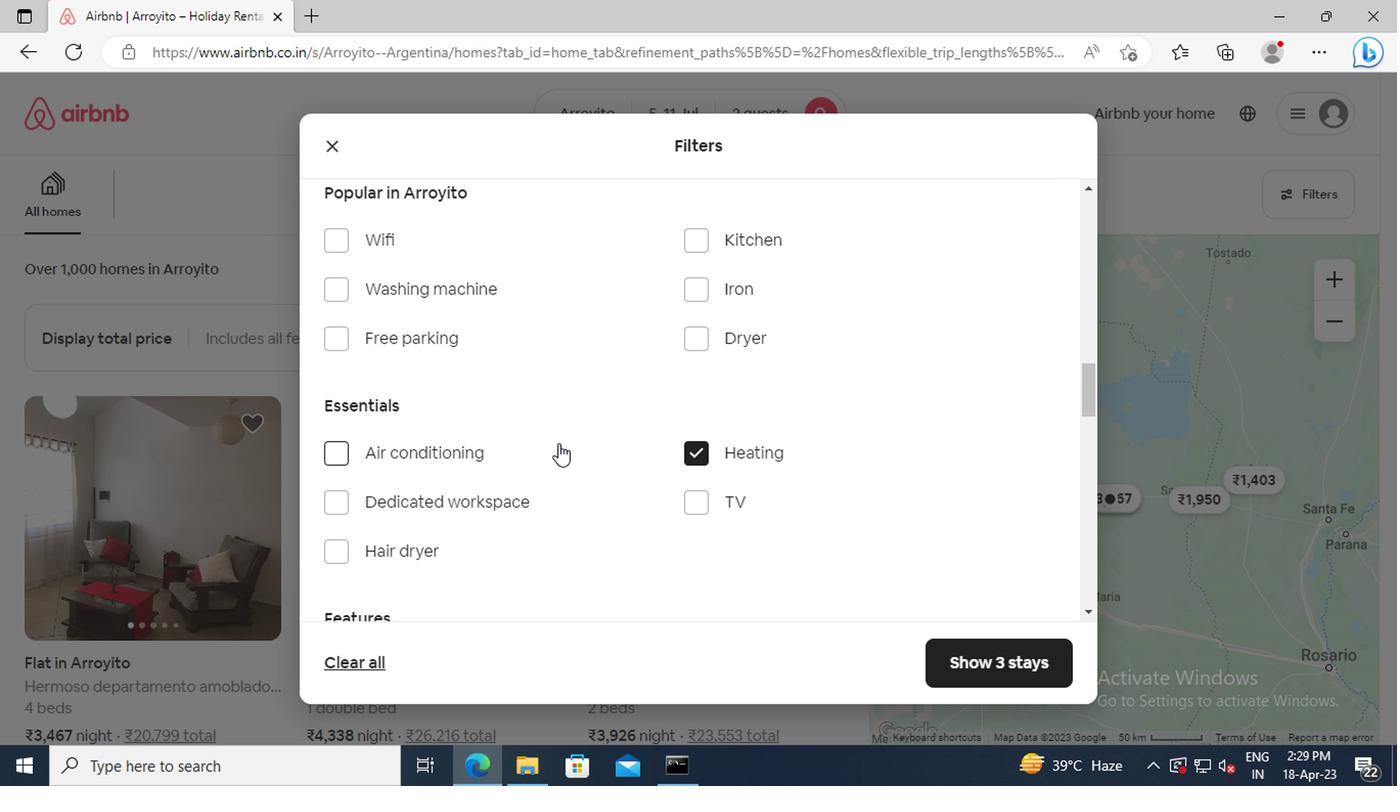 
Action: Mouse scrolled (554, 443) with delta (0, -1)
Screenshot: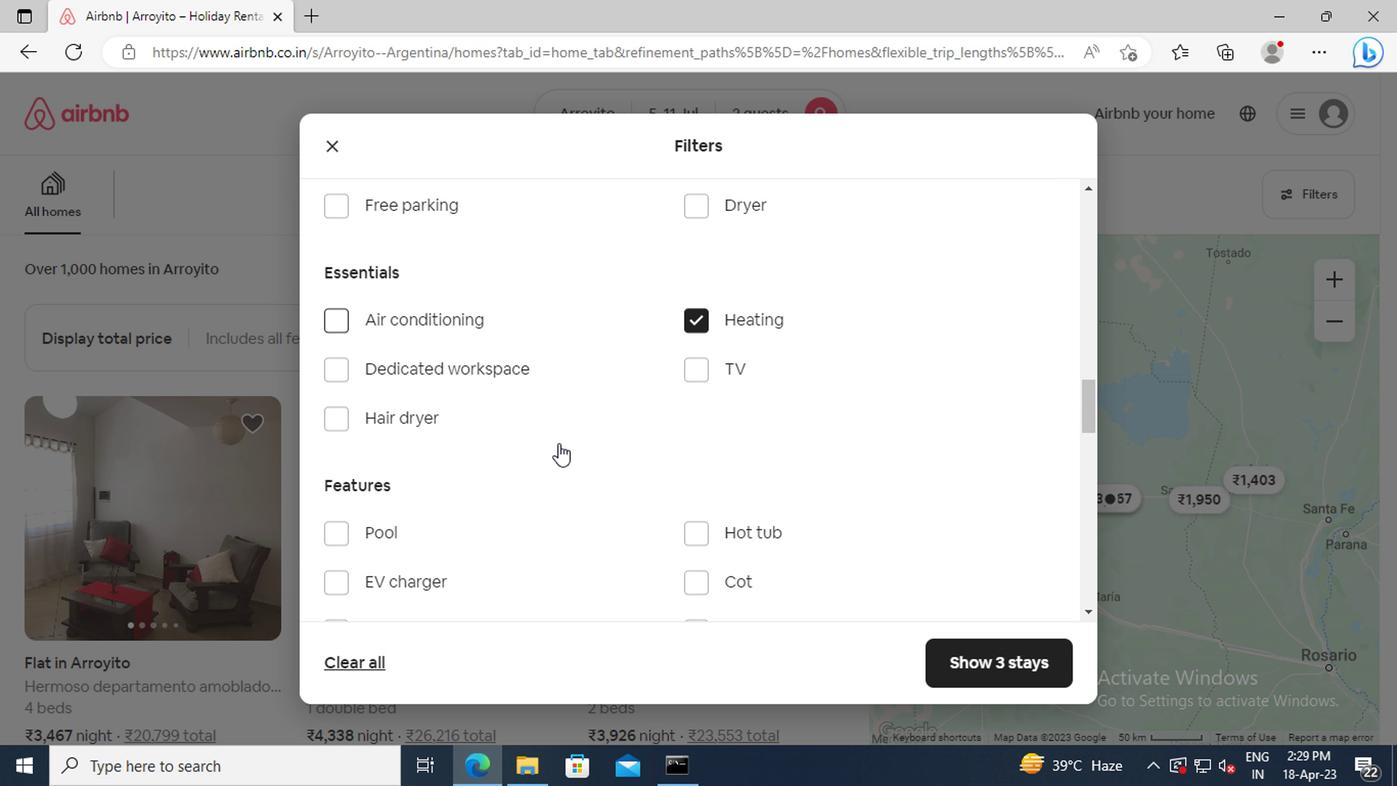 
Action: Mouse scrolled (554, 443) with delta (0, -1)
Screenshot: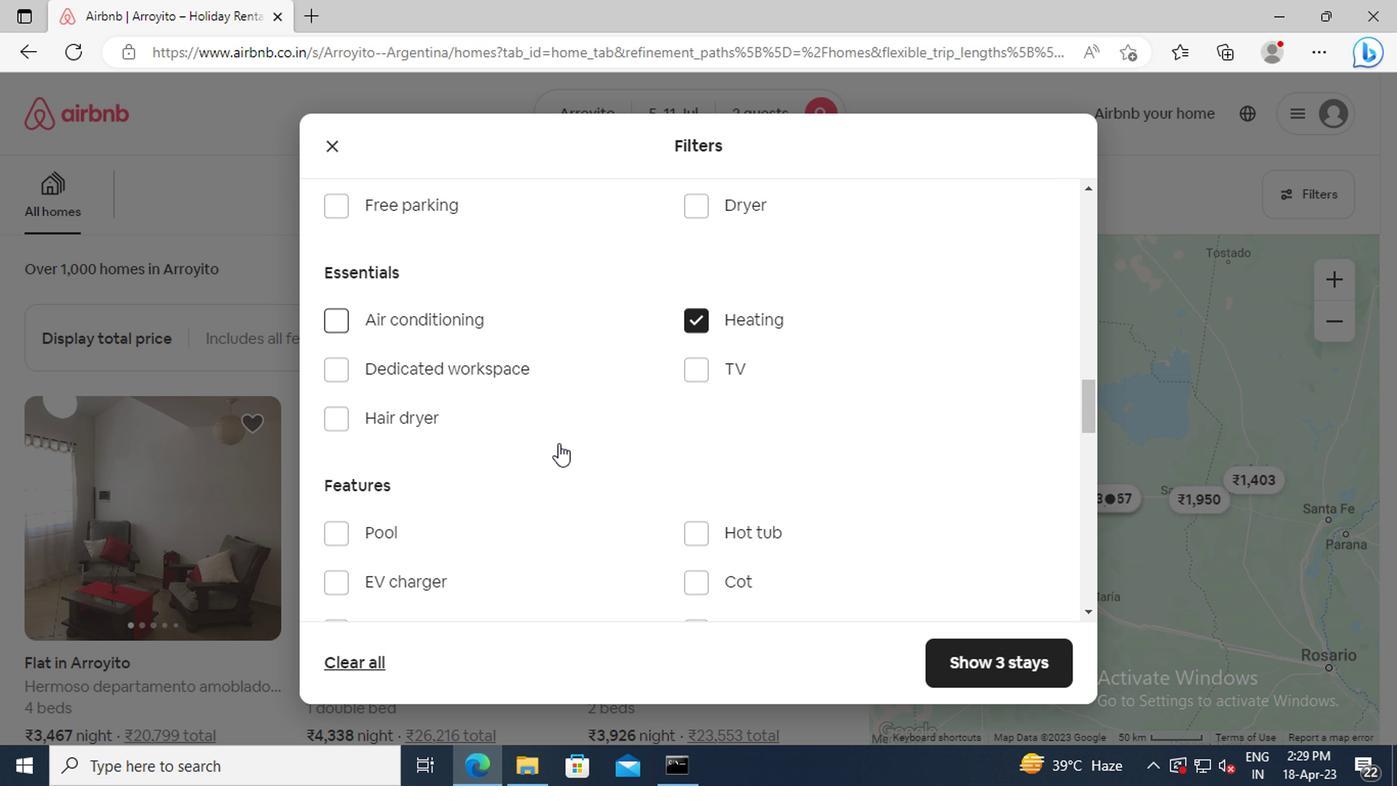 
Action: Mouse scrolled (554, 443) with delta (0, -1)
Screenshot: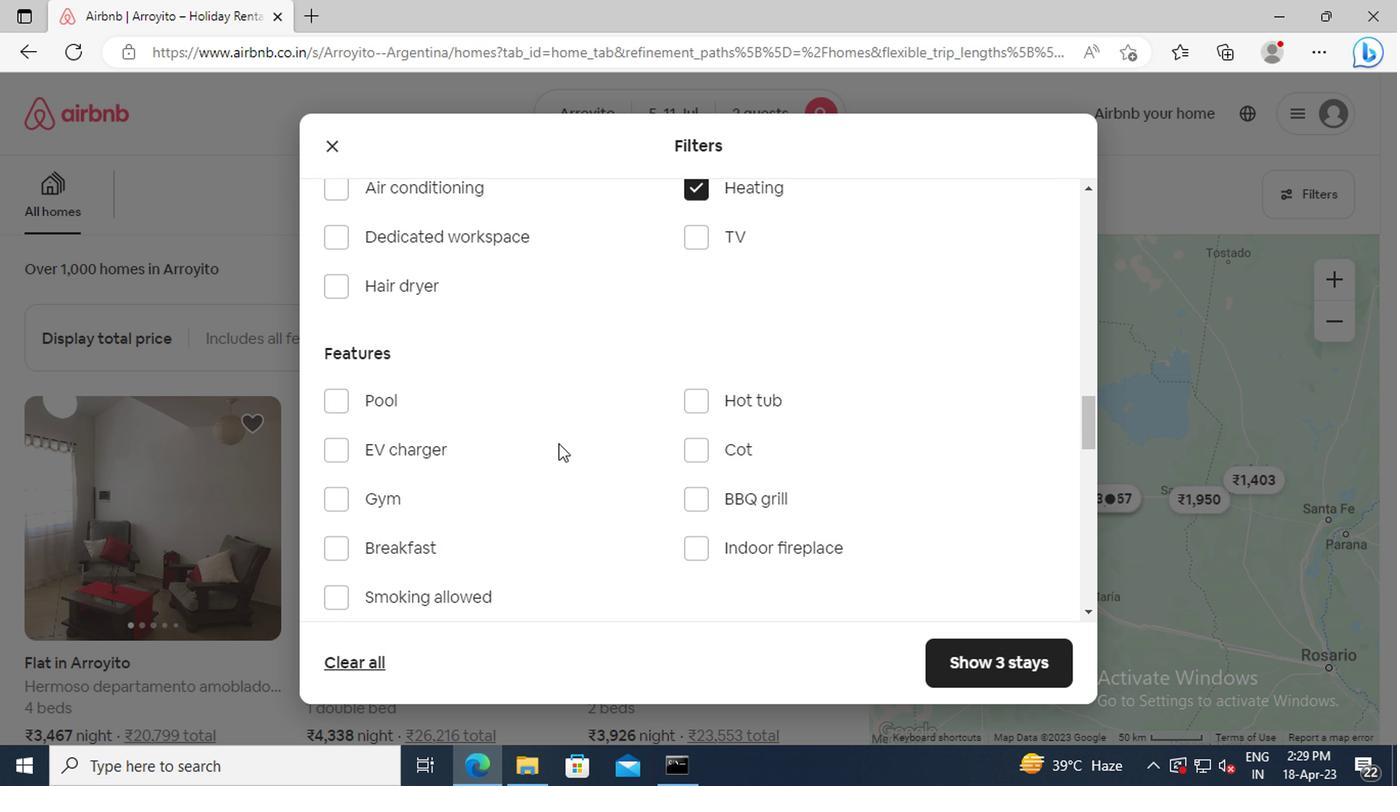 
Action: Mouse scrolled (554, 443) with delta (0, -1)
Screenshot: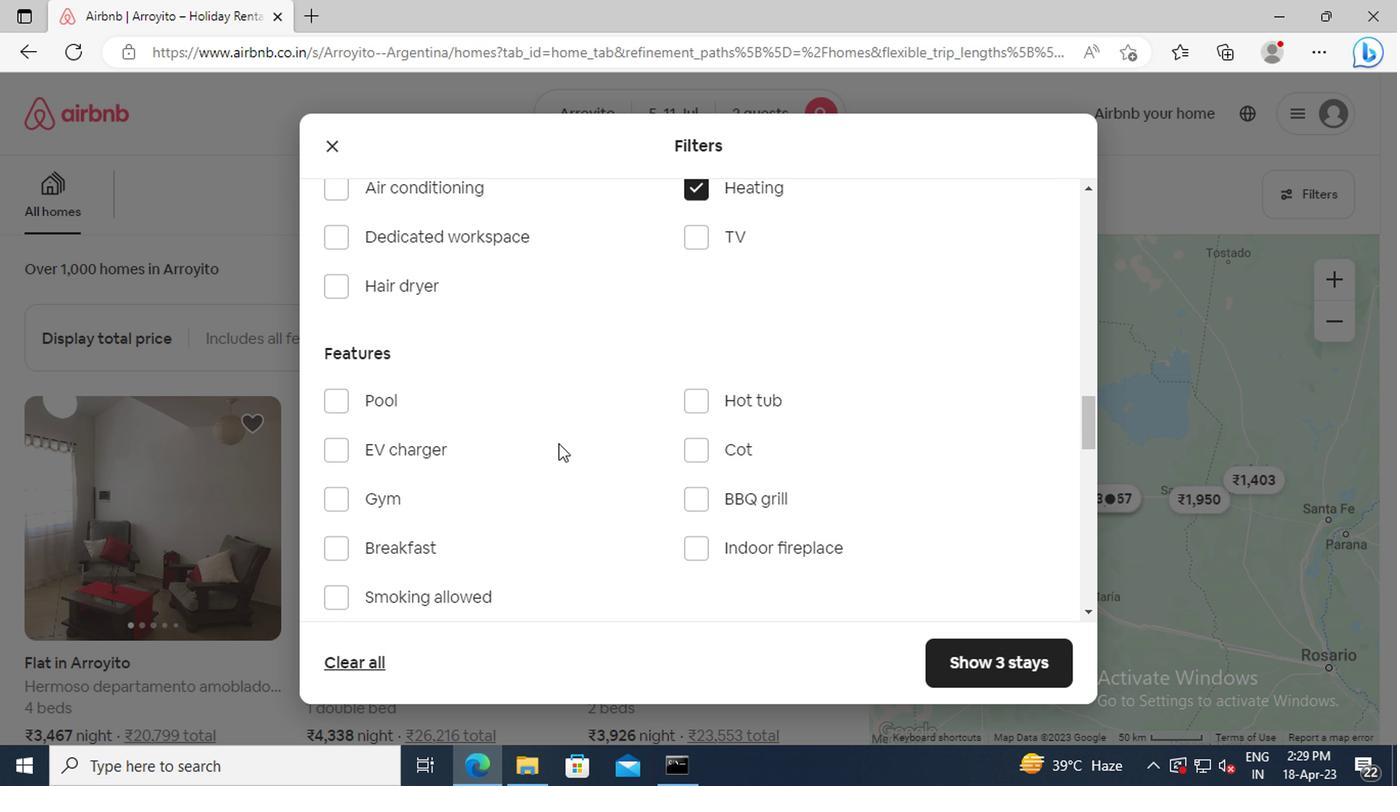 
Action: Mouse scrolled (554, 443) with delta (0, -1)
Screenshot: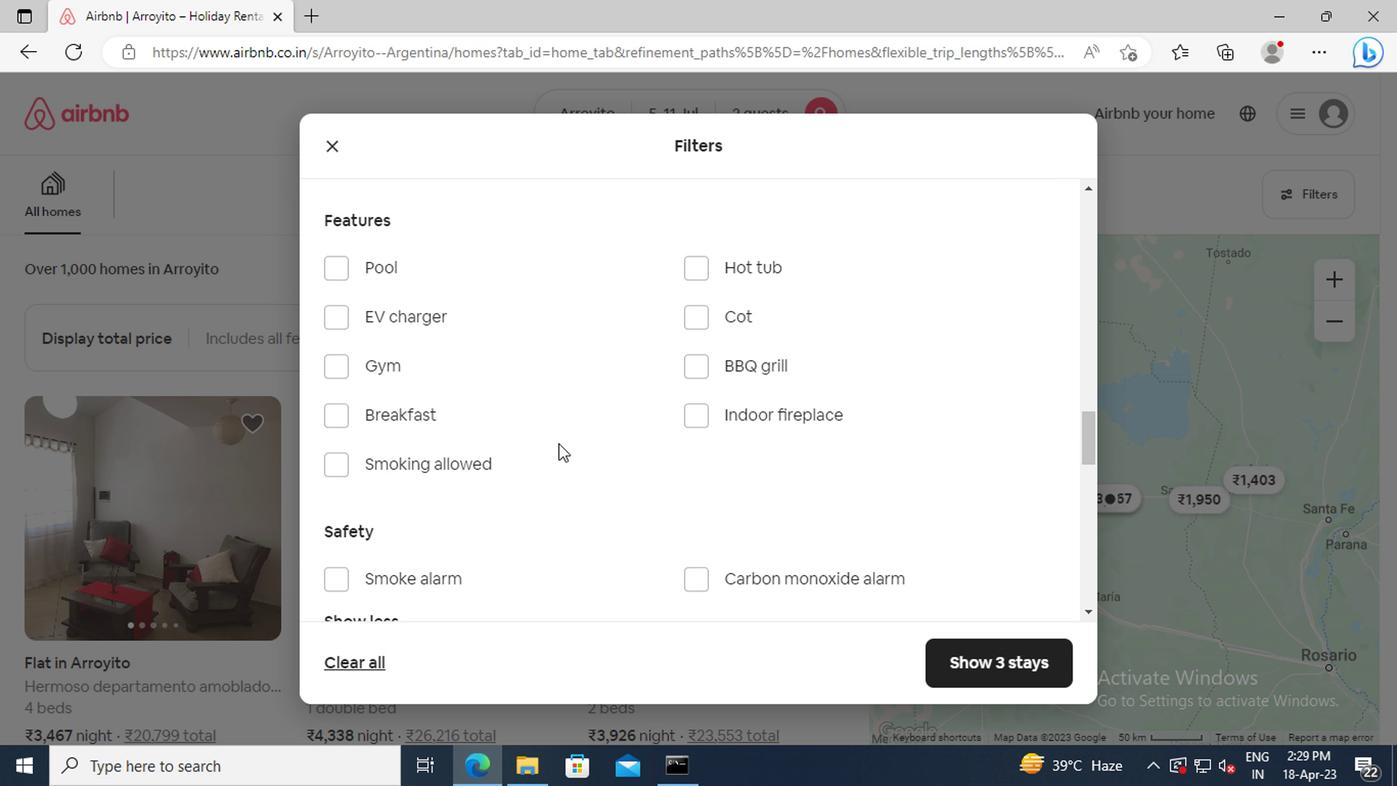
Action: Mouse scrolled (554, 443) with delta (0, -1)
Screenshot: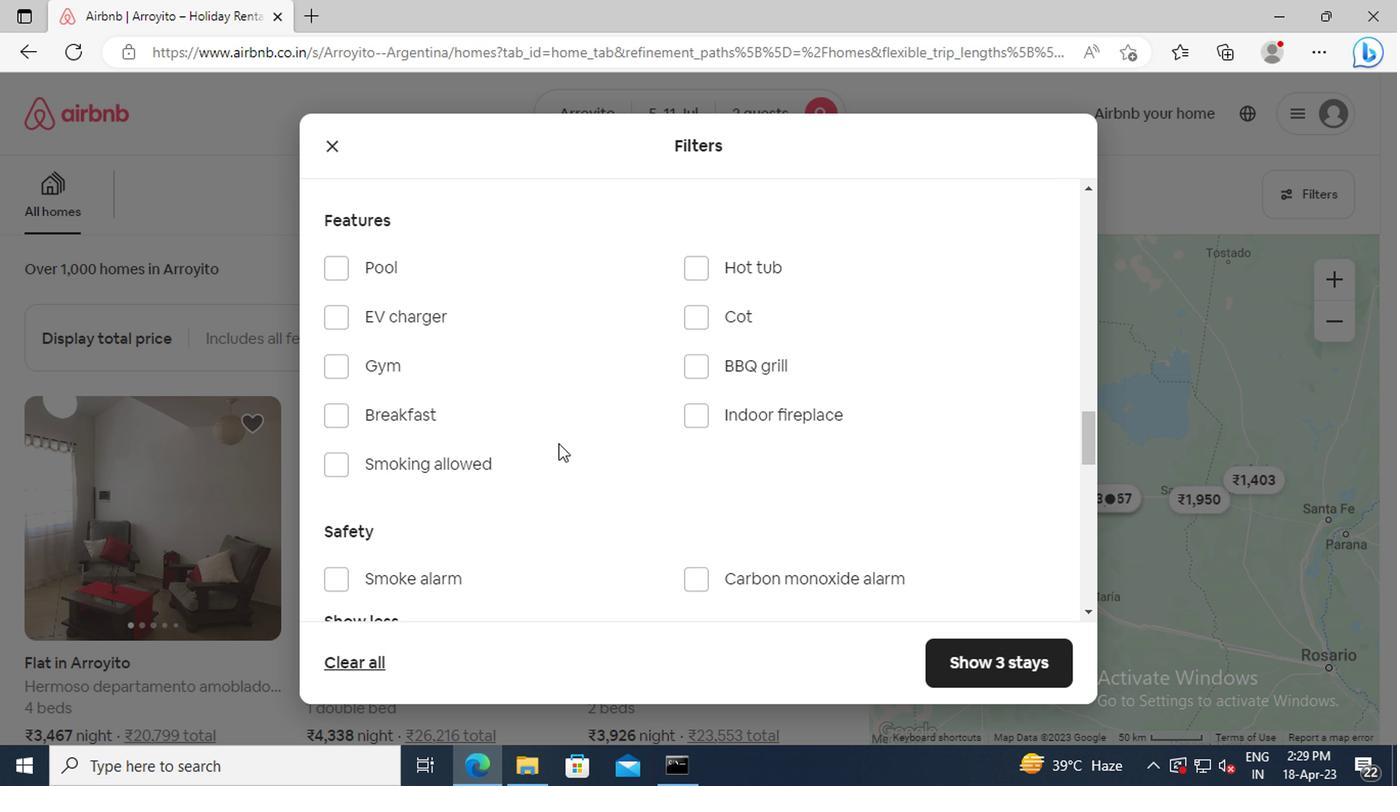 
Action: Mouse scrolled (554, 443) with delta (0, -1)
Screenshot: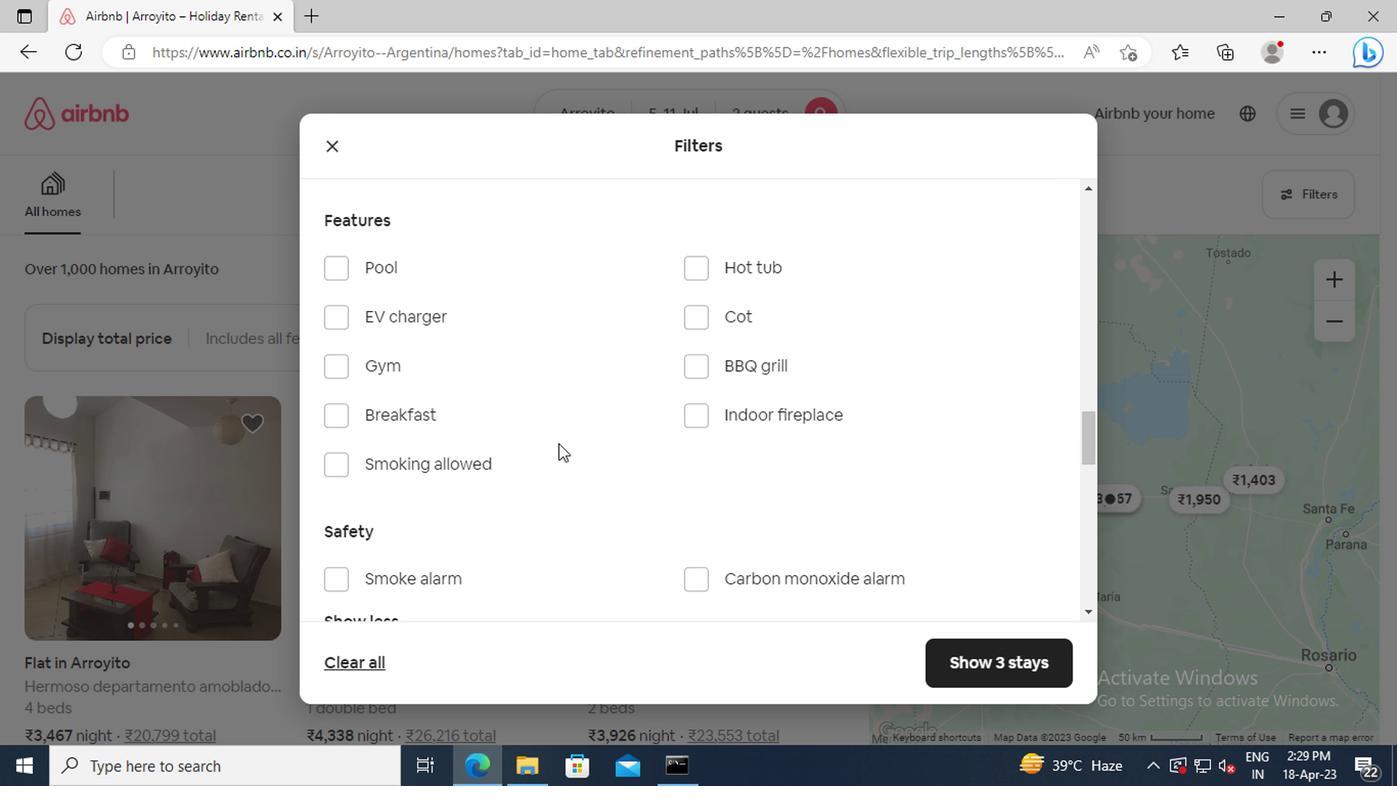 
Action: Mouse scrolled (554, 443) with delta (0, -1)
Screenshot: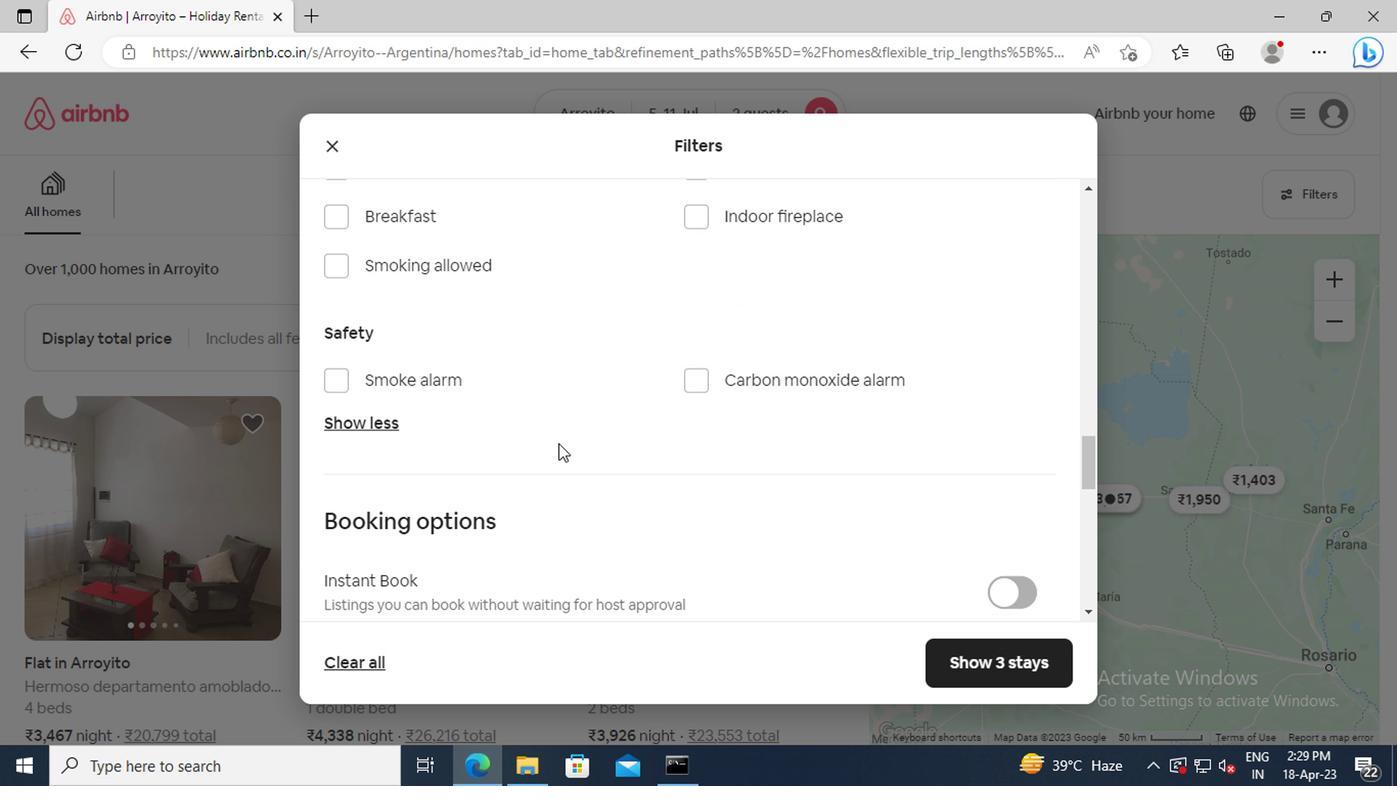 
Action: Mouse scrolled (554, 443) with delta (0, -1)
Screenshot: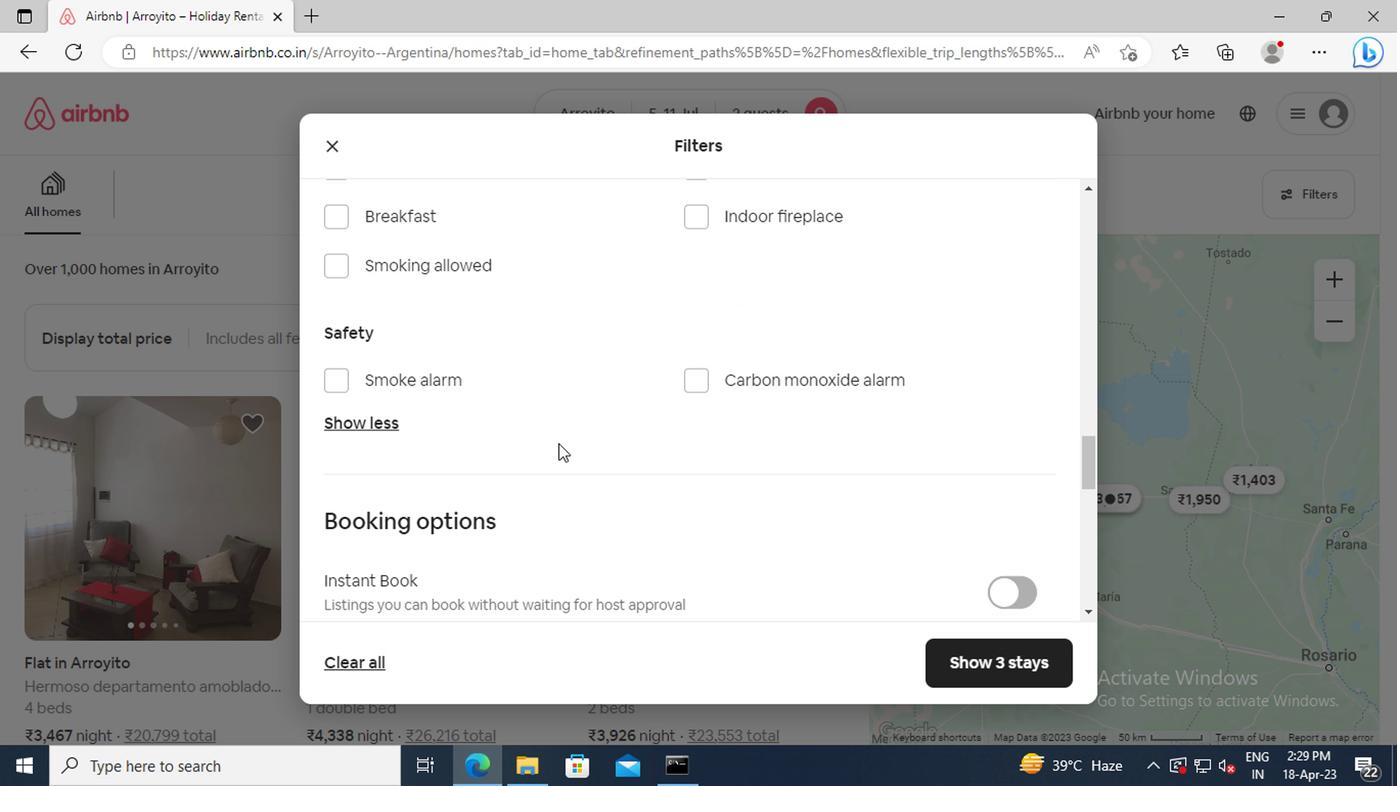 
Action: Mouse scrolled (554, 443) with delta (0, -1)
Screenshot: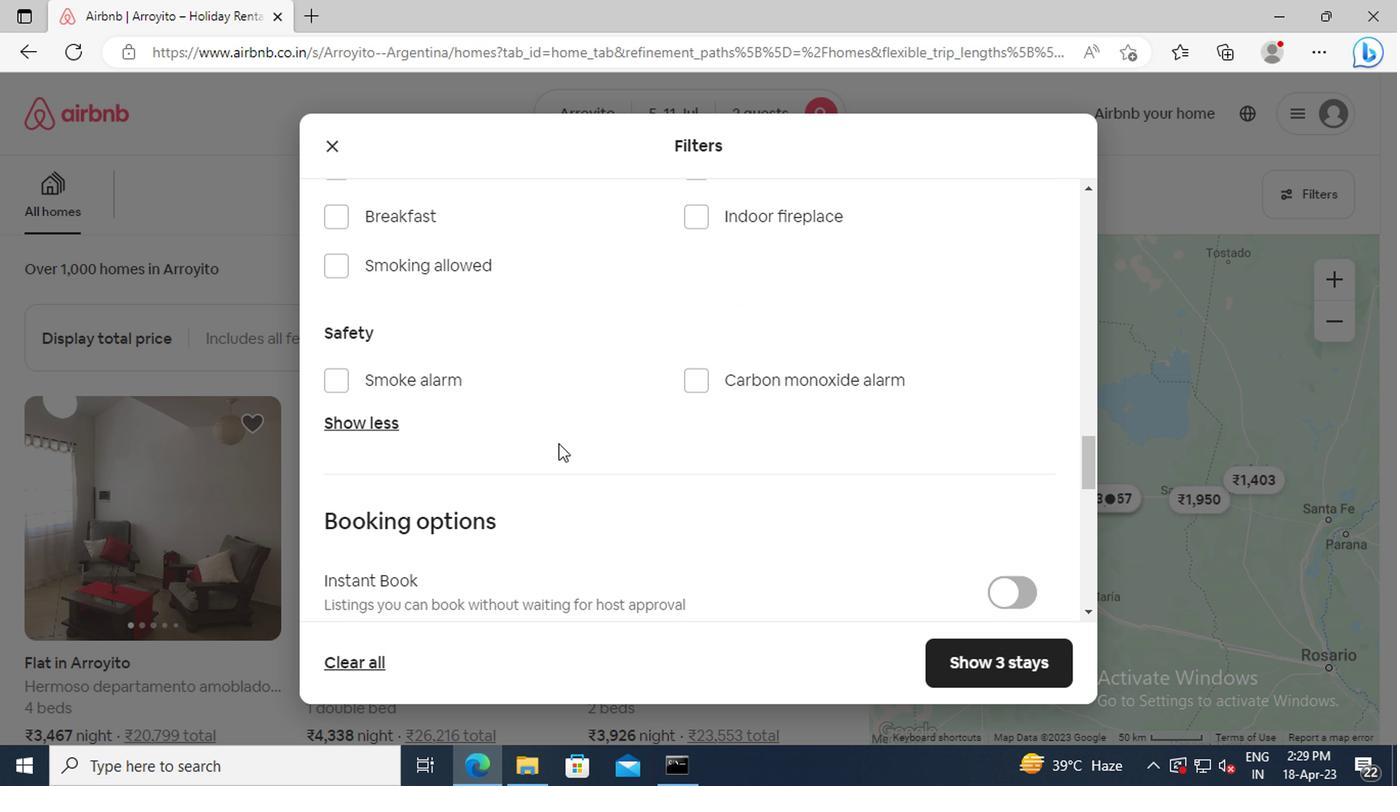 
Action: Mouse moved to (1023, 466)
Screenshot: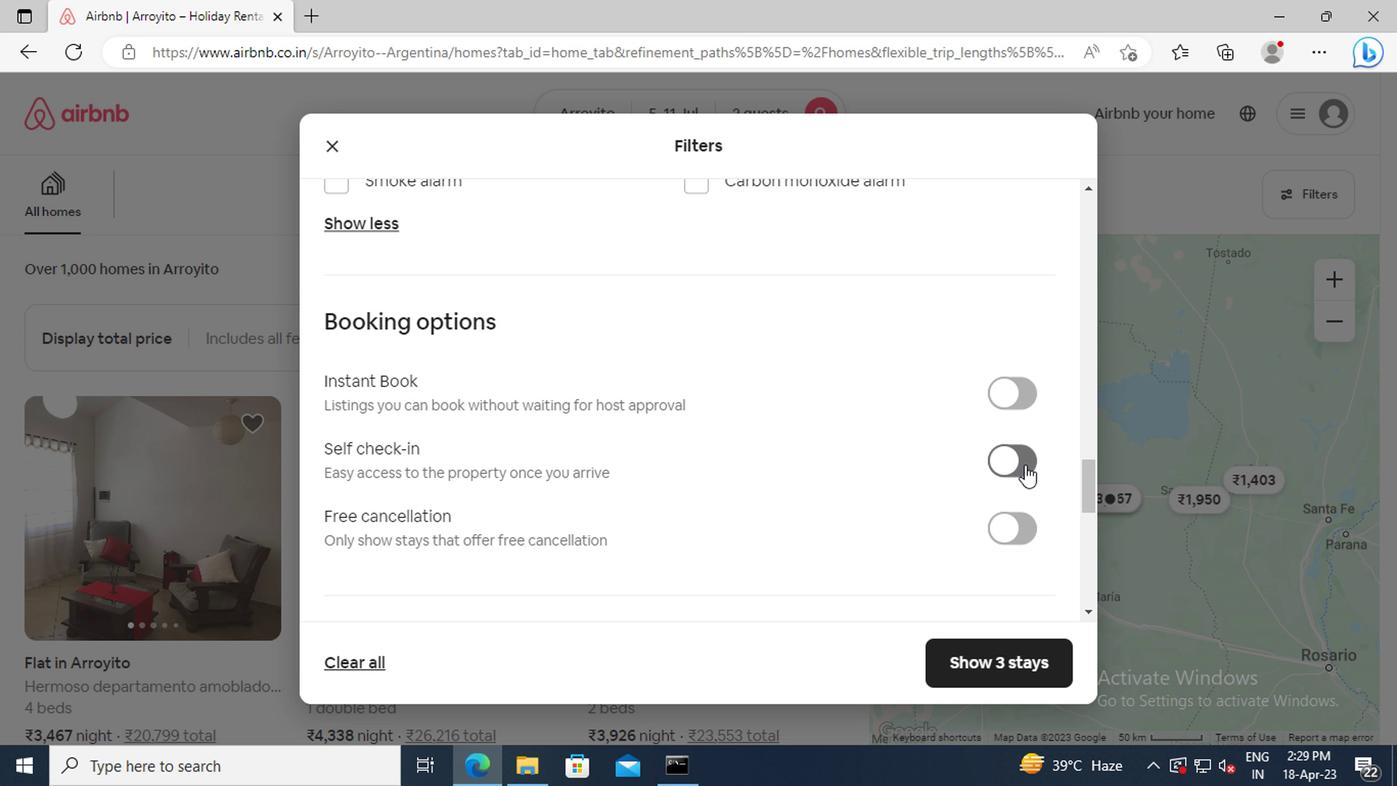 
Action: Mouse pressed left at (1023, 466)
Screenshot: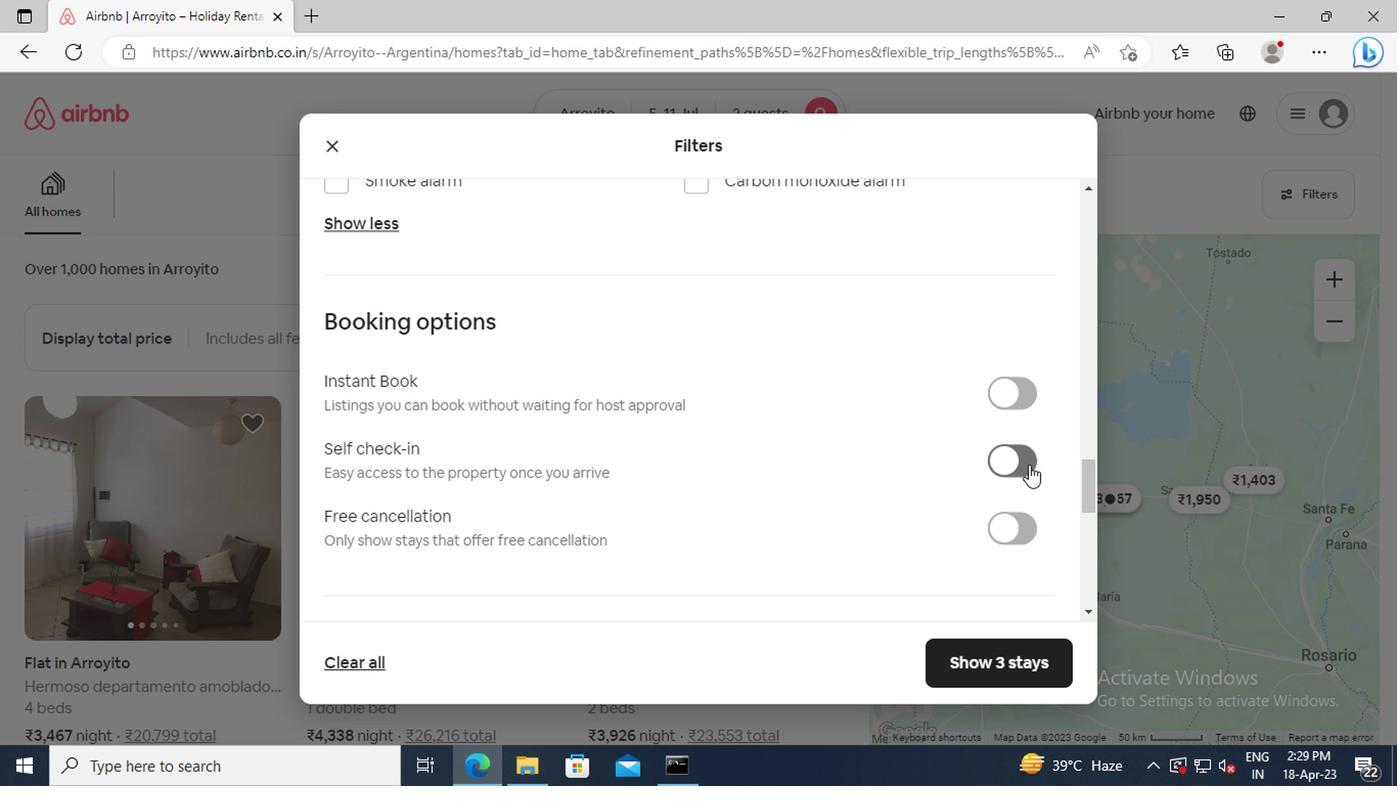 
Action: Mouse moved to (673, 415)
Screenshot: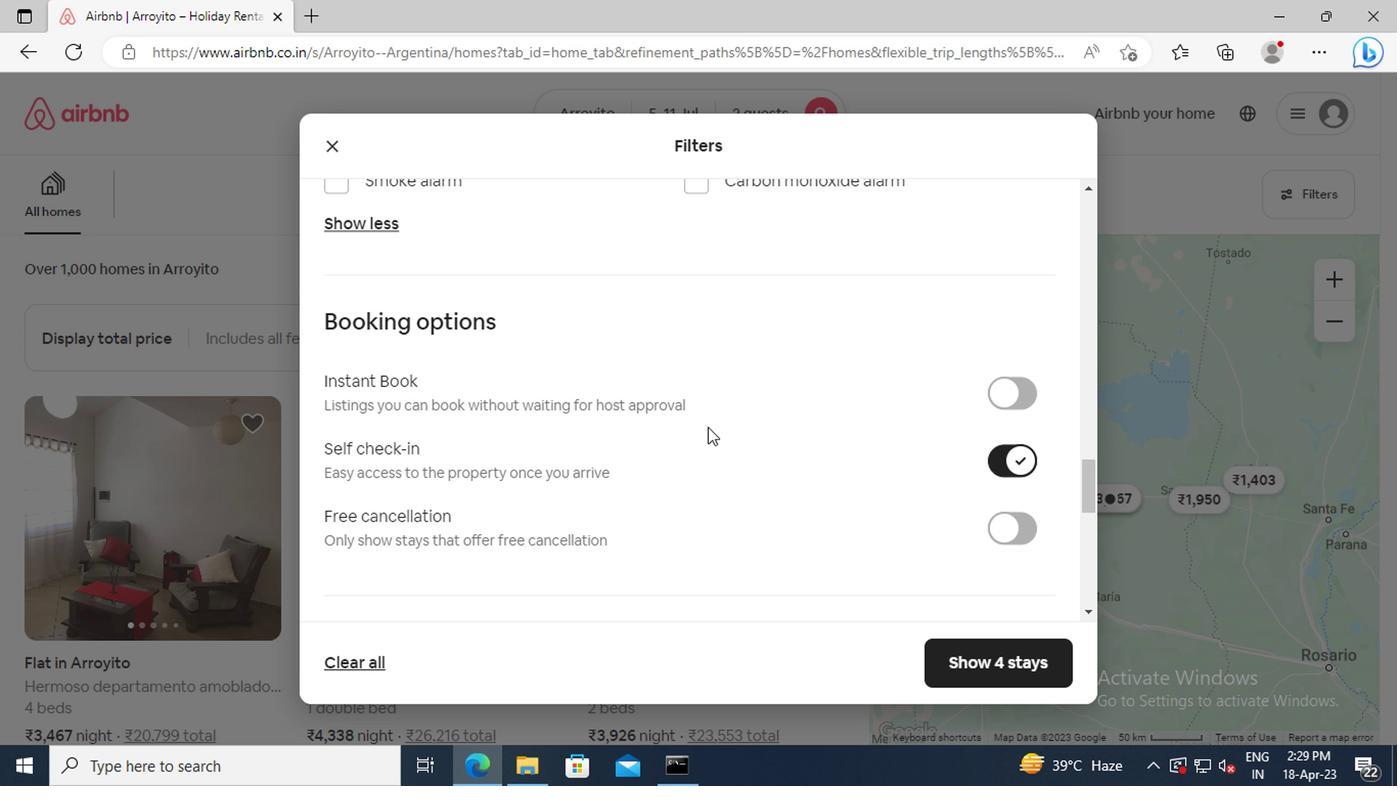 
Action: Mouse scrolled (673, 414) with delta (0, -1)
Screenshot: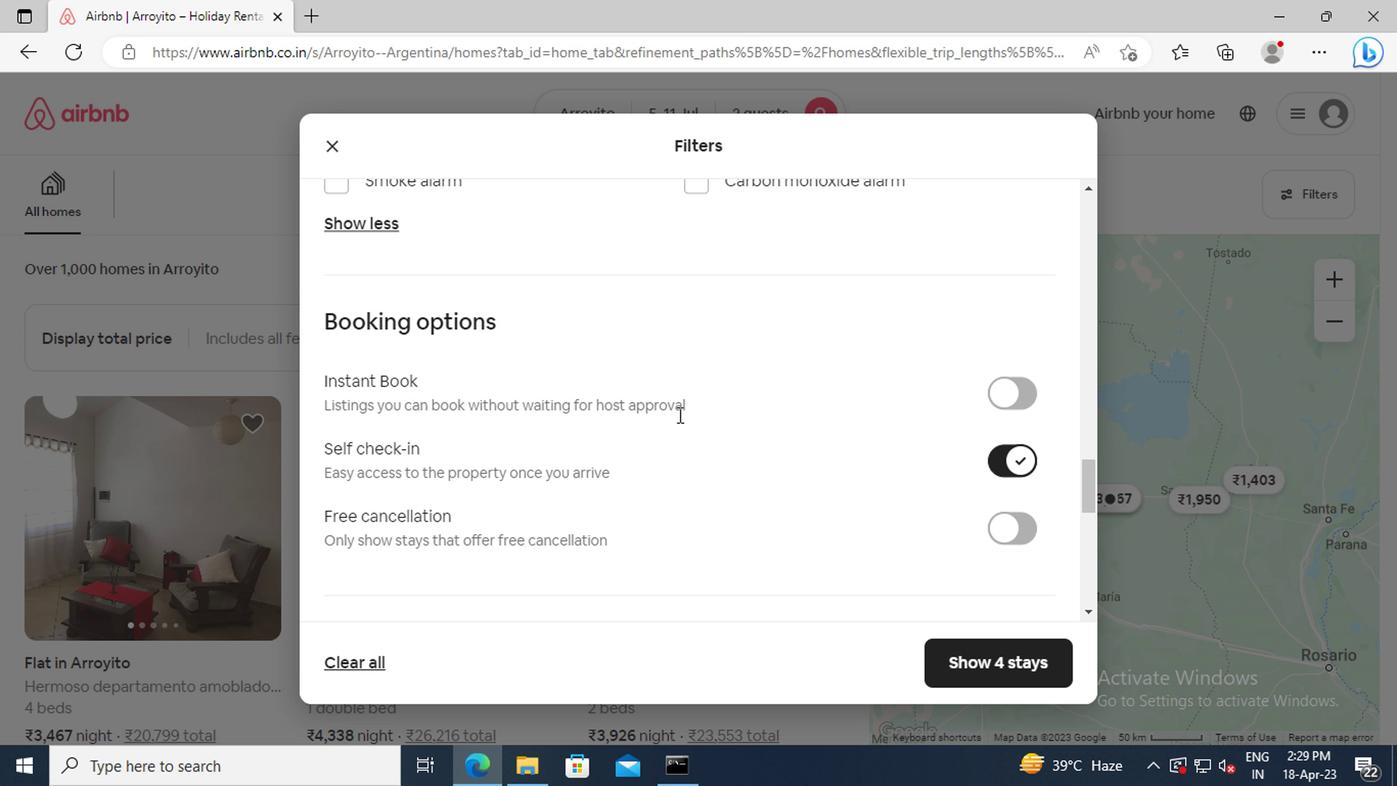 
Action: Mouse scrolled (673, 414) with delta (0, -1)
Screenshot: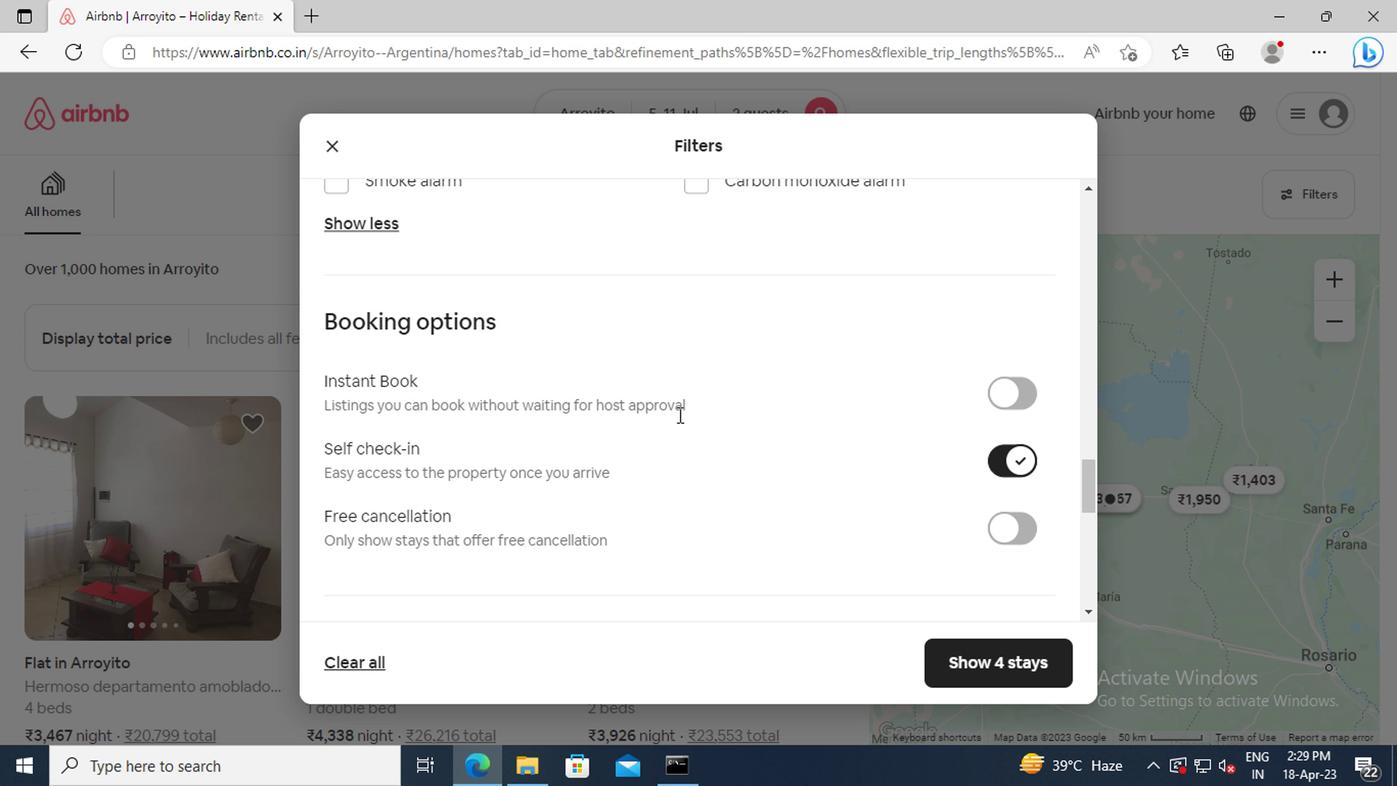 
Action: Mouse scrolled (673, 414) with delta (0, -1)
Screenshot: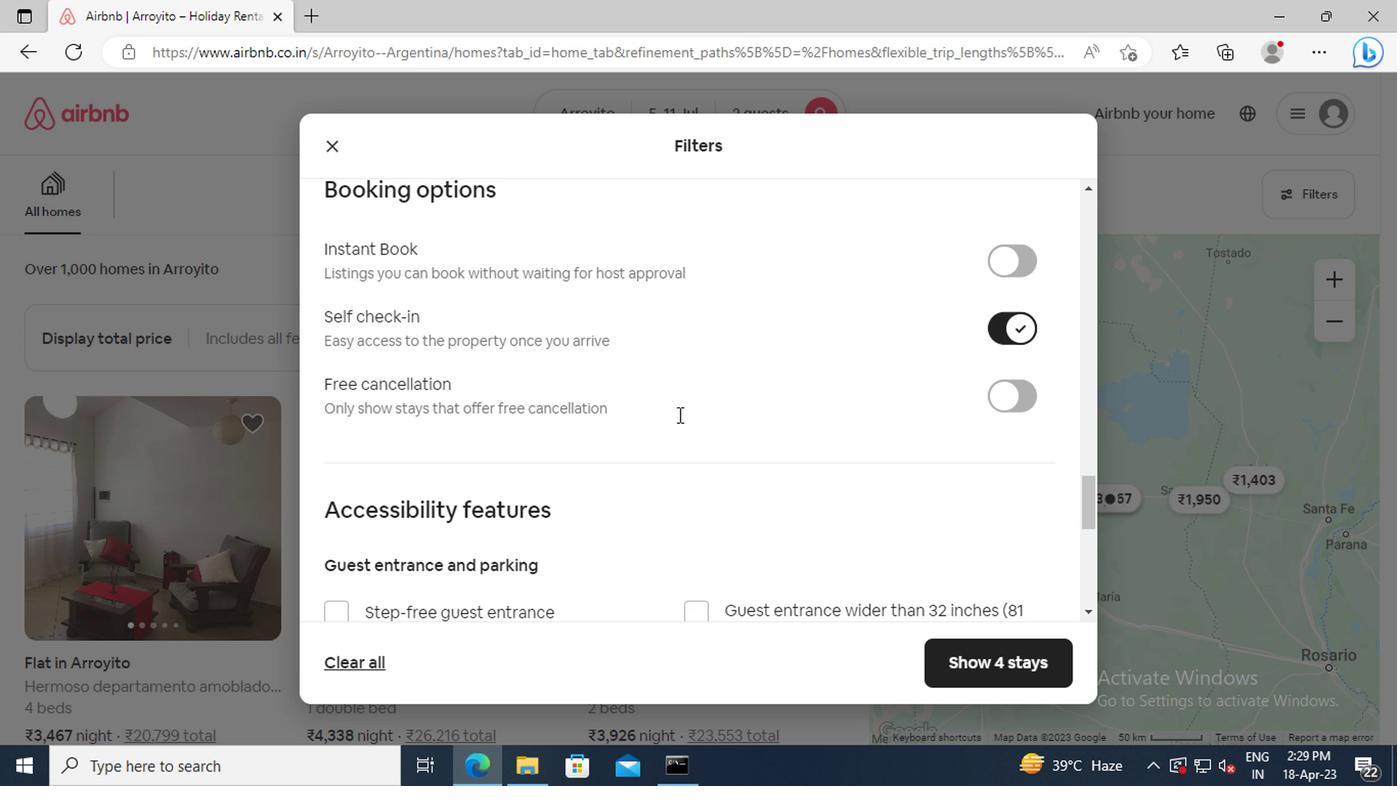 
Action: Mouse scrolled (673, 414) with delta (0, -1)
Screenshot: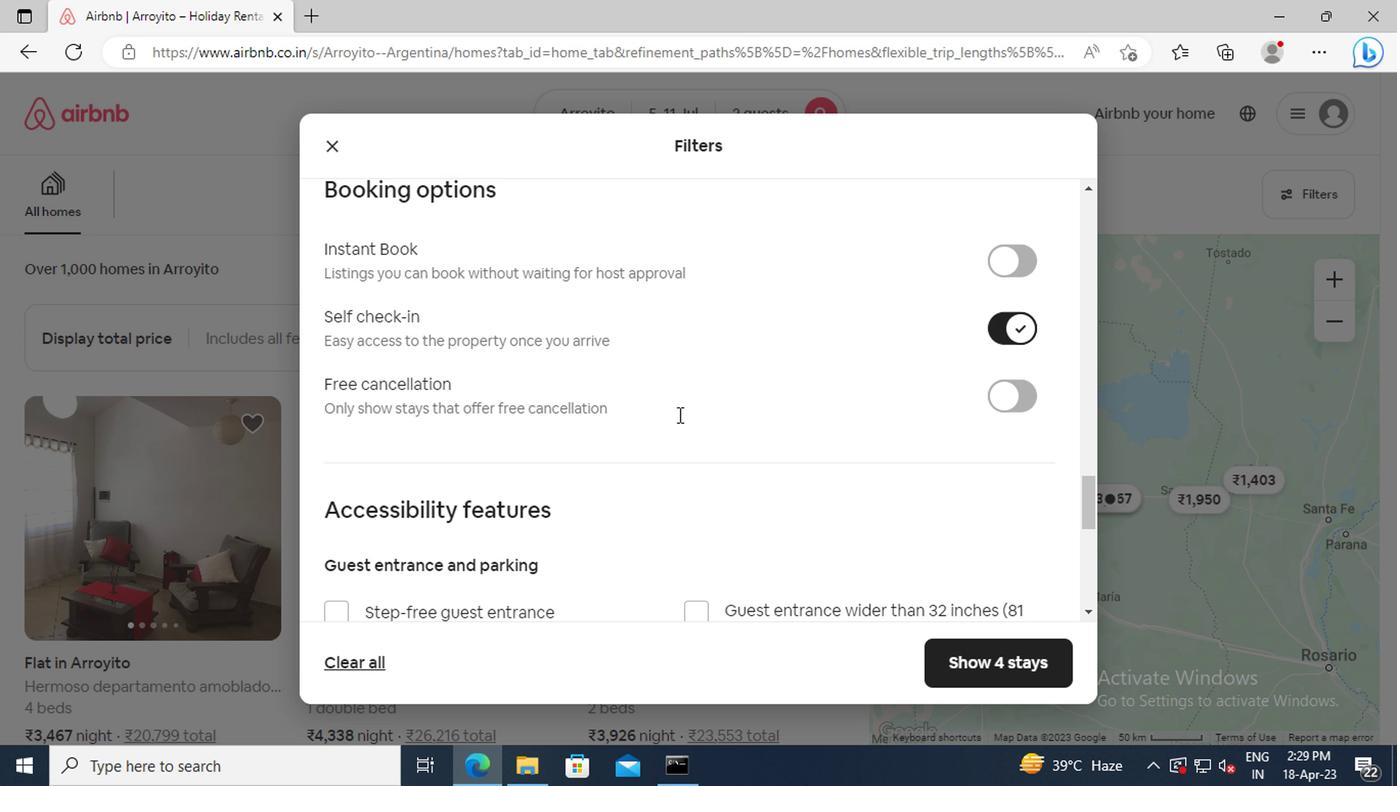 
Action: Mouse scrolled (673, 414) with delta (0, -1)
Screenshot: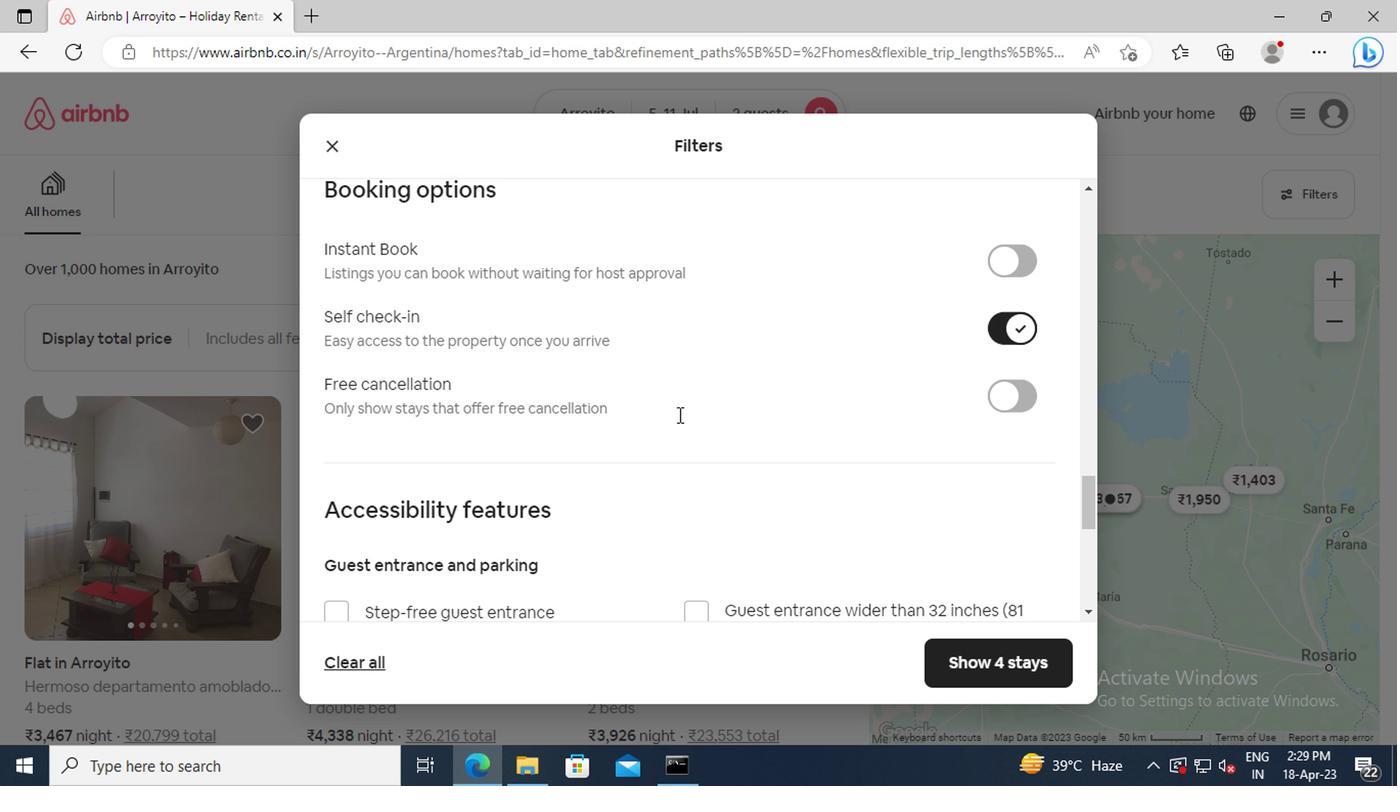 
Action: Mouse scrolled (673, 414) with delta (0, -1)
Screenshot: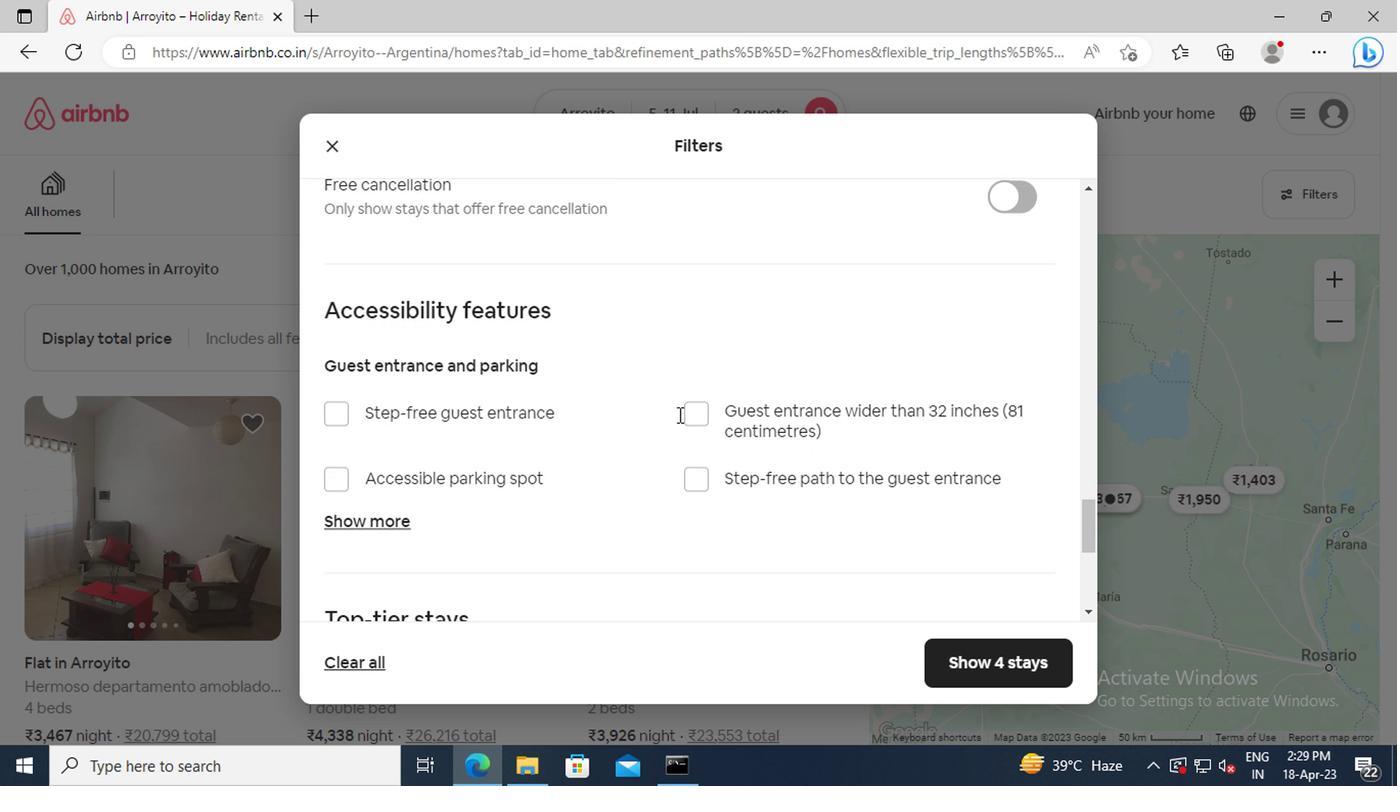 
Action: Mouse scrolled (673, 414) with delta (0, -1)
Screenshot: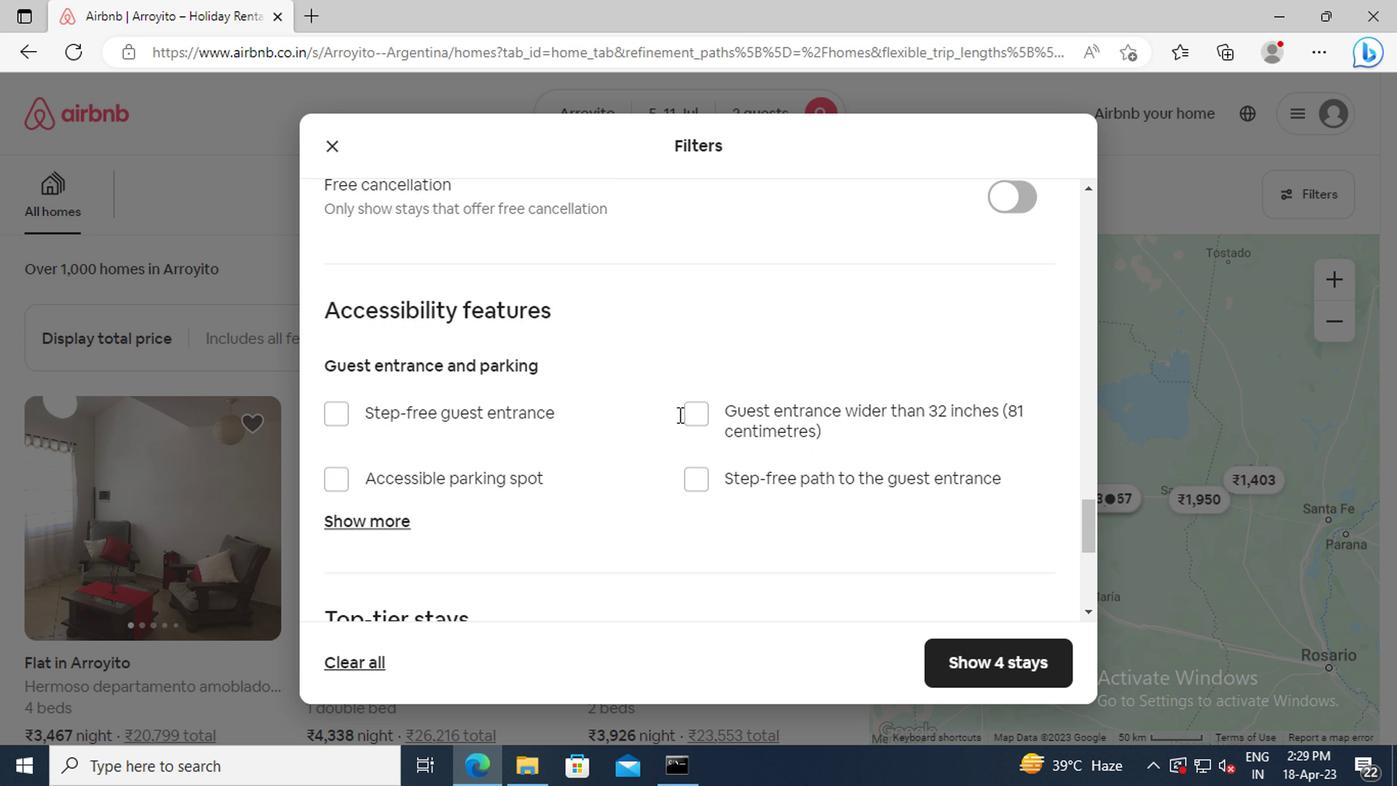 
Action: Mouse scrolled (673, 414) with delta (0, -1)
Screenshot: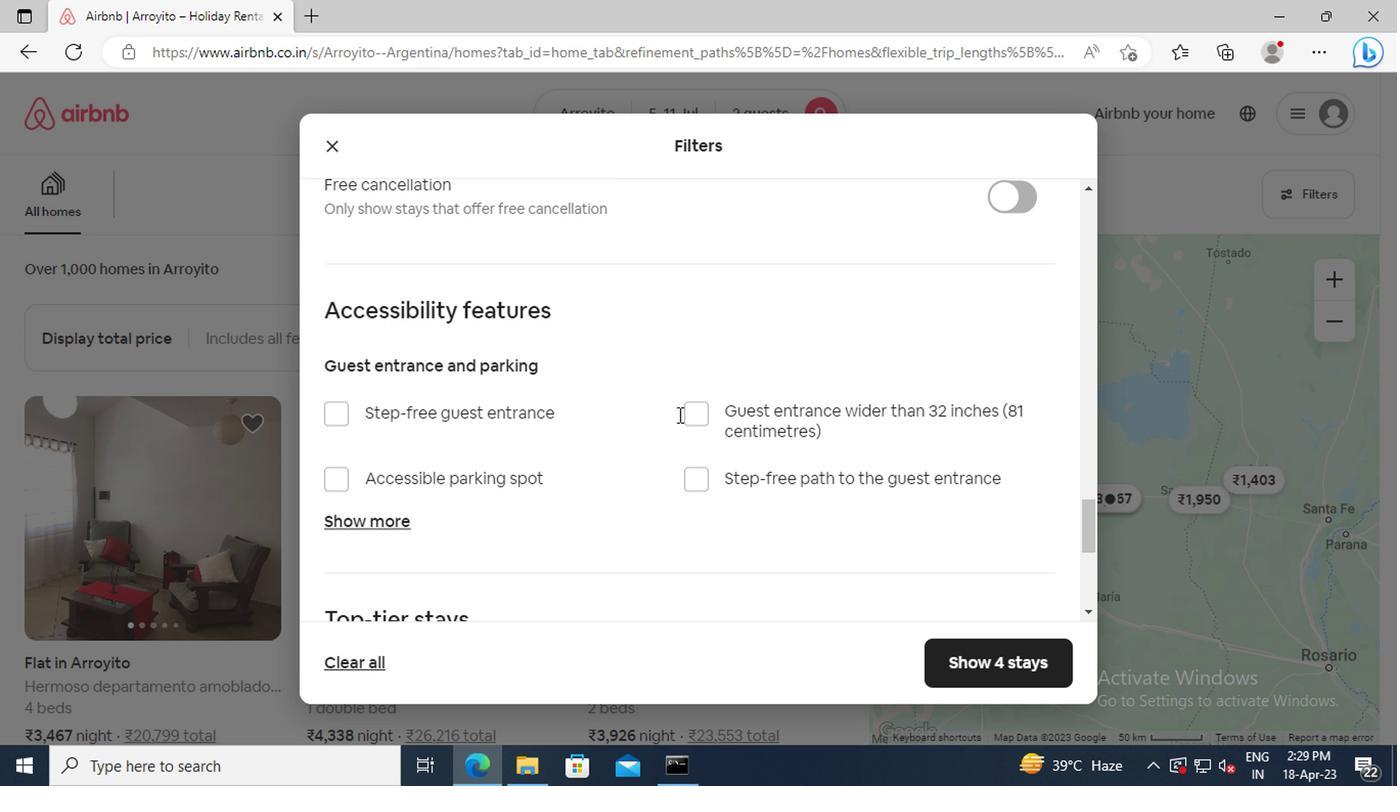 
Action: Mouse scrolled (673, 414) with delta (0, -1)
Screenshot: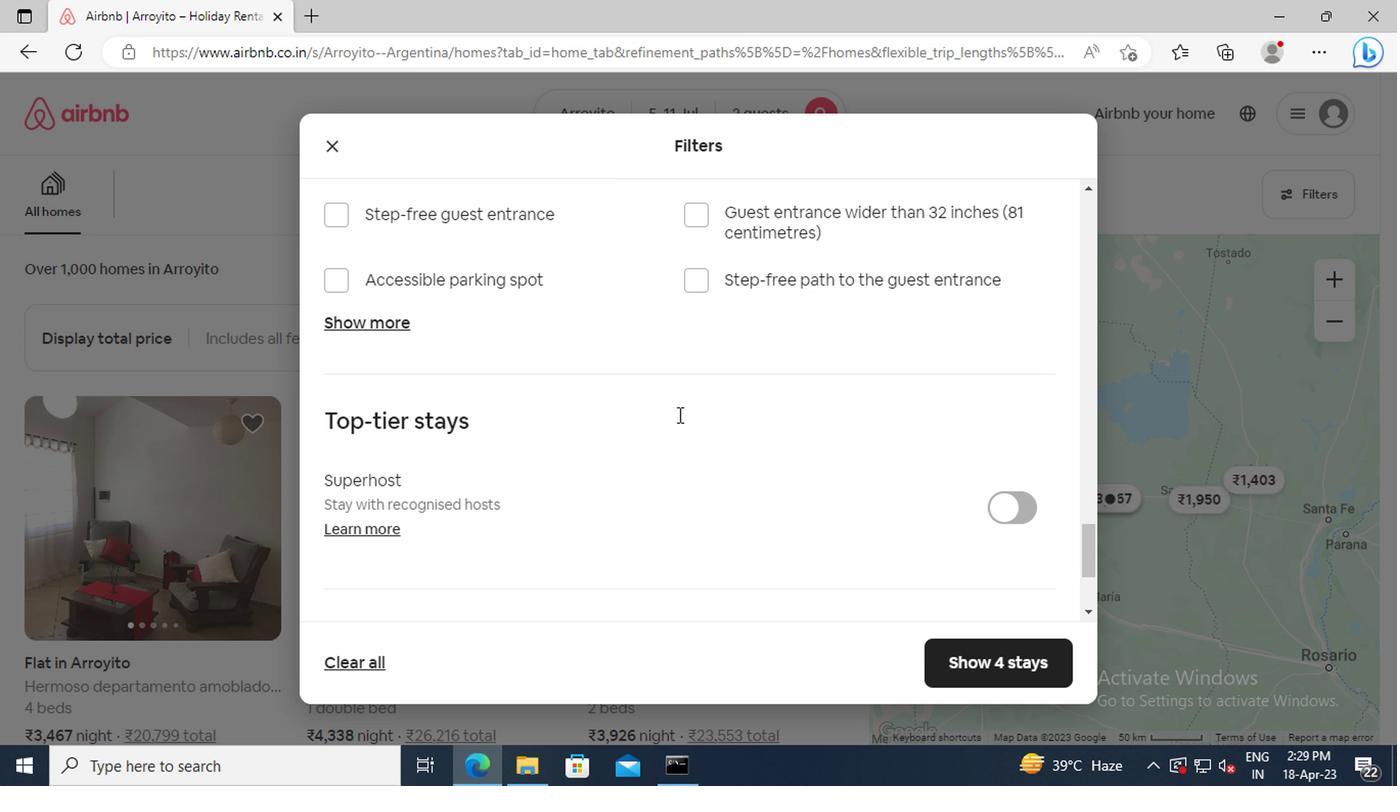 
Action: Mouse scrolled (673, 414) with delta (0, -1)
Screenshot: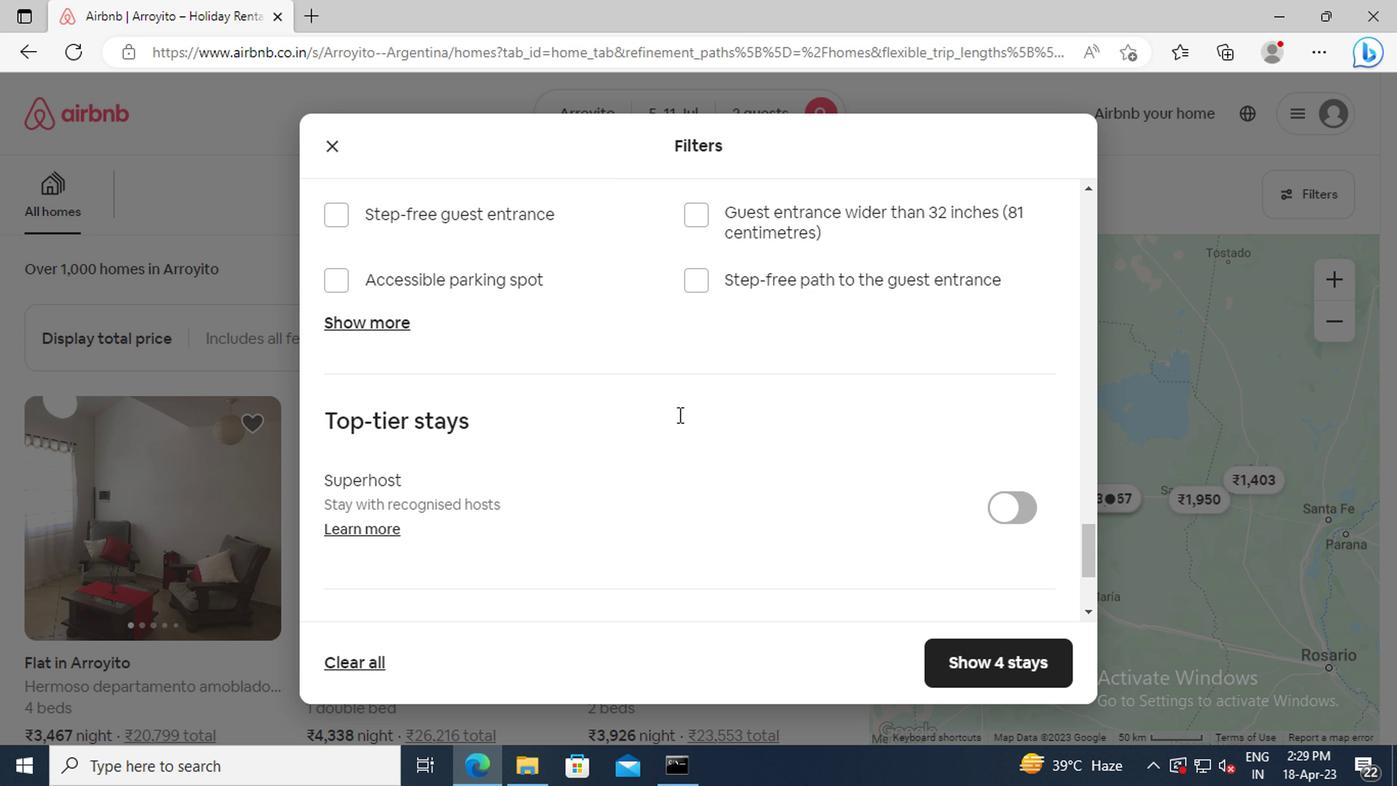 
Action: Mouse scrolled (673, 414) with delta (0, -1)
Screenshot: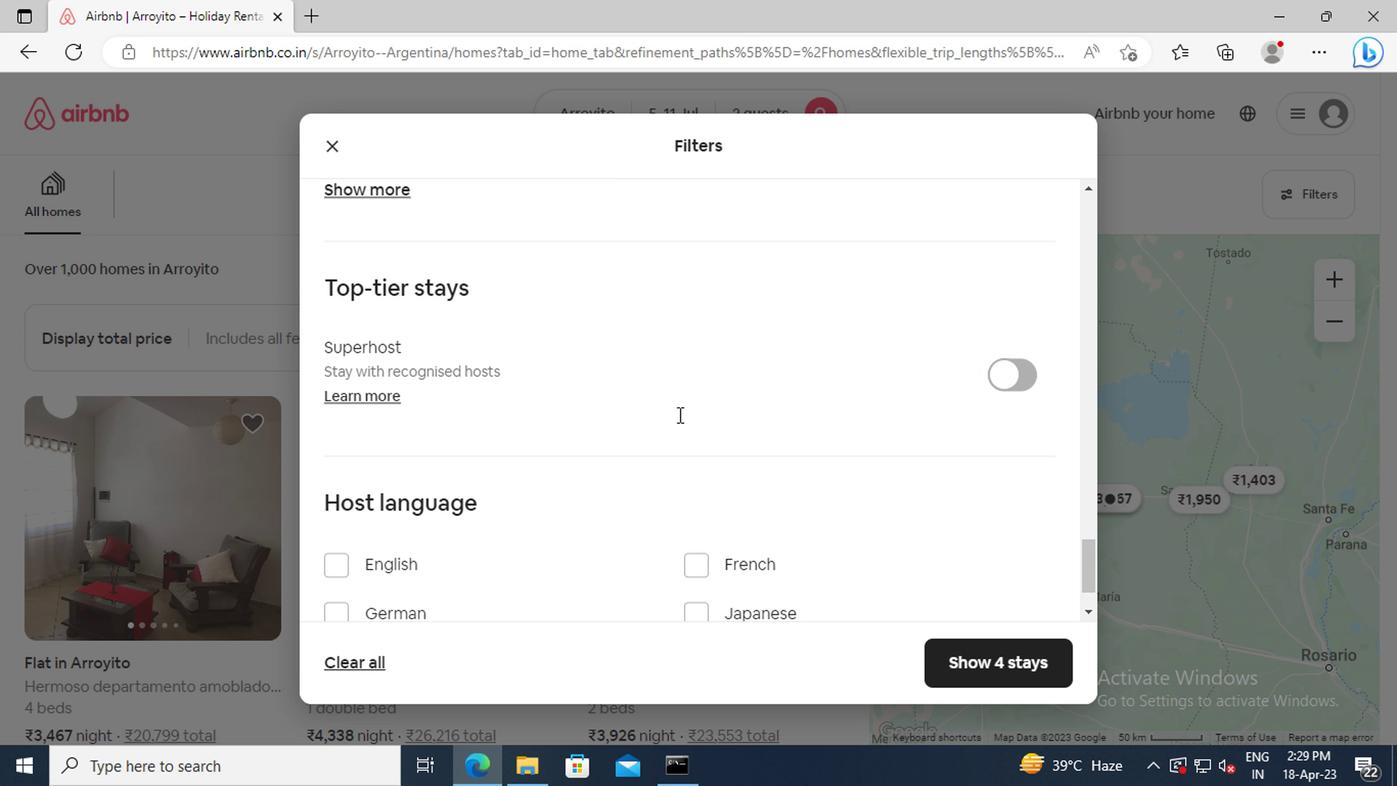 
Action: Mouse scrolled (673, 414) with delta (0, -1)
Screenshot: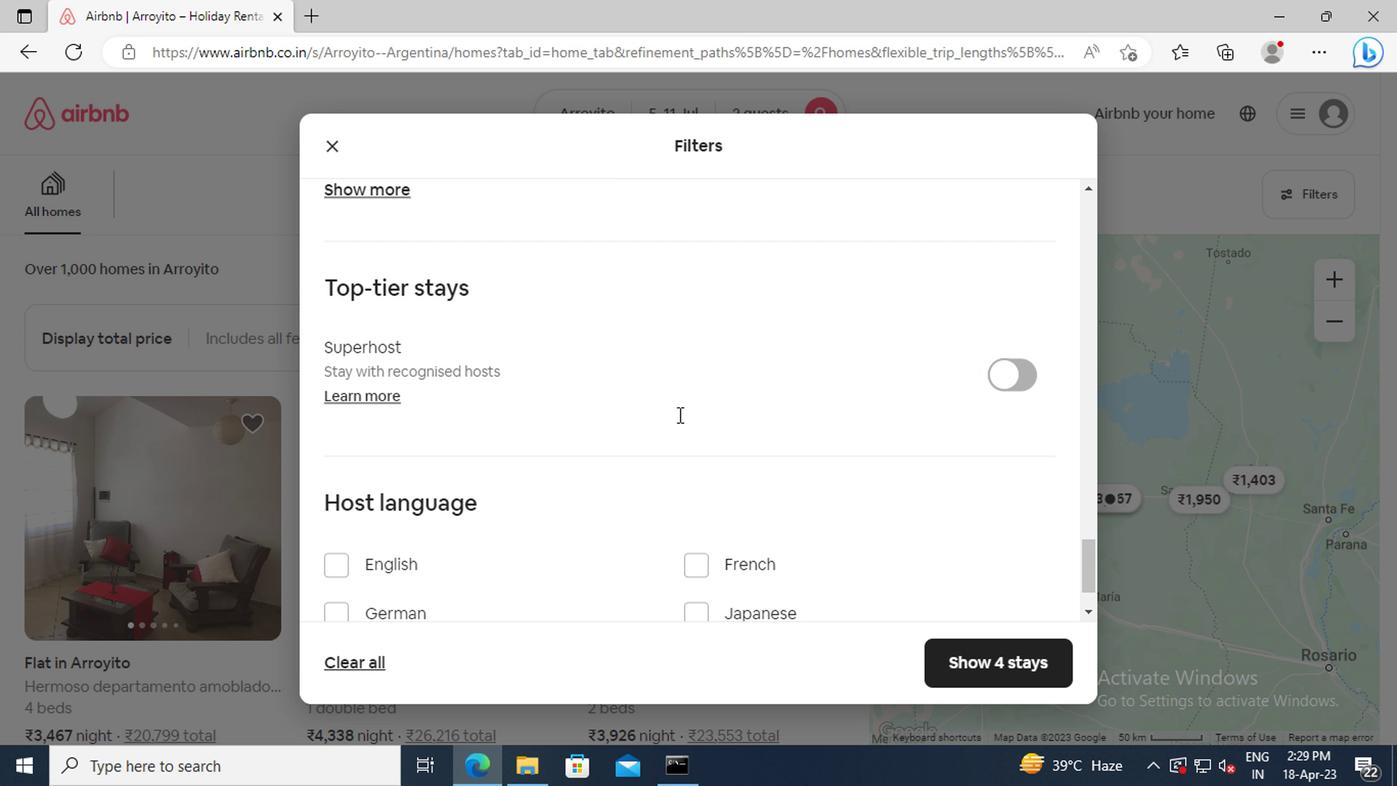 
Action: Mouse moved to (342, 481)
Screenshot: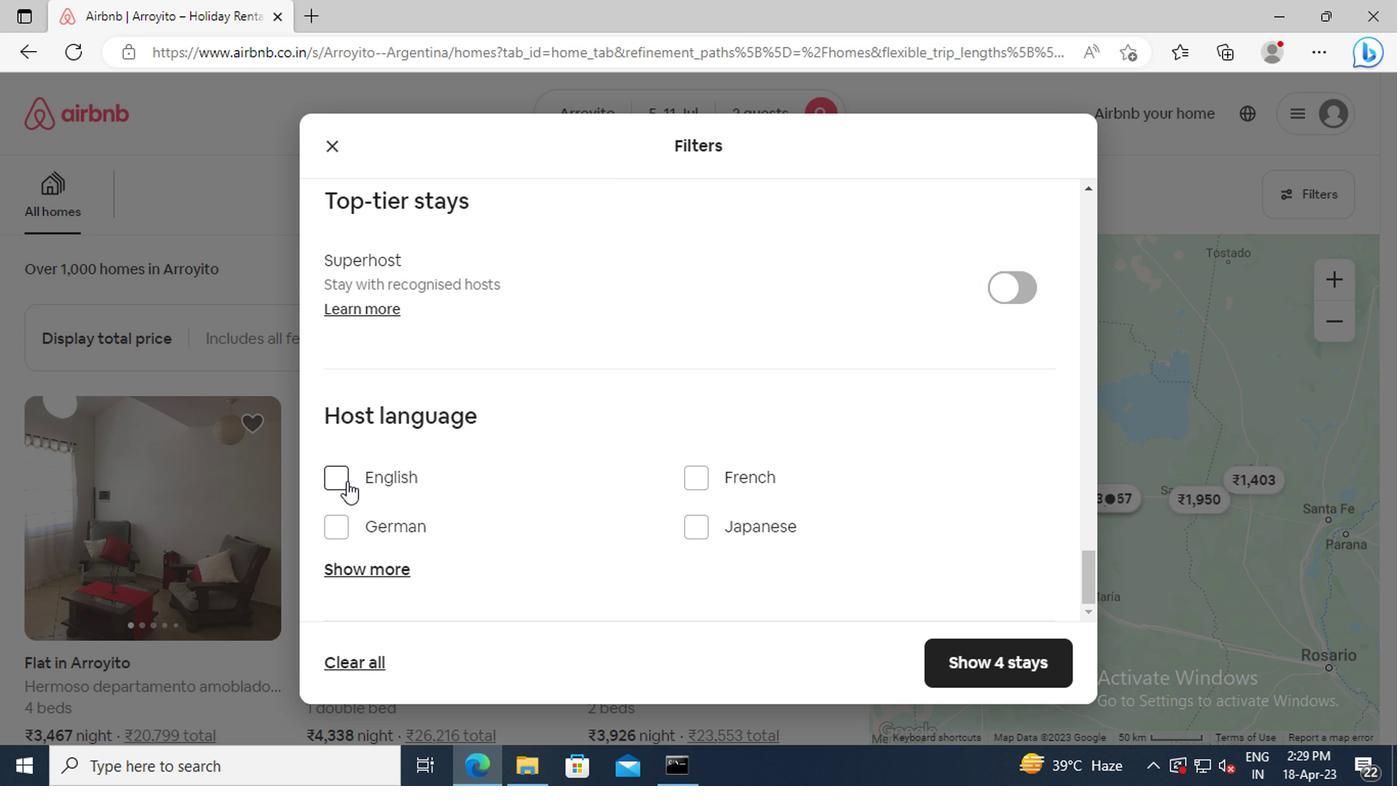 
Action: Mouse pressed left at (342, 481)
Screenshot: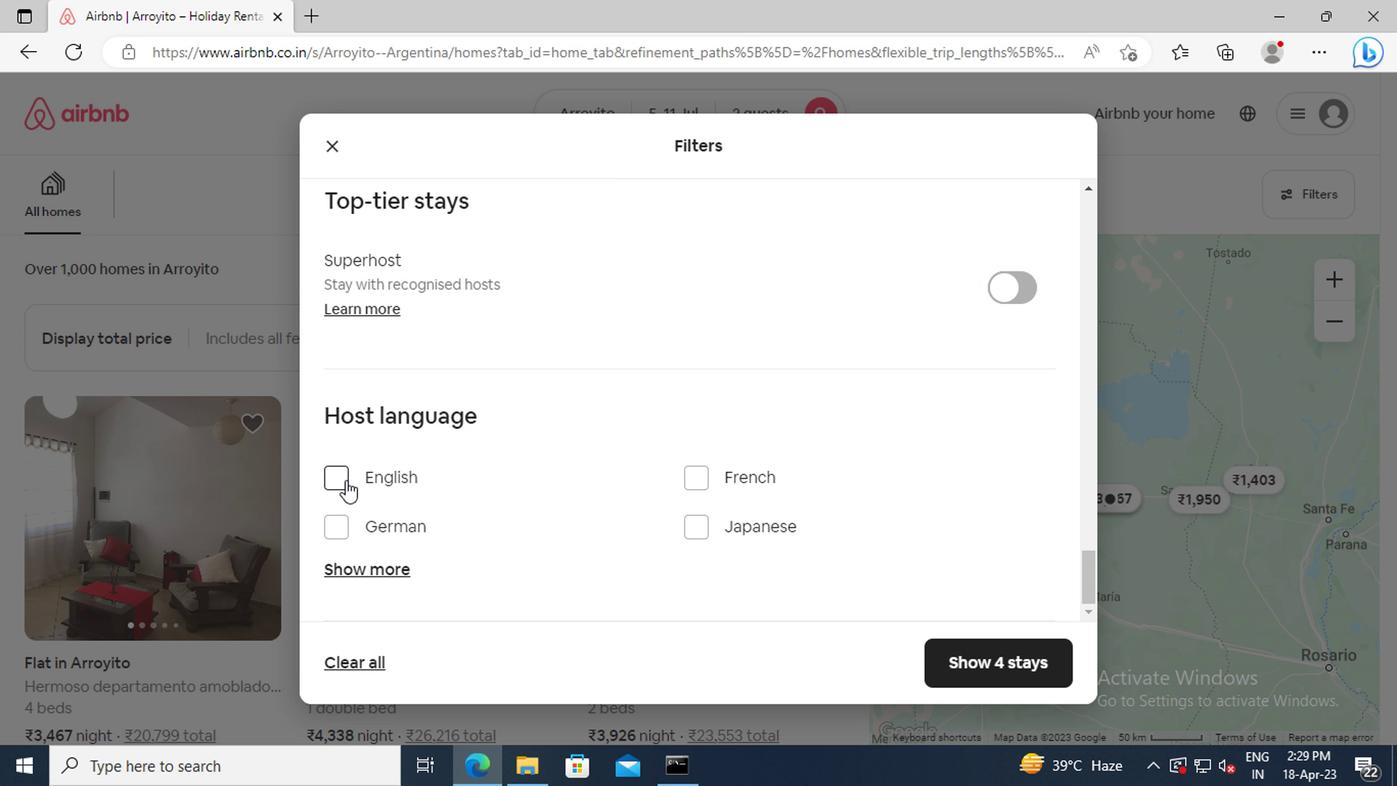 
Action: Mouse moved to (998, 663)
Screenshot: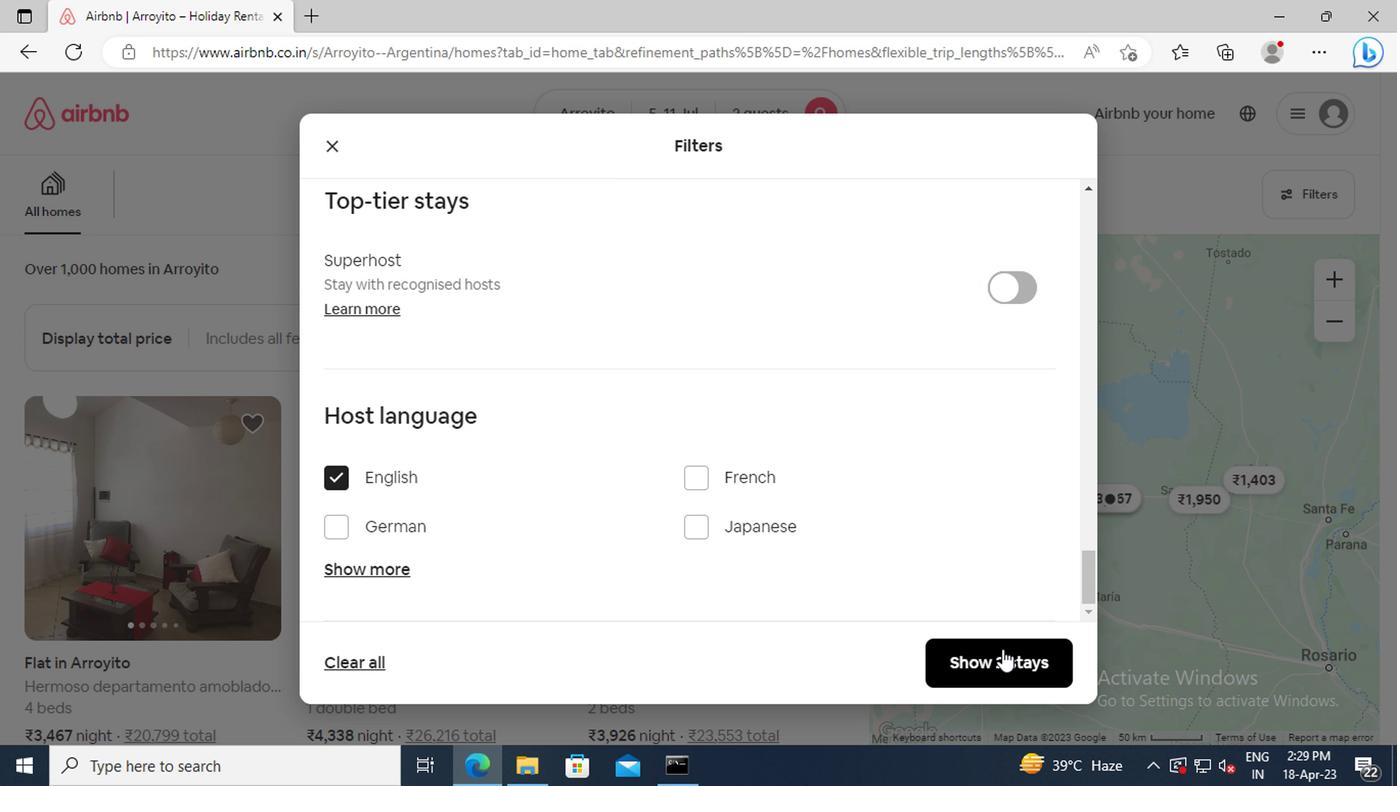 
Action: Mouse pressed left at (998, 663)
Screenshot: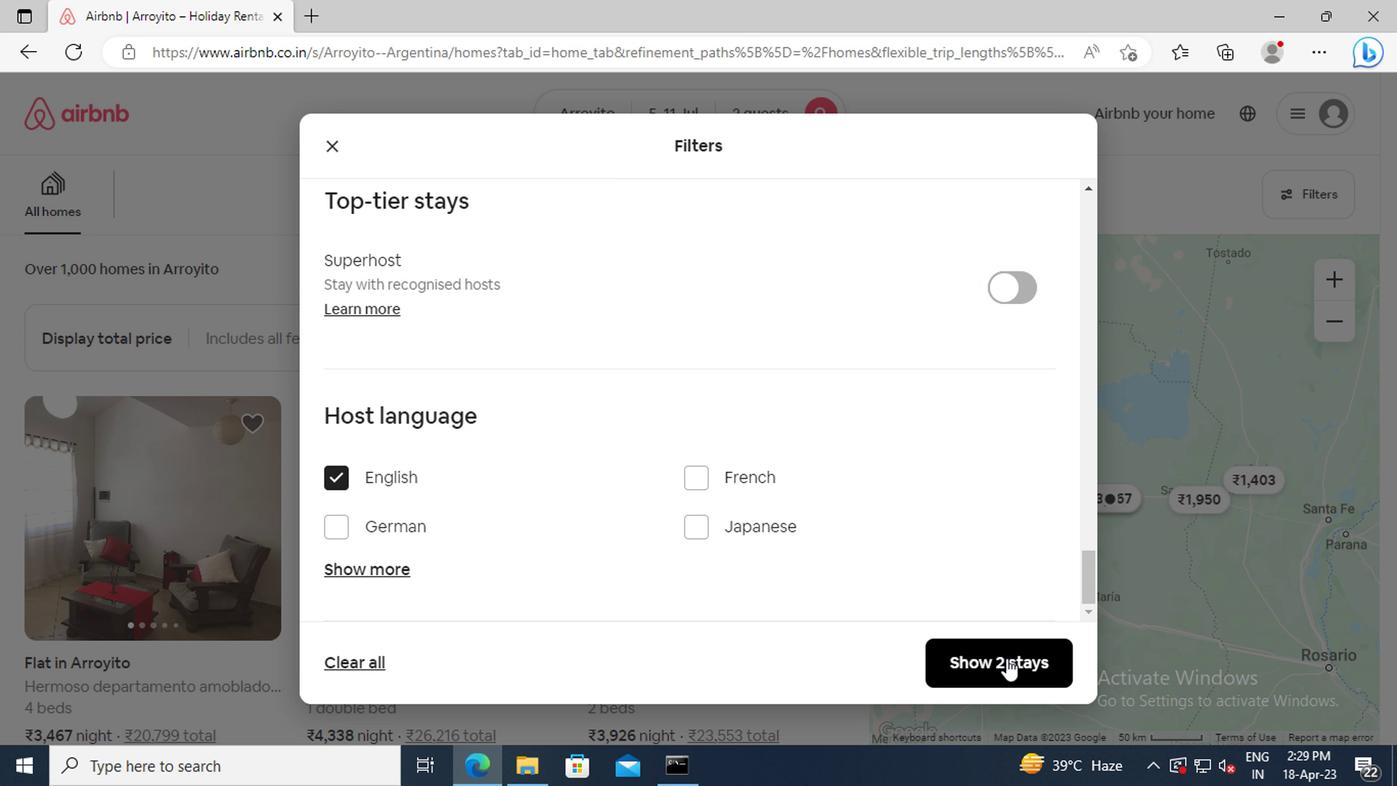 
